 Task: Look for Airbnb options in Maliana, East Timor from 1st December, 2023 to 3rd December, 2023 for 1 adult.1  bedroom having 1 bed and 1 bathroom. Property type can be hotel. Amenities needed are: wifi. Booking option can be shelf check-in. Look for 4 properties as per requirement.
Action: Mouse pressed left at (349, 140)
Screenshot: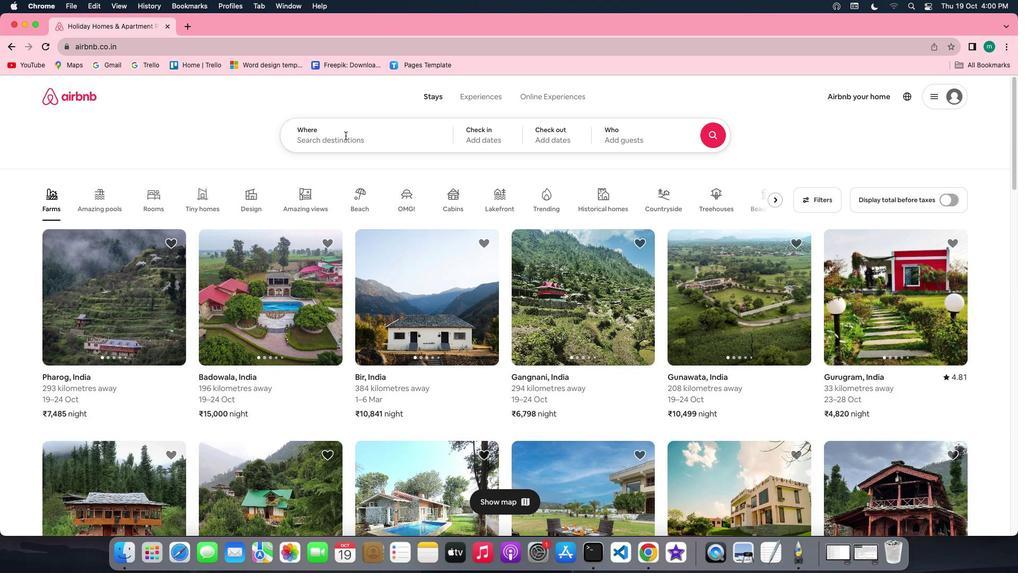 
Action: Key pressed Key.shift'M''a''l''i''a''n''a'','Key.spaceKey.shift'E''a''s''t'Key.spaceKey.shift'T''i''m''o''r'Key.space
Screenshot: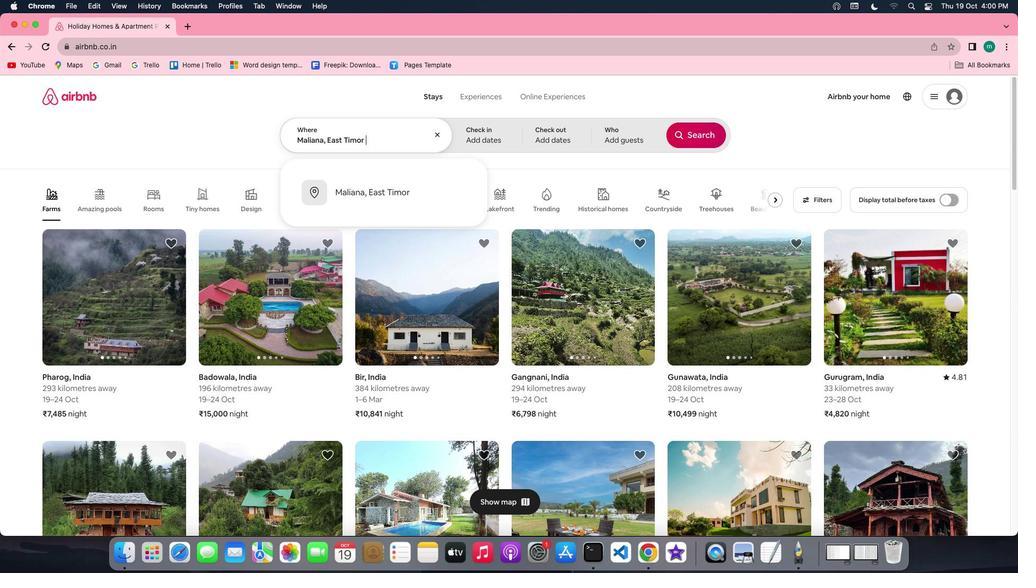 
Action: Mouse moved to (474, 131)
Screenshot: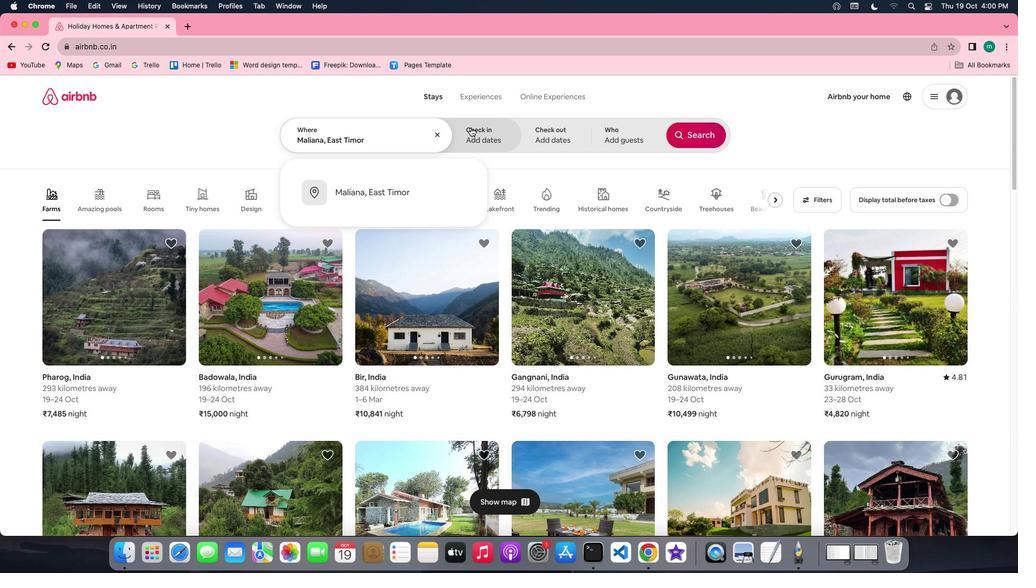 
Action: Mouse pressed left at (474, 131)
Screenshot: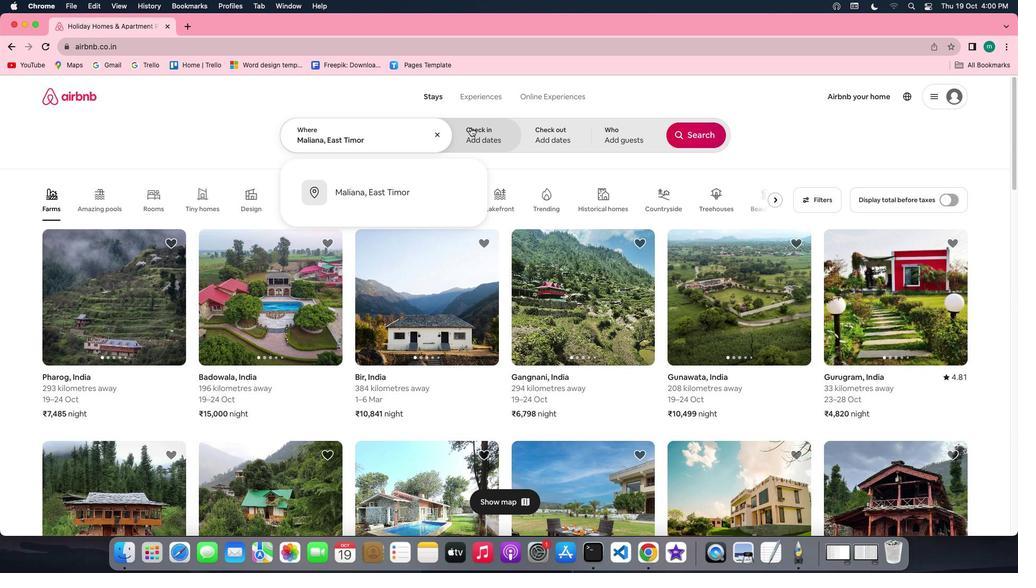 
Action: Mouse moved to (609, 265)
Screenshot: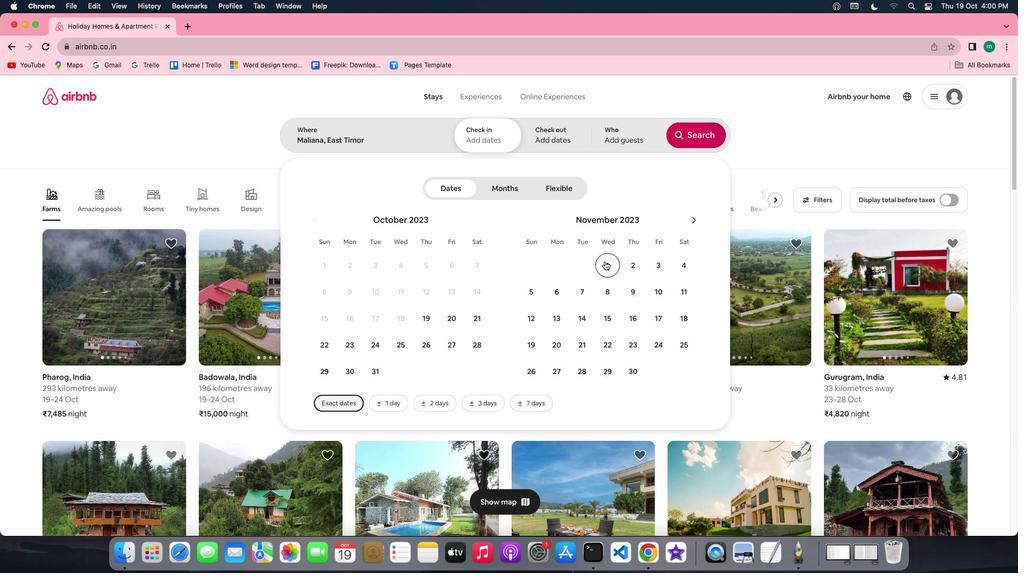 
Action: Mouse pressed left at (609, 265)
Screenshot: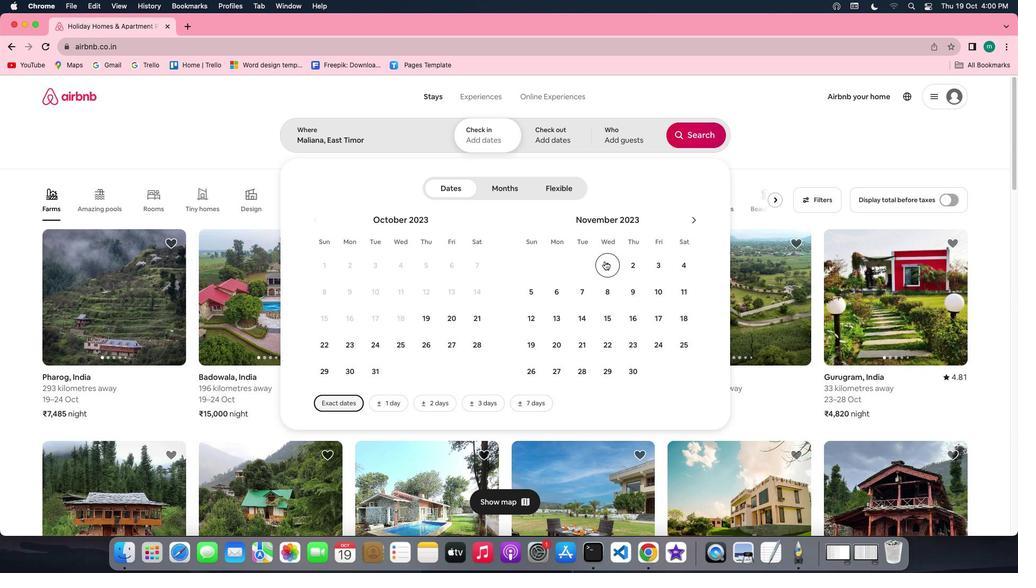 
Action: Mouse moved to (569, 142)
Screenshot: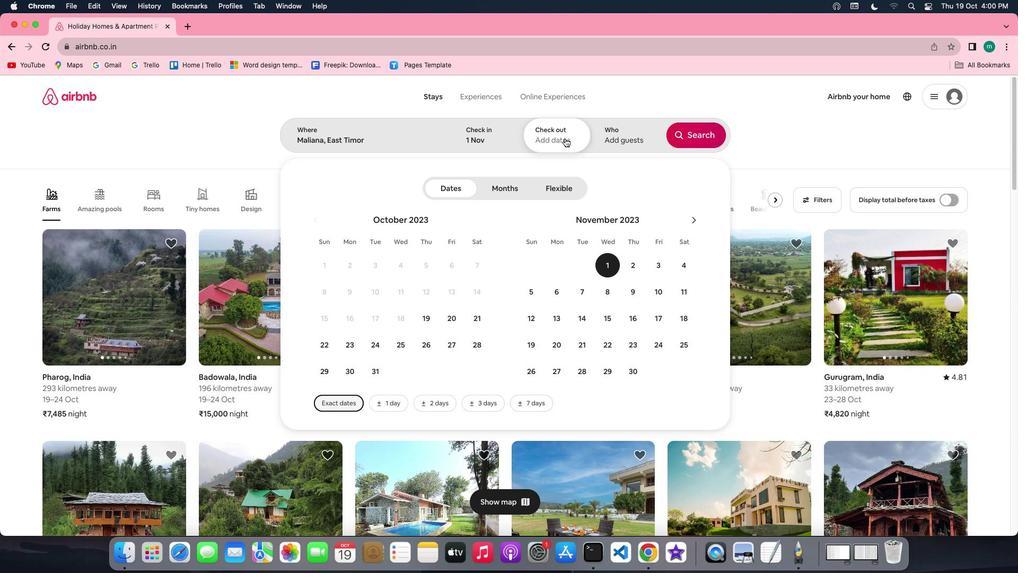 
Action: Mouse pressed left at (569, 142)
Screenshot: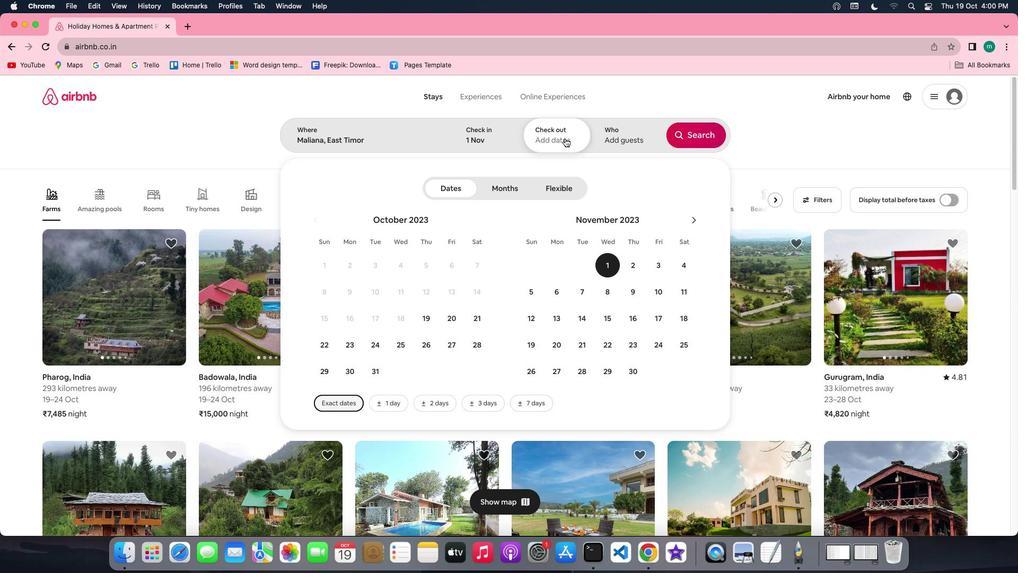 
Action: Mouse moved to (615, 263)
Screenshot: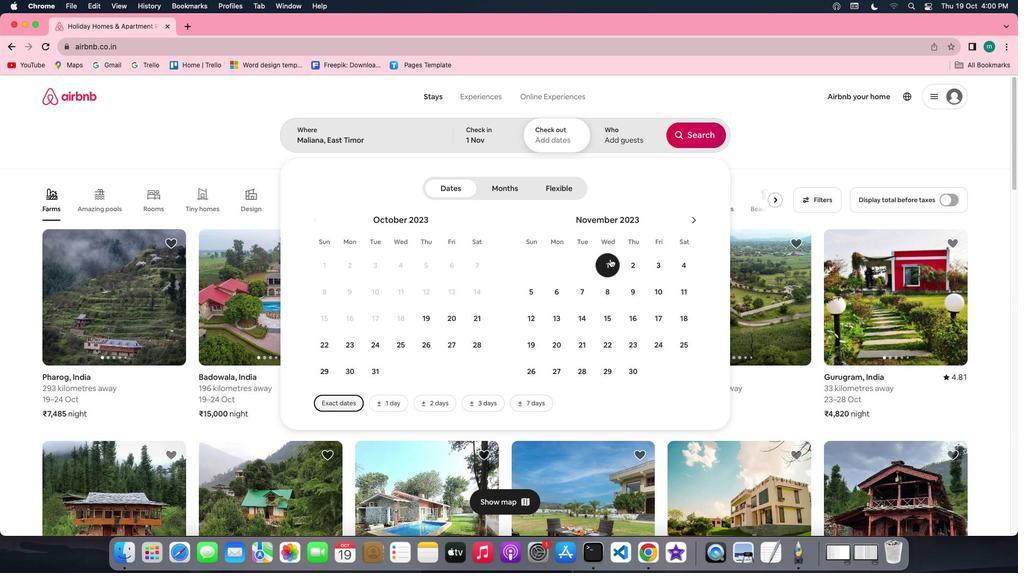 
Action: Mouse pressed left at (615, 263)
Screenshot: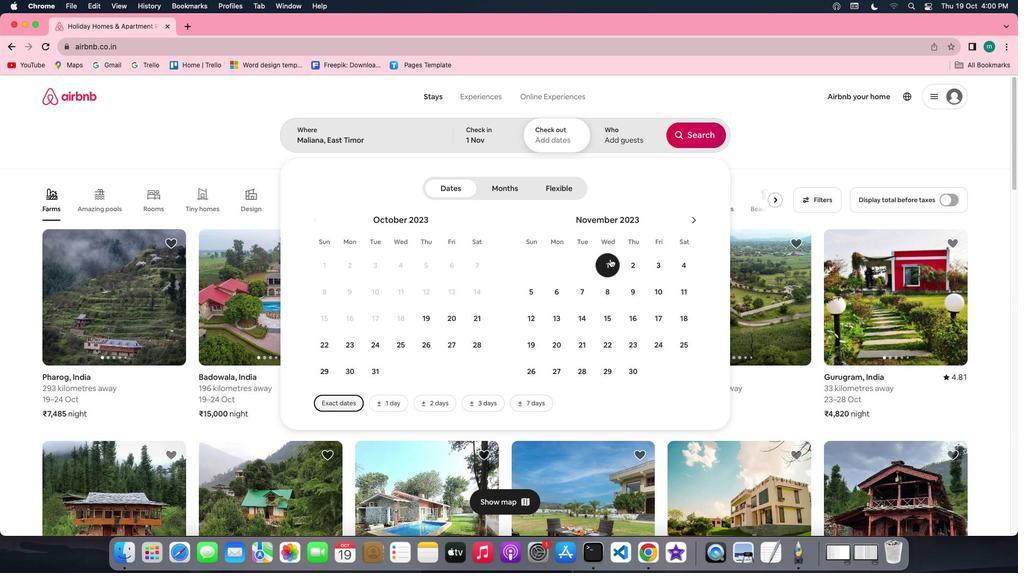 
Action: Mouse moved to (579, 135)
Screenshot: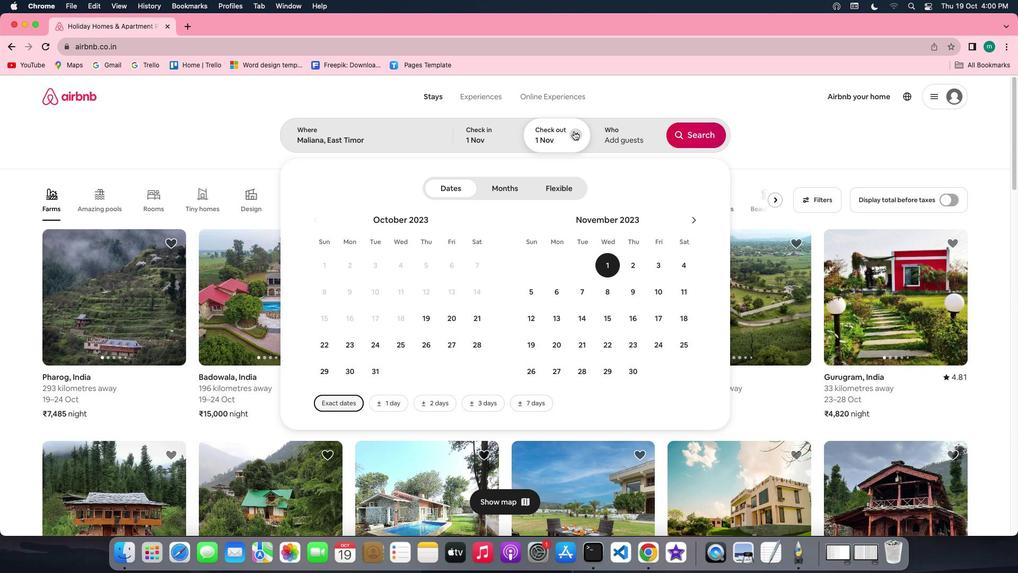 
Action: Mouse pressed left at (579, 135)
Screenshot: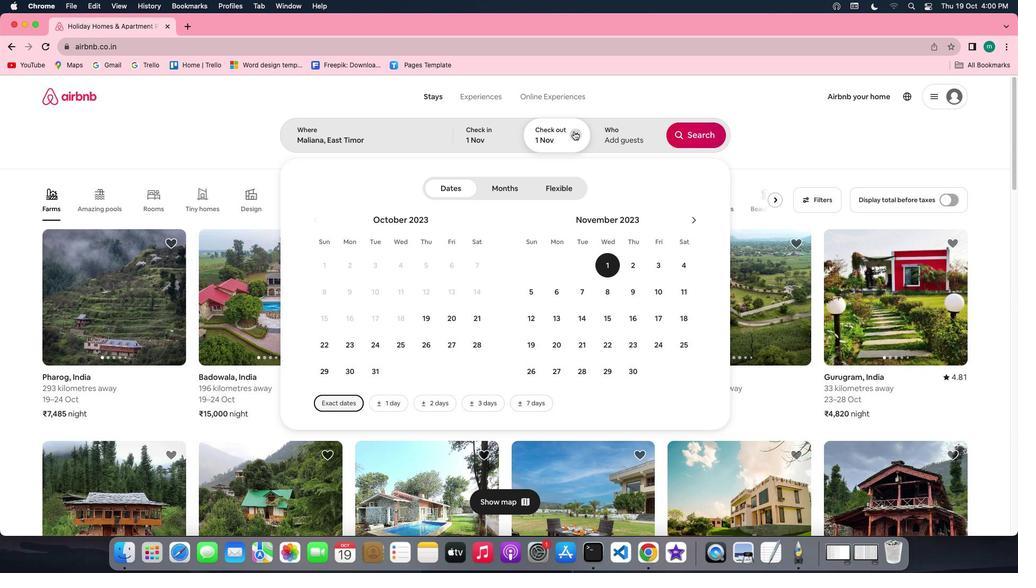 
Action: Mouse moved to (700, 224)
Screenshot: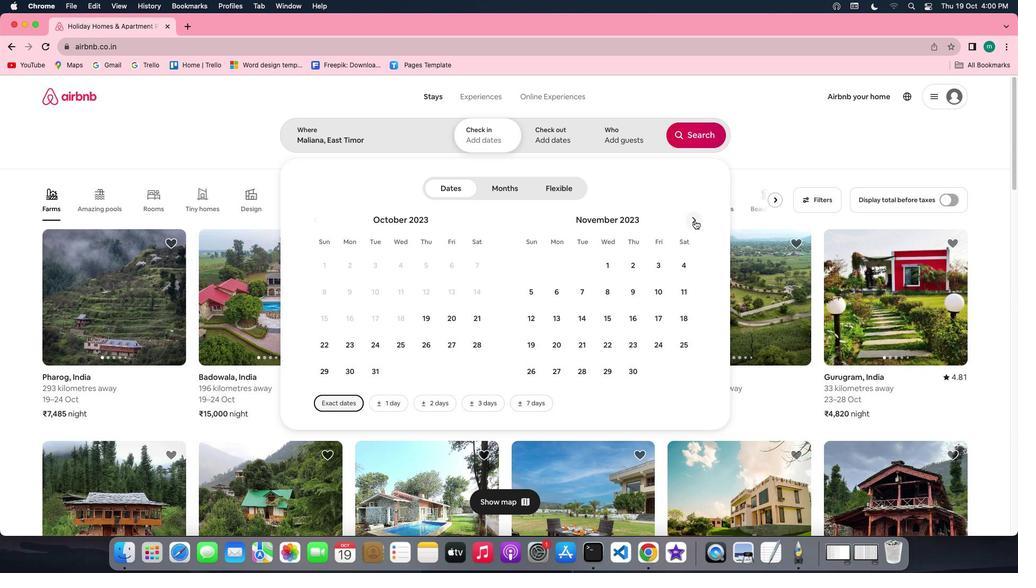 
Action: Mouse pressed left at (700, 224)
Screenshot: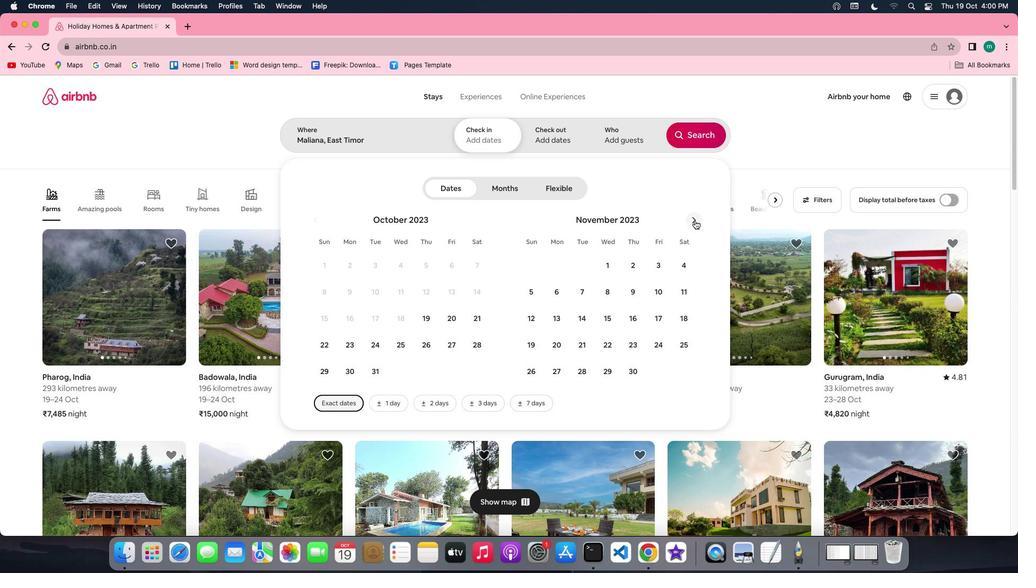 
Action: Mouse moved to (664, 266)
Screenshot: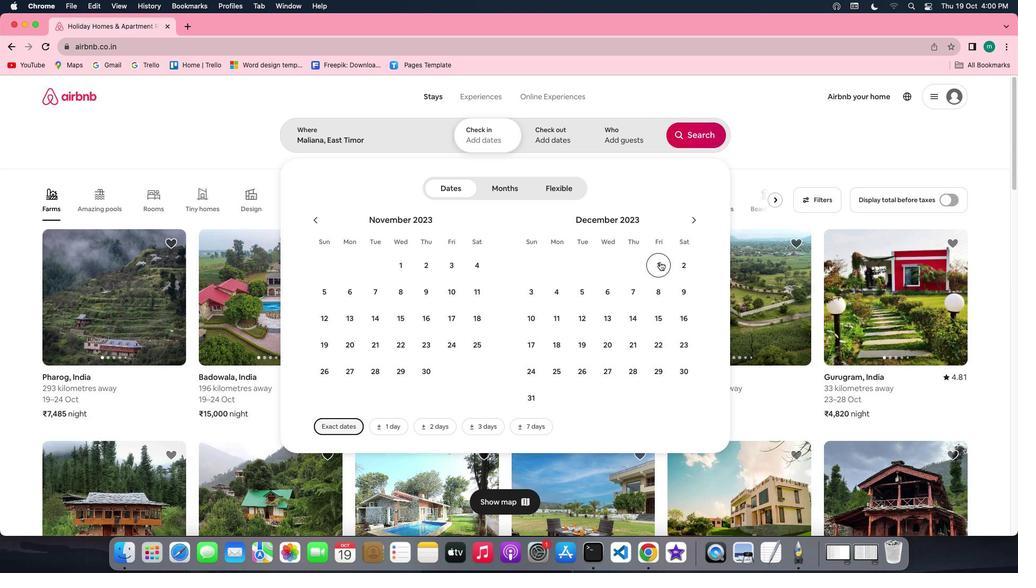 
Action: Mouse pressed left at (664, 266)
Screenshot: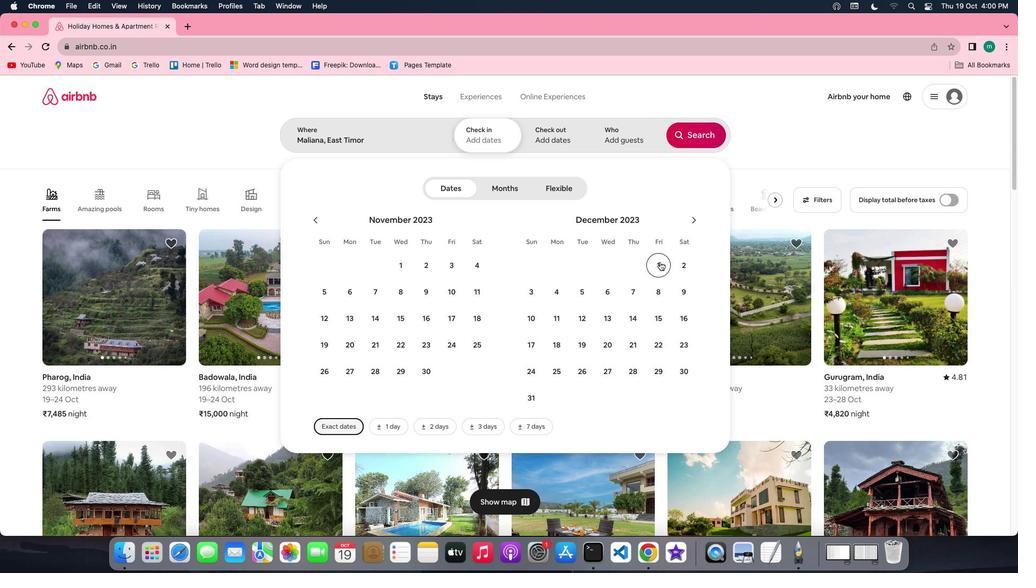 
Action: Mouse moved to (537, 296)
Screenshot: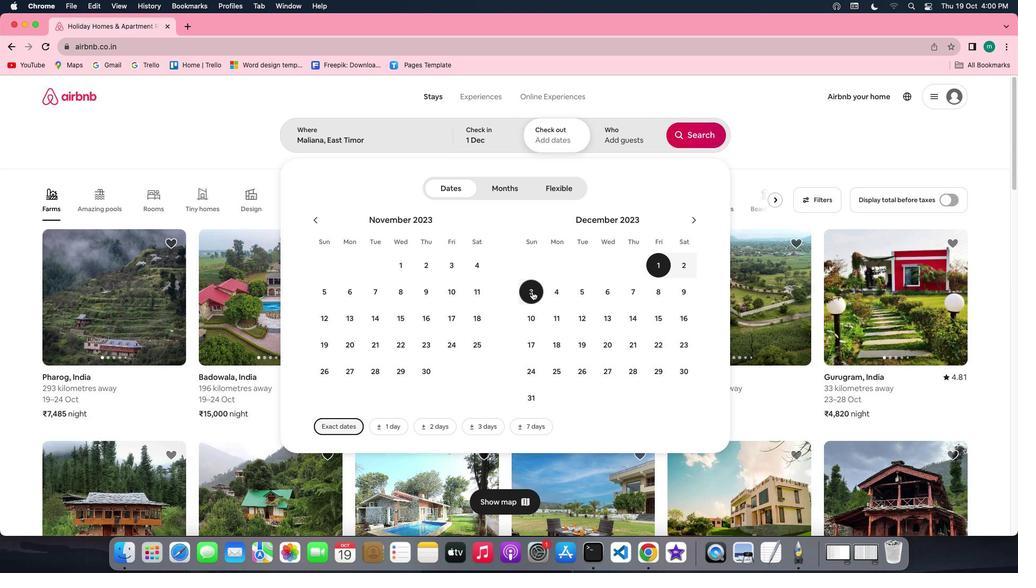 
Action: Mouse pressed left at (537, 296)
Screenshot: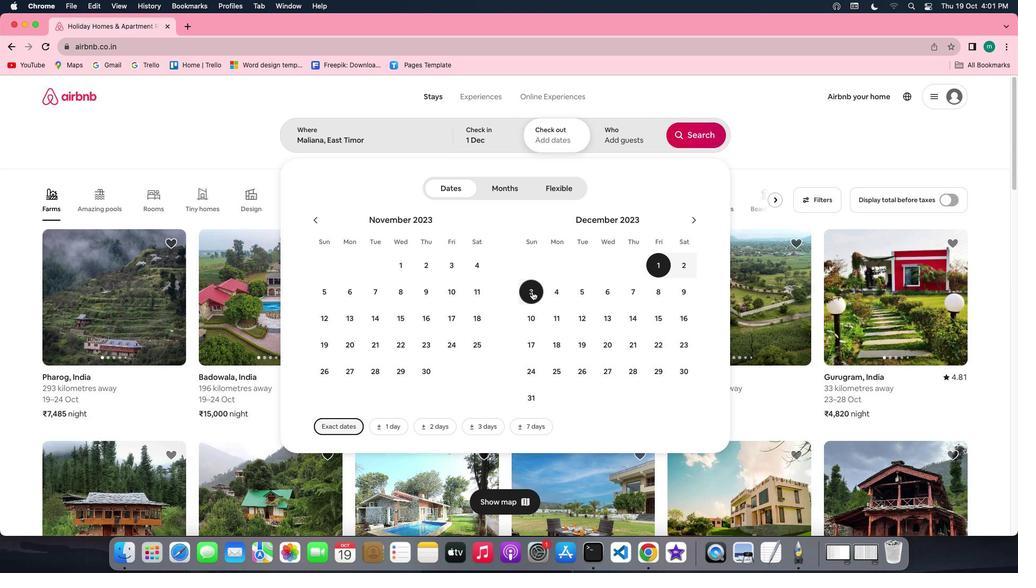 
Action: Mouse moved to (630, 144)
Screenshot: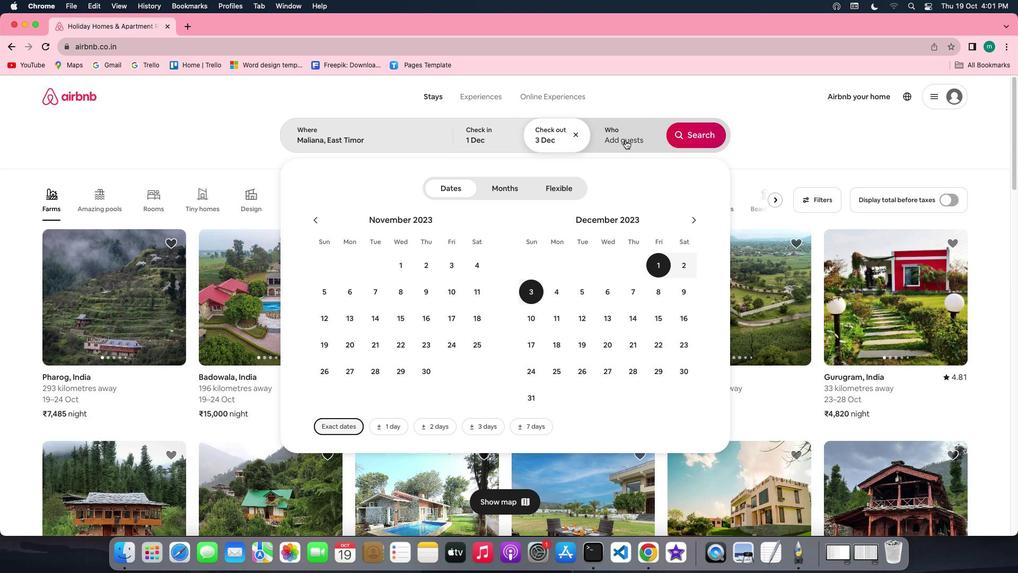 
Action: Mouse pressed left at (630, 144)
Screenshot: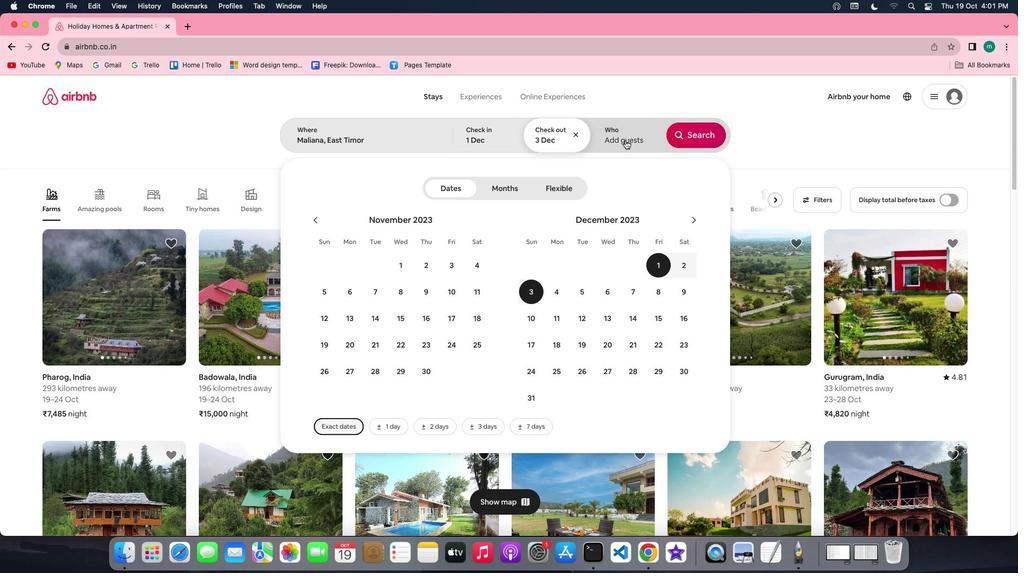
Action: Mouse moved to (701, 195)
Screenshot: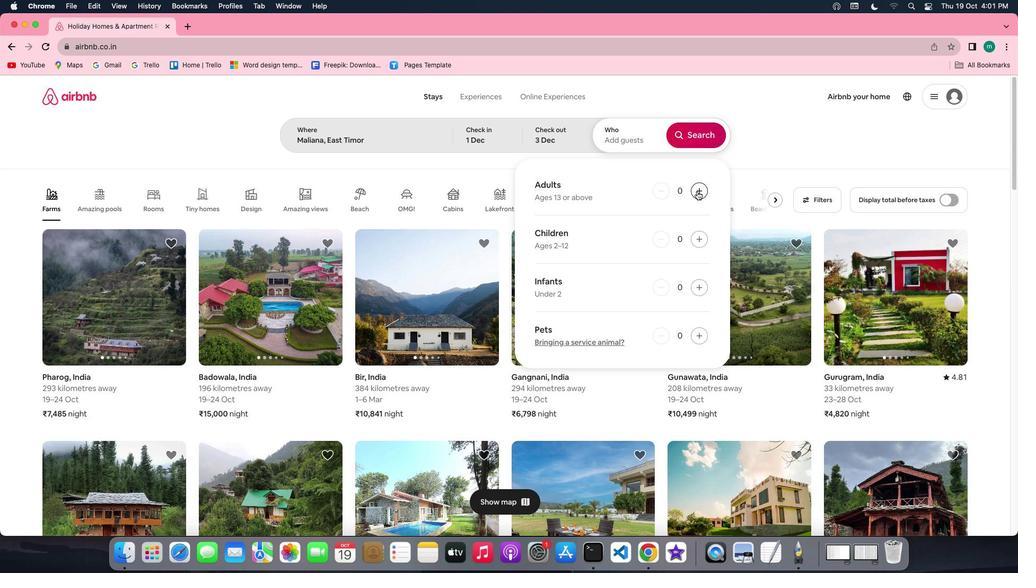 
Action: Mouse pressed left at (701, 195)
Screenshot: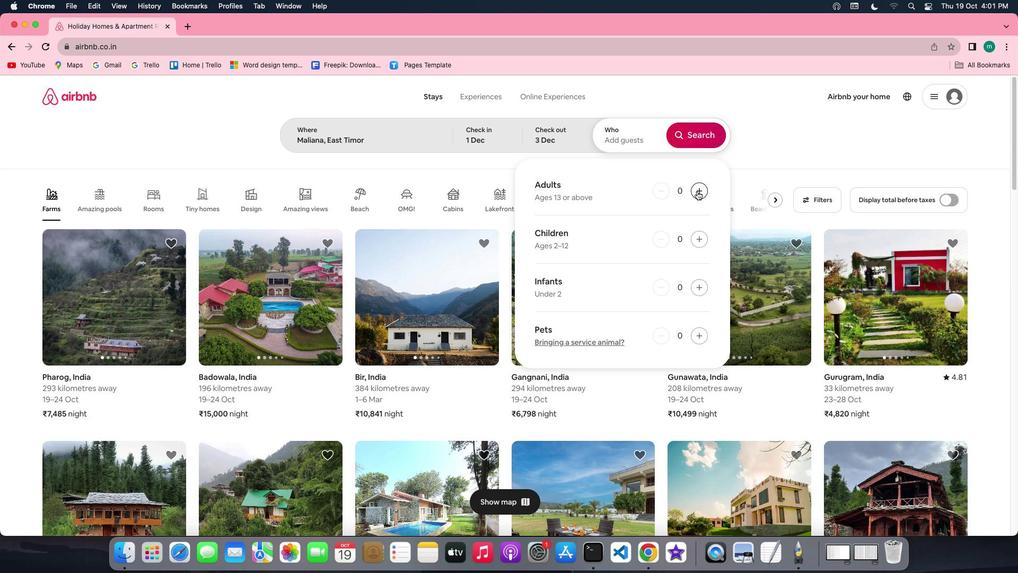 
Action: Mouse moved to (695, 142)
Screenshot: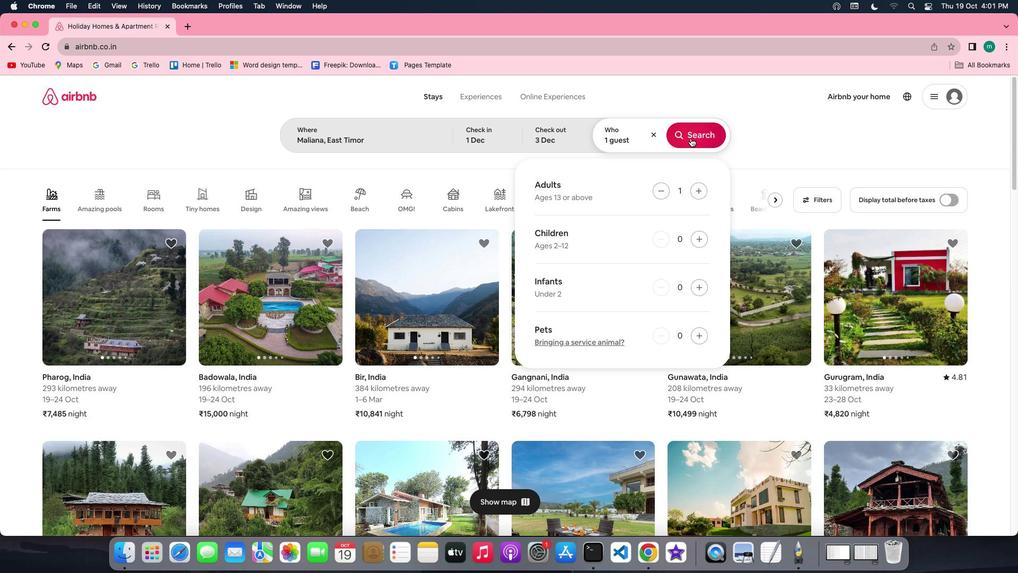 
Action: Mouse pressed left at (695, 142)
Screenshot: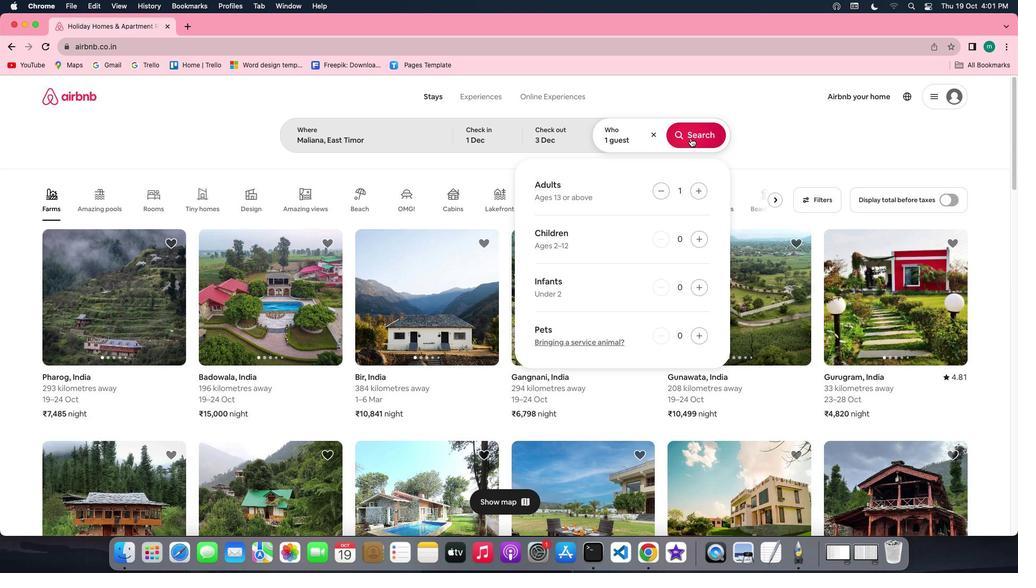 
Action: Mouse moved to (859, 143)
Screenshot: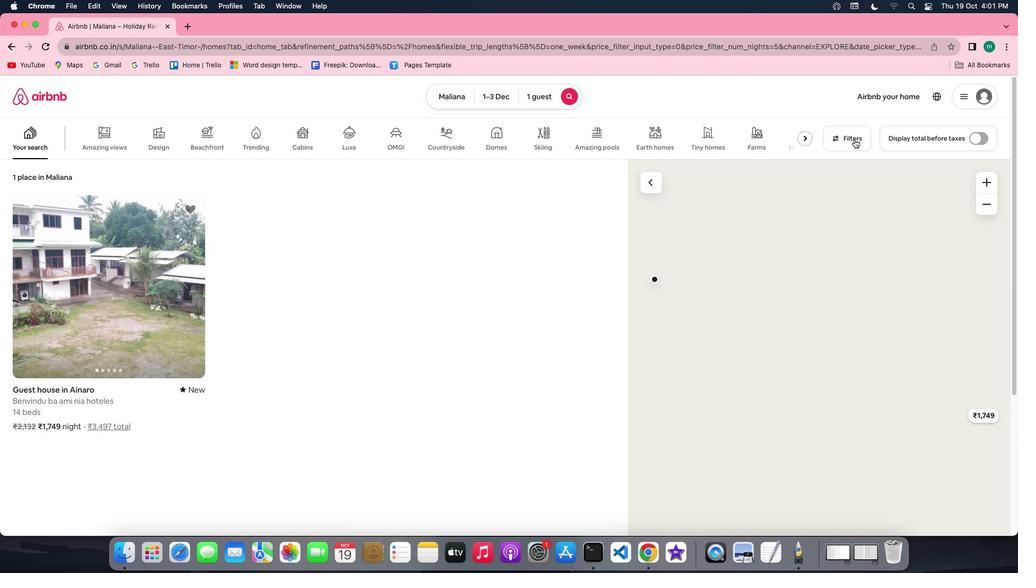 
Action: Mouse pressed left at (859, 143)
Screenshot: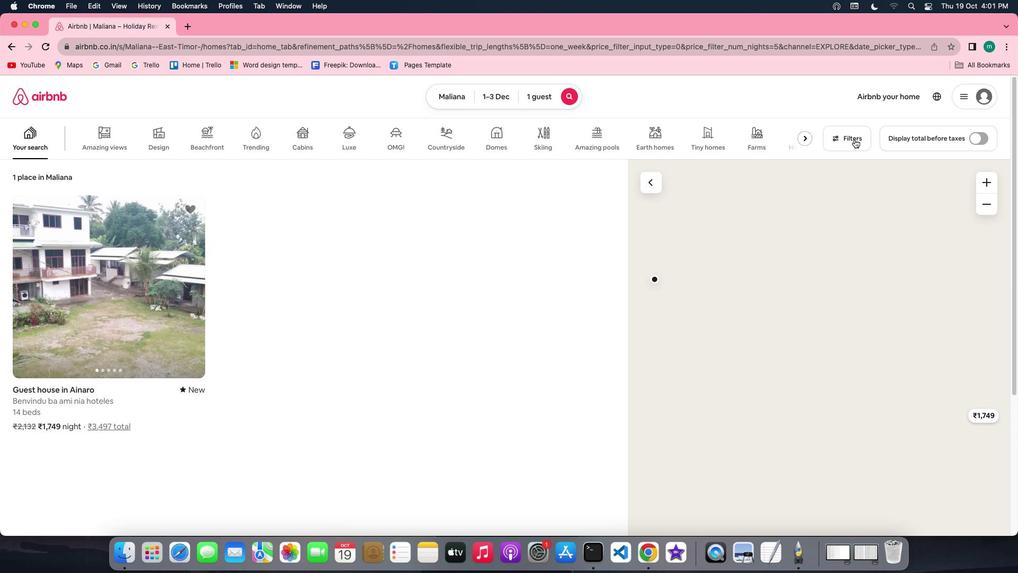 
Action: Mouse moved to (543, 297)
Screenshot: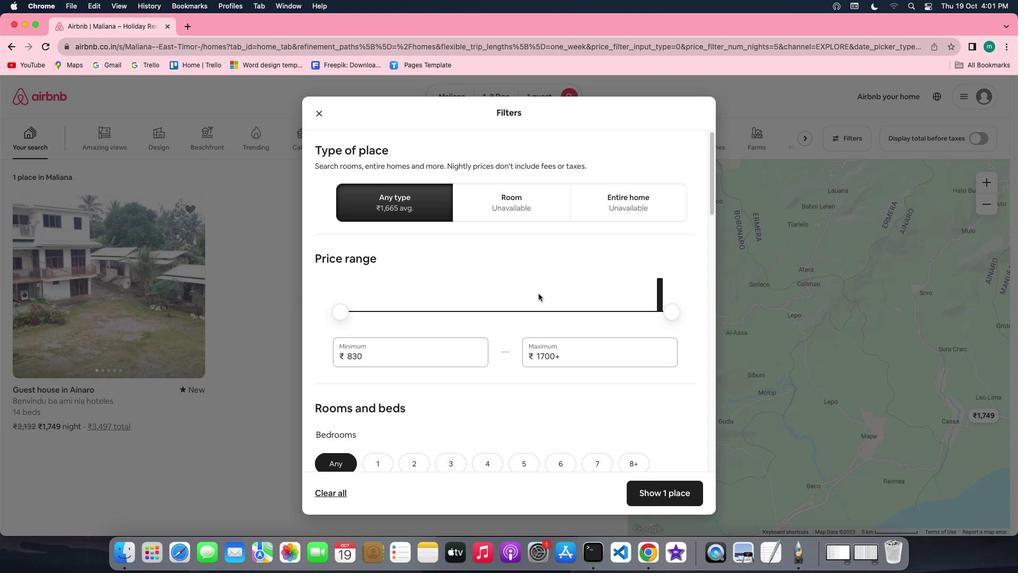 
Action: Mouse scrolled (543, 297) with delta (4, 3)
Screenshot: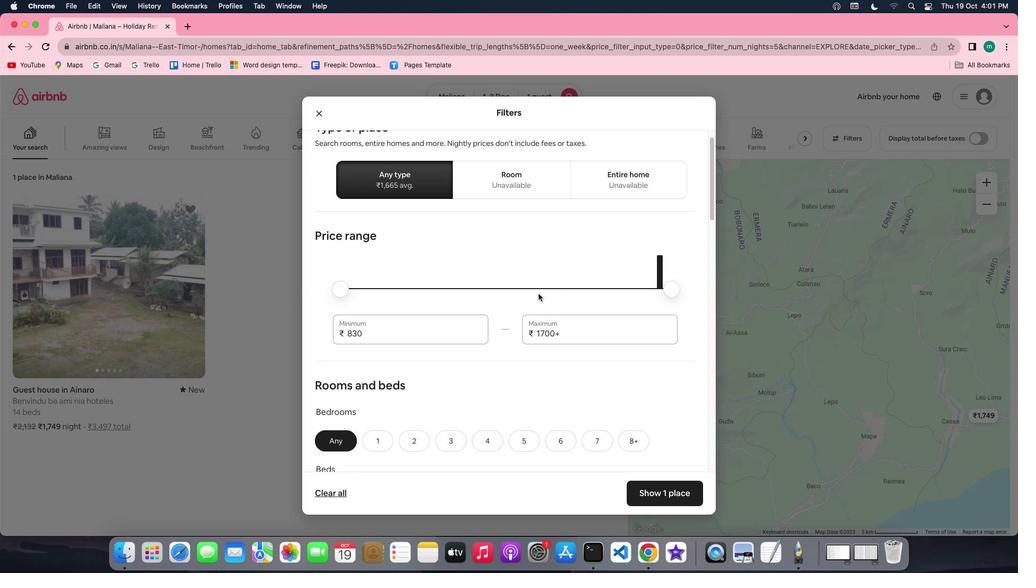 
Action: Mouse scrolled (543, 297) with delta (4, 3)
Screenshot: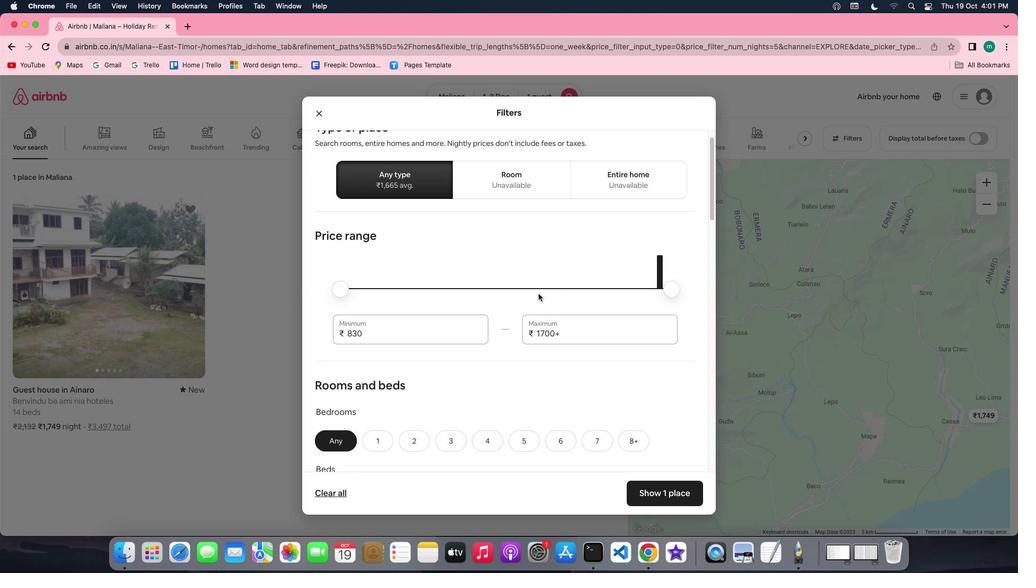 
Action: Mouse scrolled (543, 297) with delta (4, 2)
Screenshot: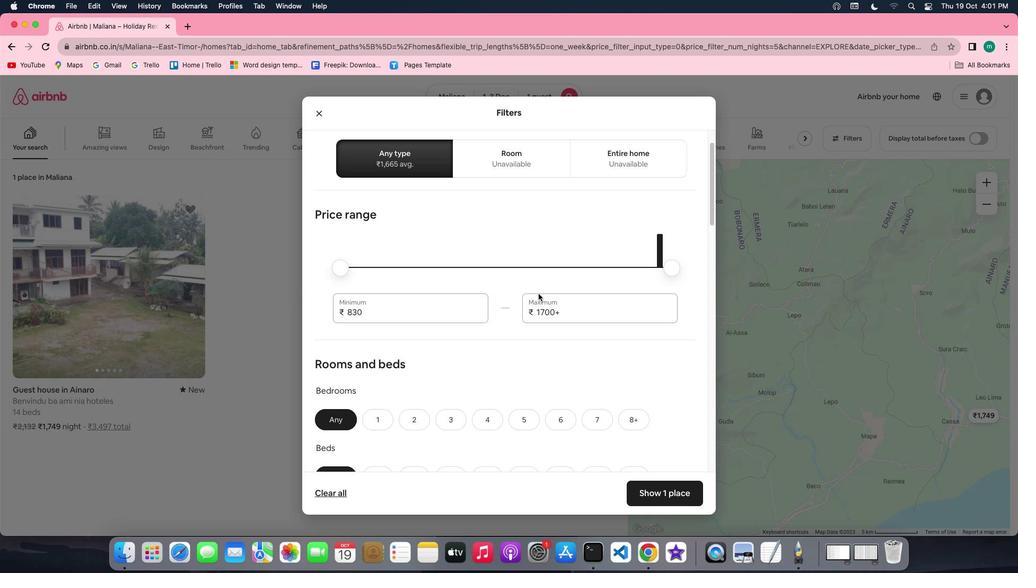 
Action: Mouse scrolled (543, 297) with delta (4, 2)
Screenshot: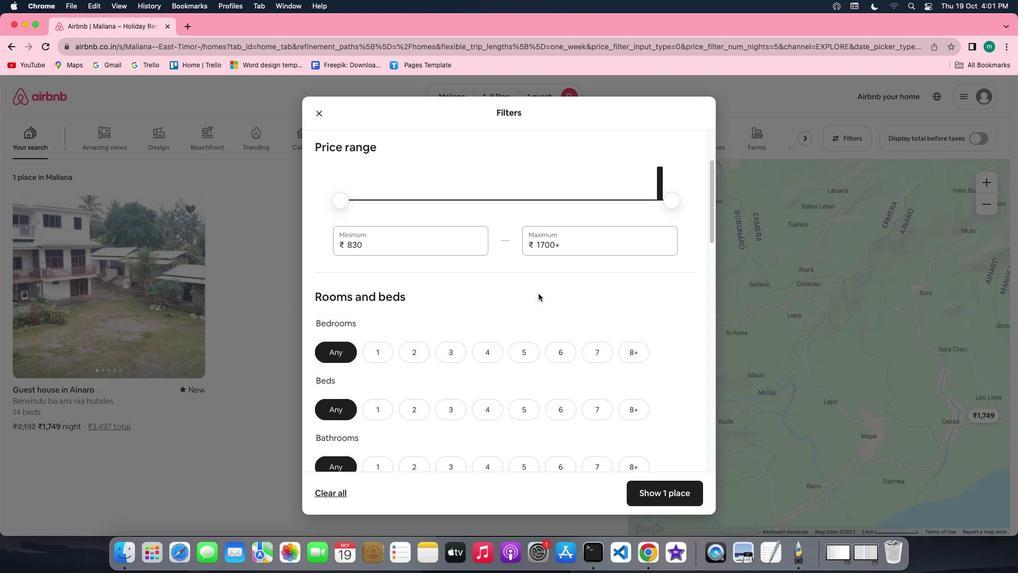 
Action: Mouse moved to (545, 297)
Screenshot: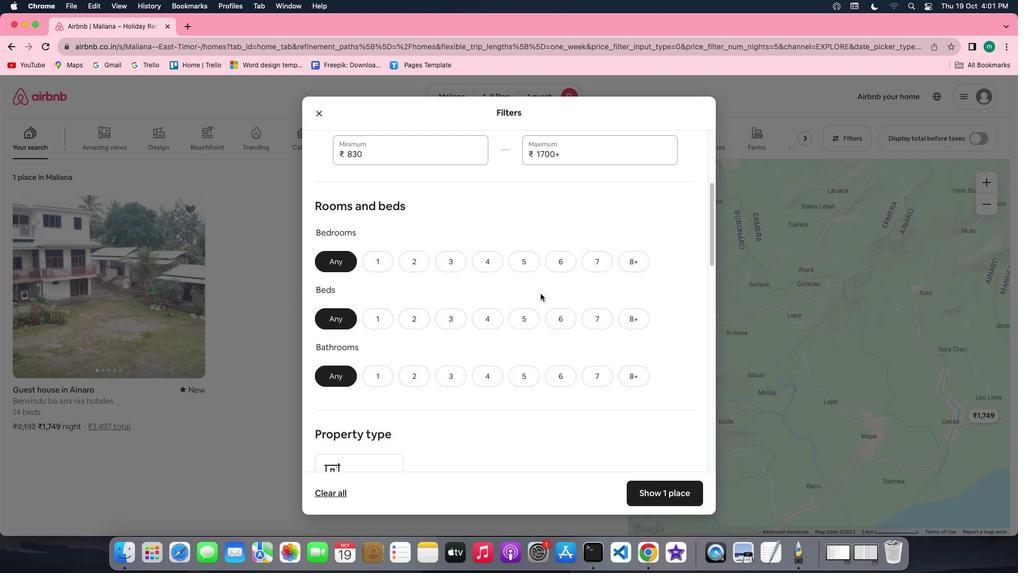 
Action: Mouse scrolled (545, 297) with delta (4, 3)
Screenshot: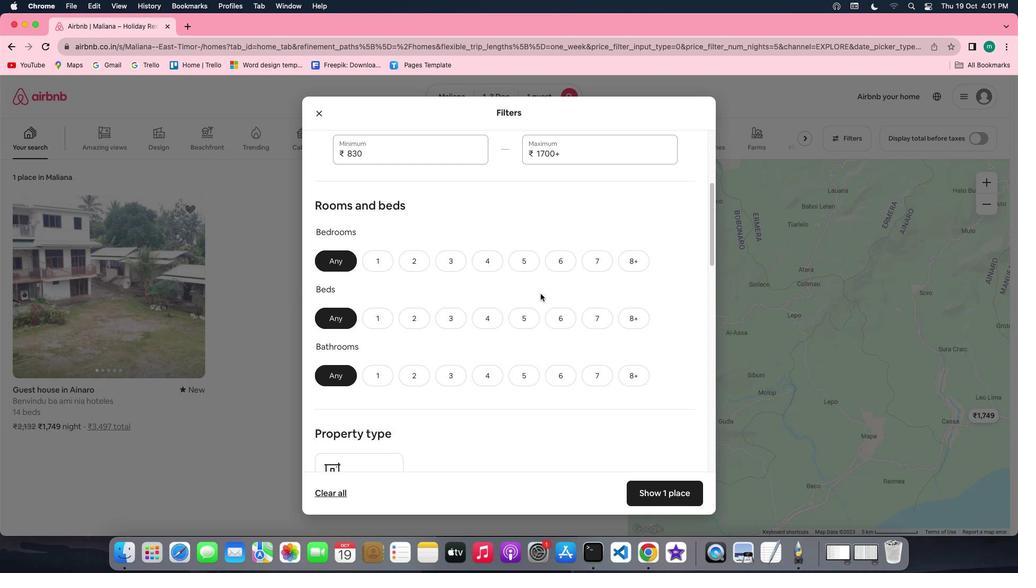 
Action: Mouse scrolled (545, 297) with delta (4, 3)
Screenshot: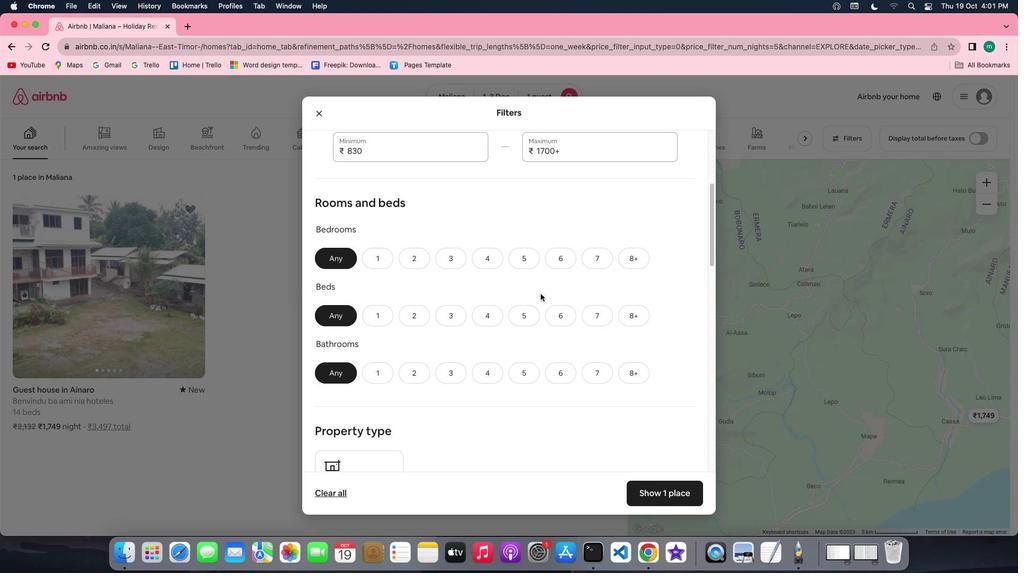 
Action: Mouse scrolled (545, 297) with delta (4, 3)
Screenshot: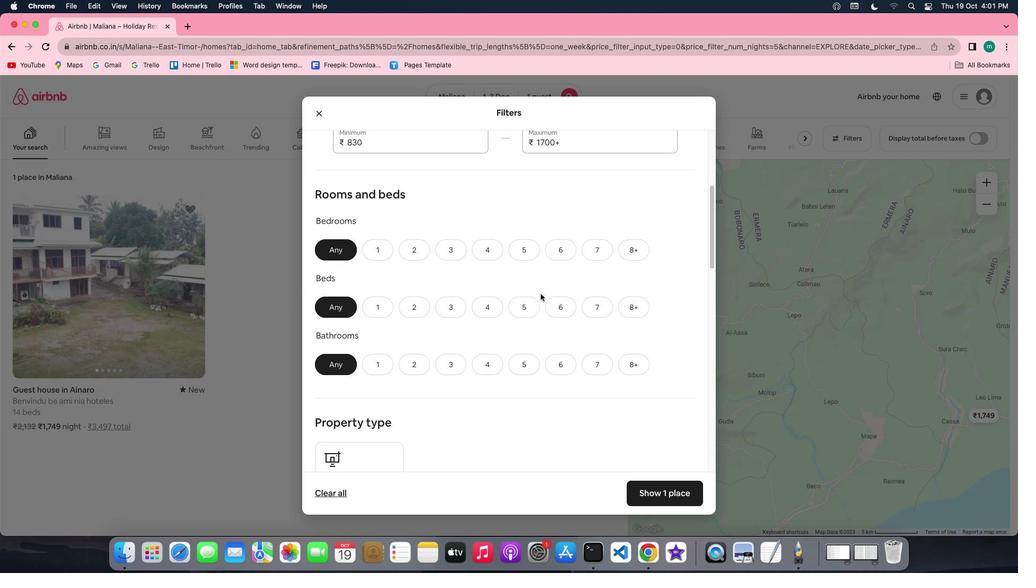 
Action: Mouse moved to (545, 297)
Screenshot: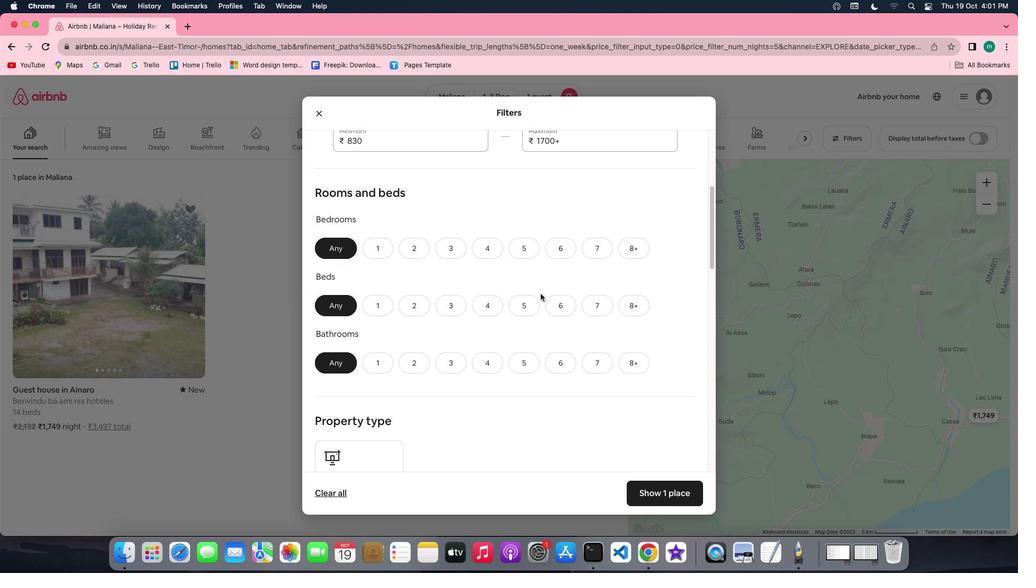 
Action: Mouse scrolled (545, 297) with delta (4, 3)
Screenshot: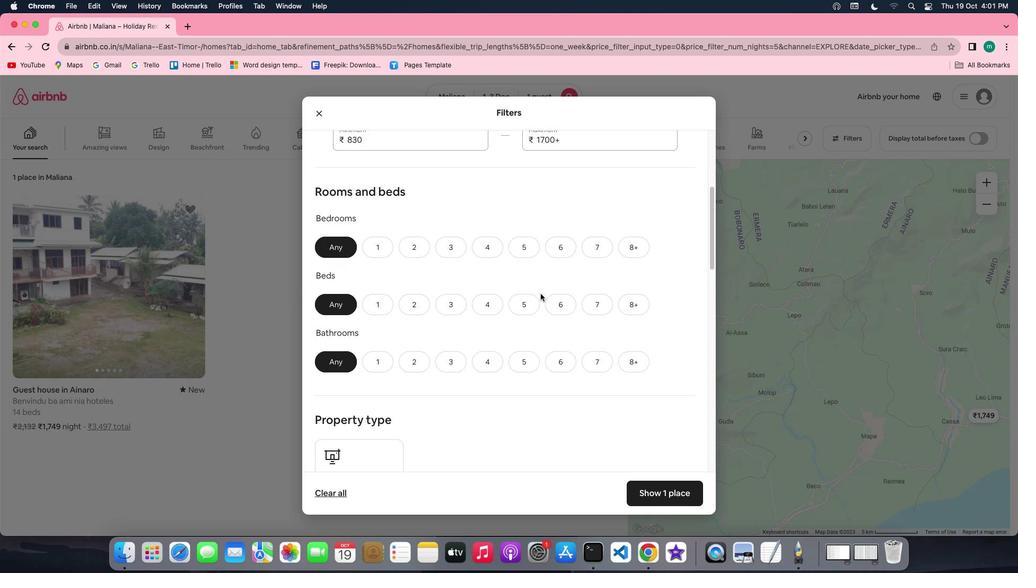 
Action: Mouse scrolled (545, 297) with delta (4, 3)
Screenshot: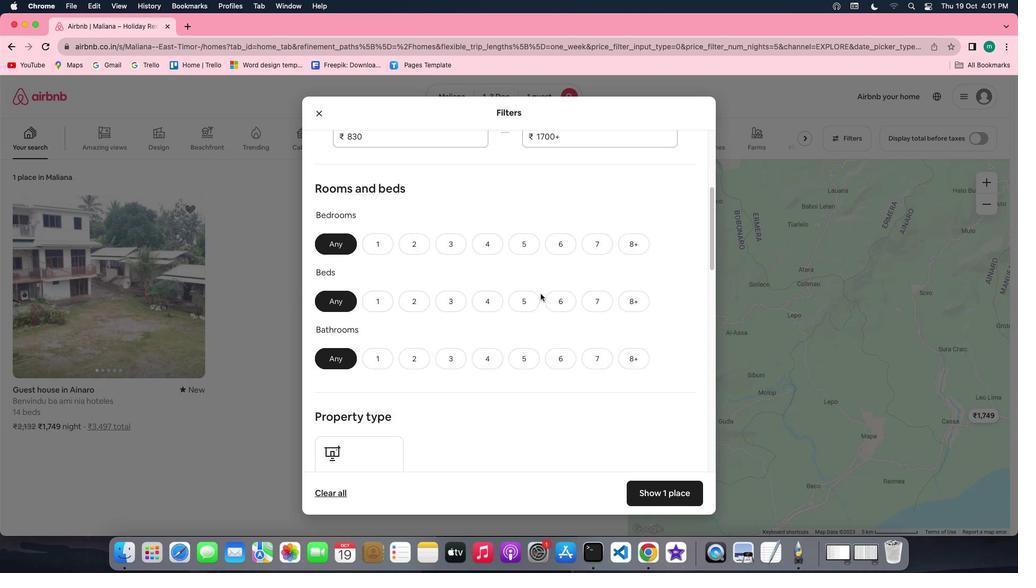 
Action: Mouse moved to (383, 239)
Screenshot: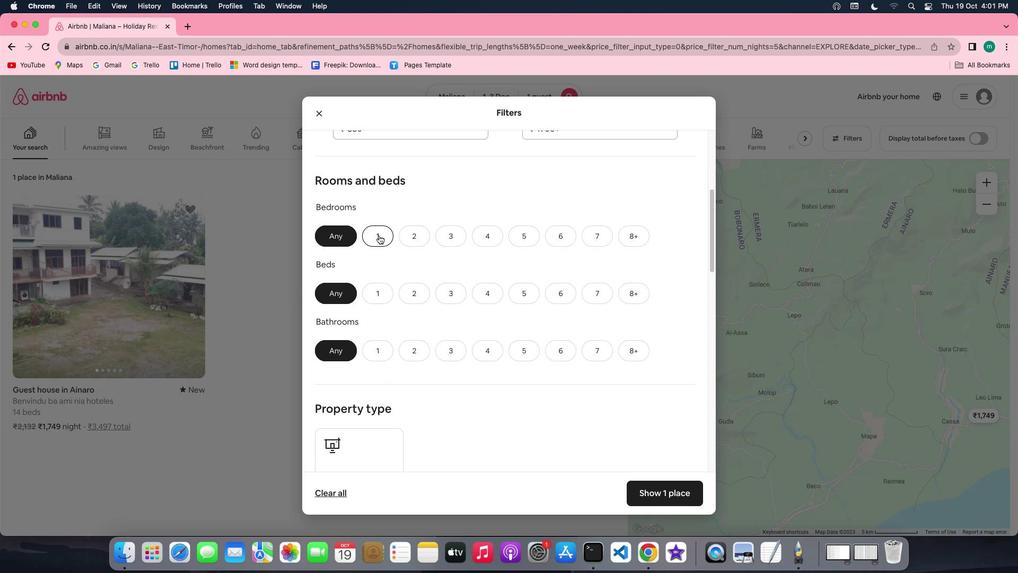 
Action: Mouse pressed left at (383, 239)
Screenshot: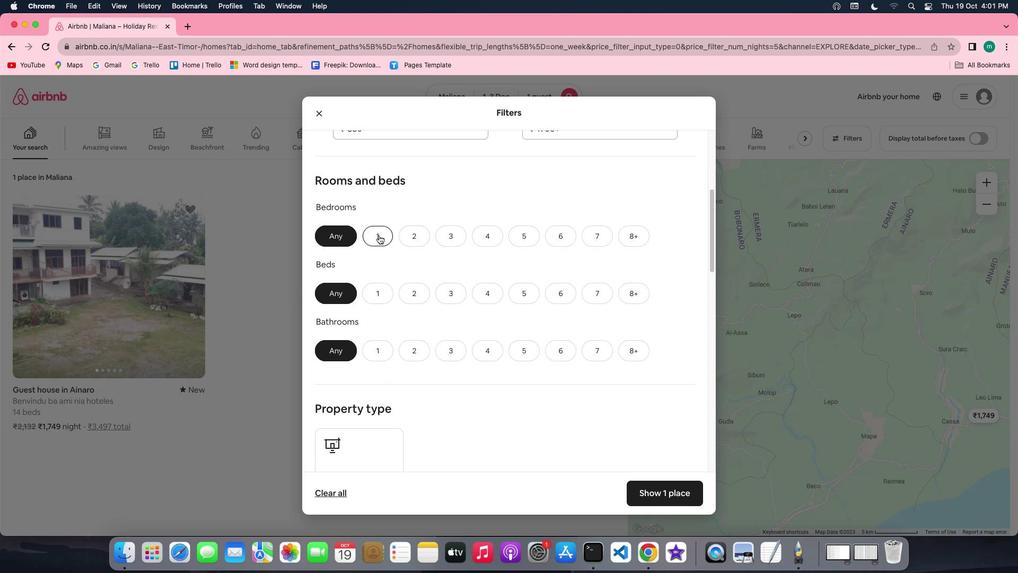 
Action: Mouse moved to (383, 302)
Screenshot: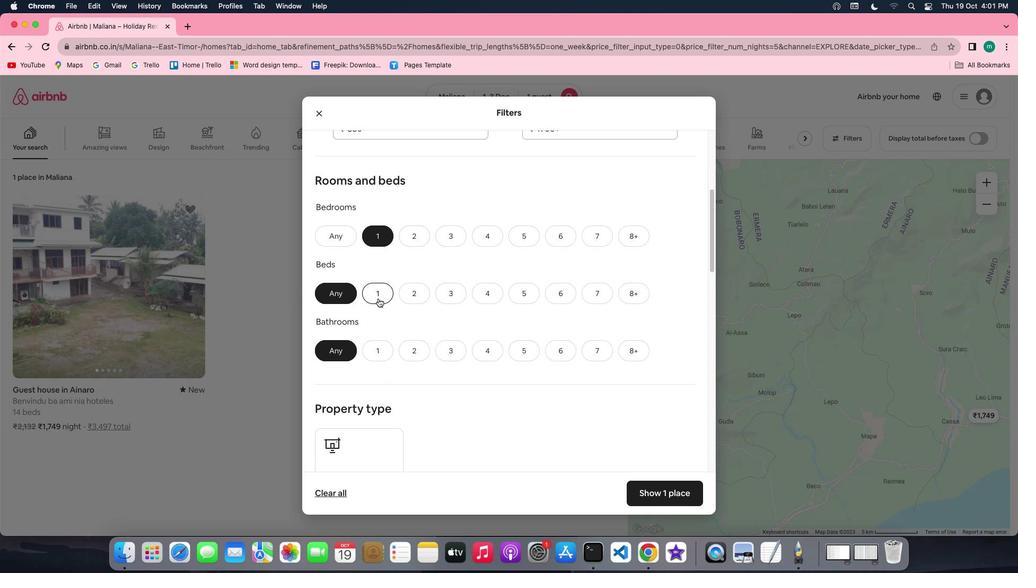 
Action: Mouse pressed left at (383, 302)
Screenshot: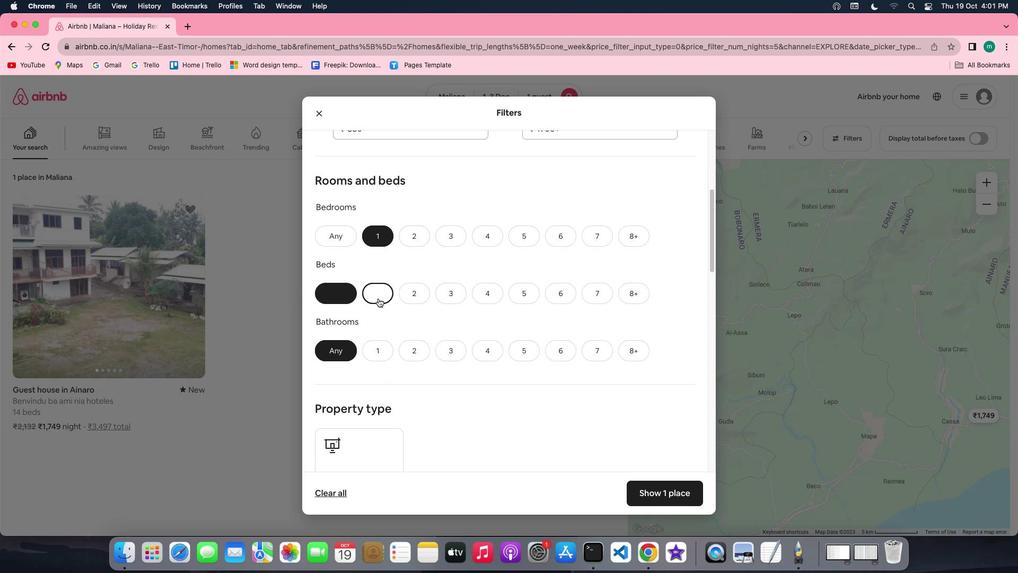 
Action: Mouse moved to (383, 357)
Screenshot: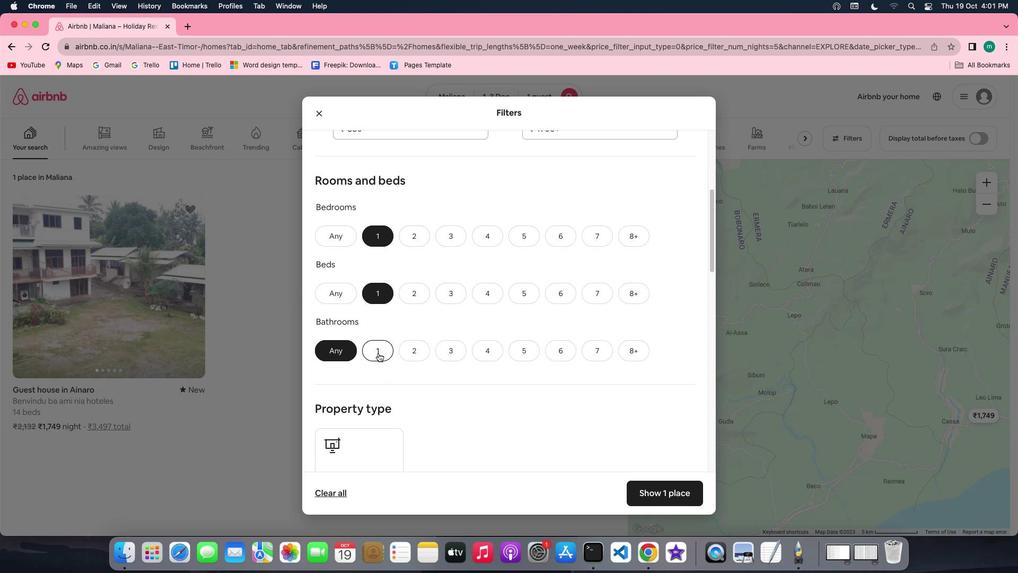 
Action: Mouse pressed left at (383, 357)
Screenshot: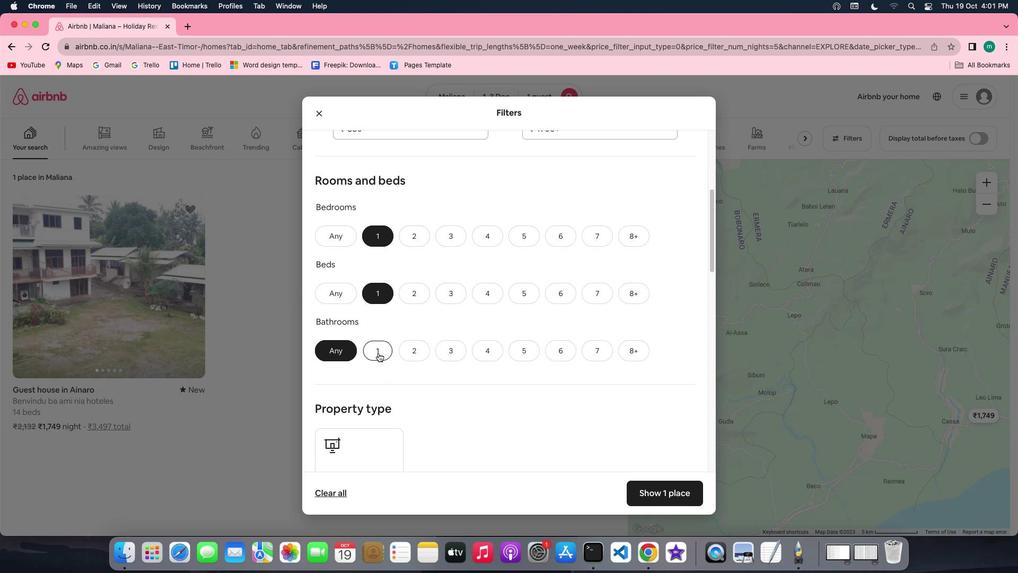 
Action: Mouse moved to (546, 365)
Screenshot: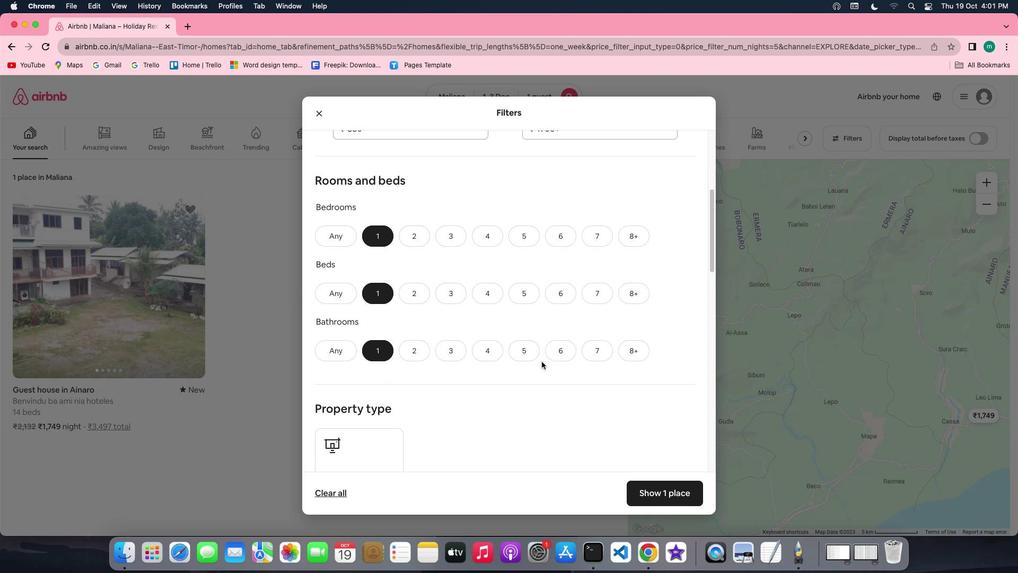 
Action: Mouse scrolled (546, 365) with delta (4, 3)
Screenshot: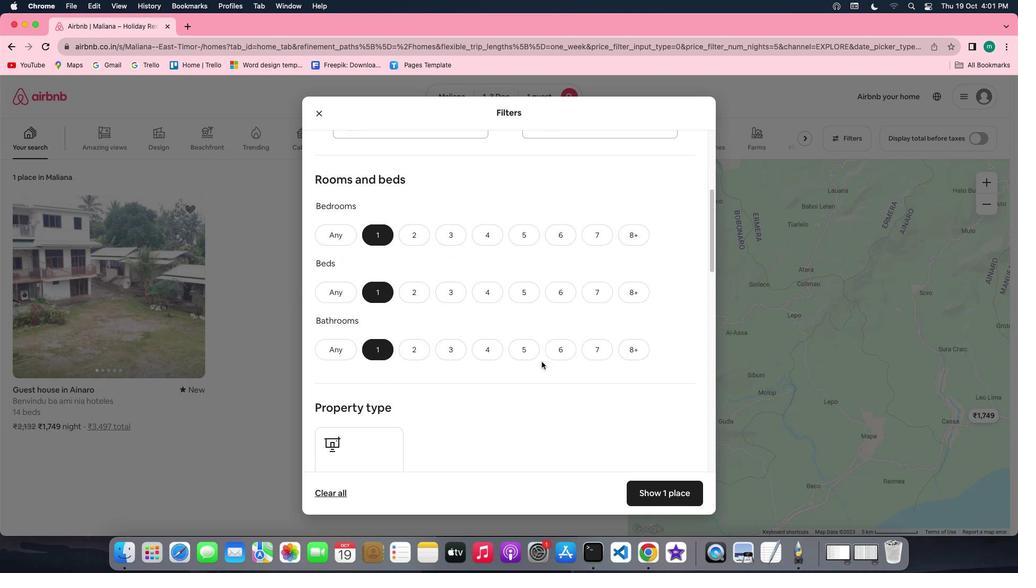 
Action: Mouse scrolled (546, 365) with delta (4, 3)
Screenshot: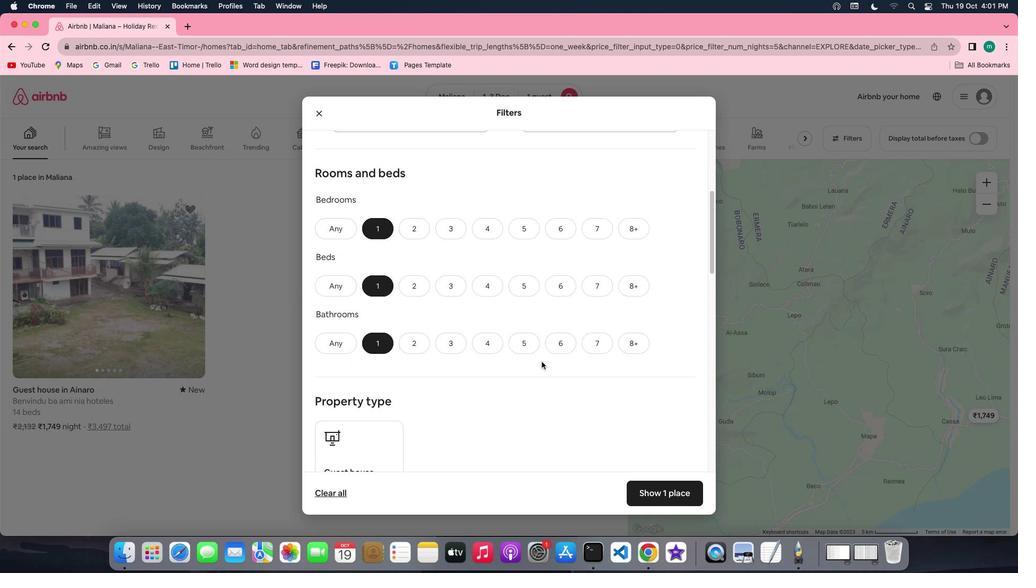 
Action: Mouse scrolled (546, 365) with delta (4, 3)
Screenshot: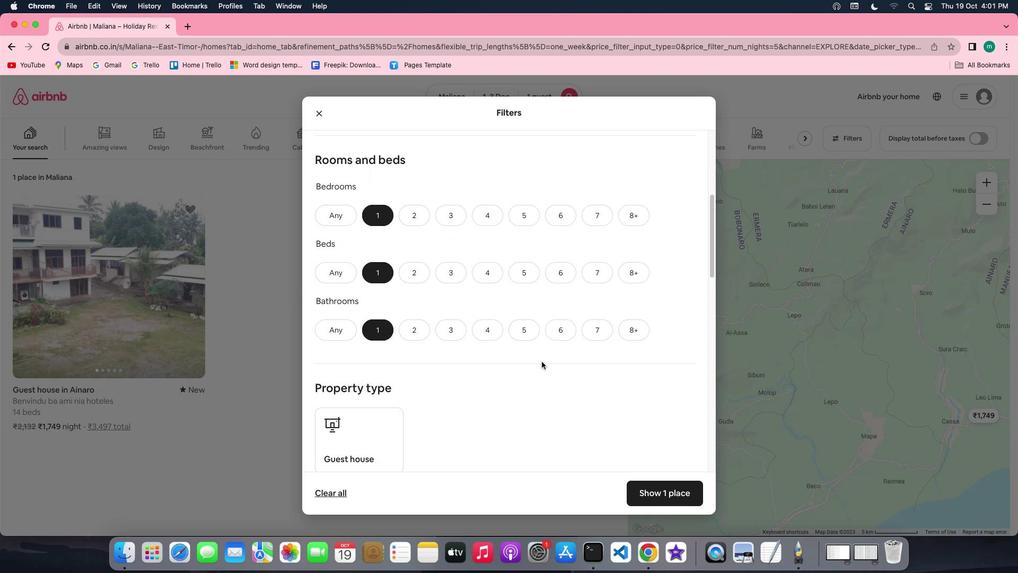 
Action: Mouse scrolled (546, 365) with delta (4, 3)
Screenshot: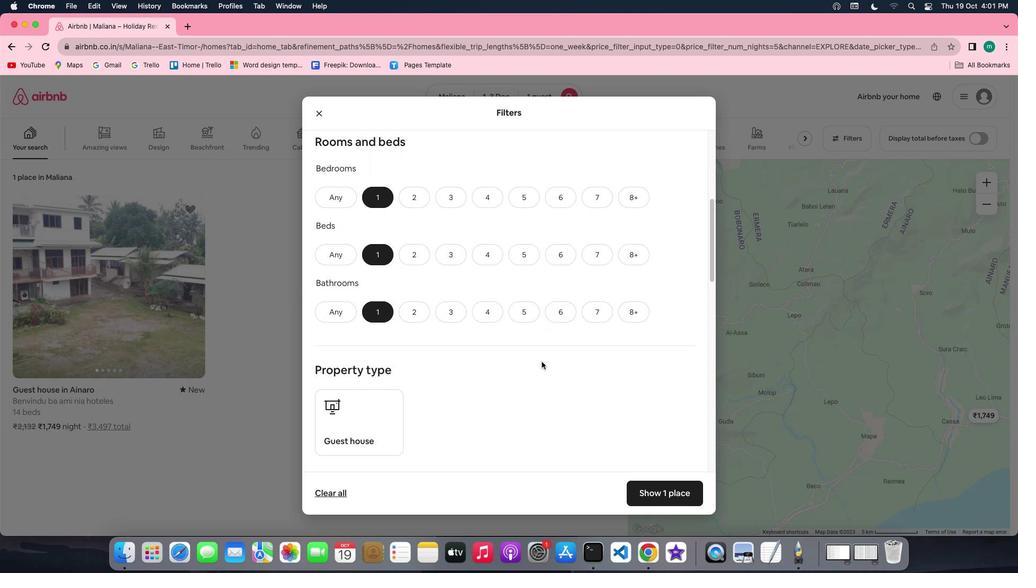 
Action: Mouse scrolled (546, 365) with delta (4, 3)
Screenshot: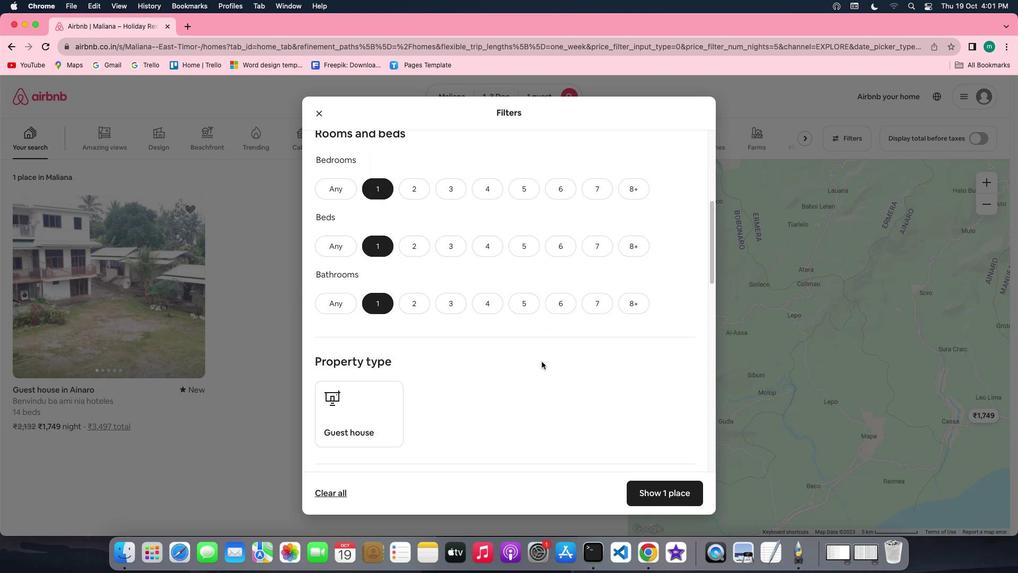 
Action: Mouse scrolled (546, 365) with delta (4, 3)
Screenshot: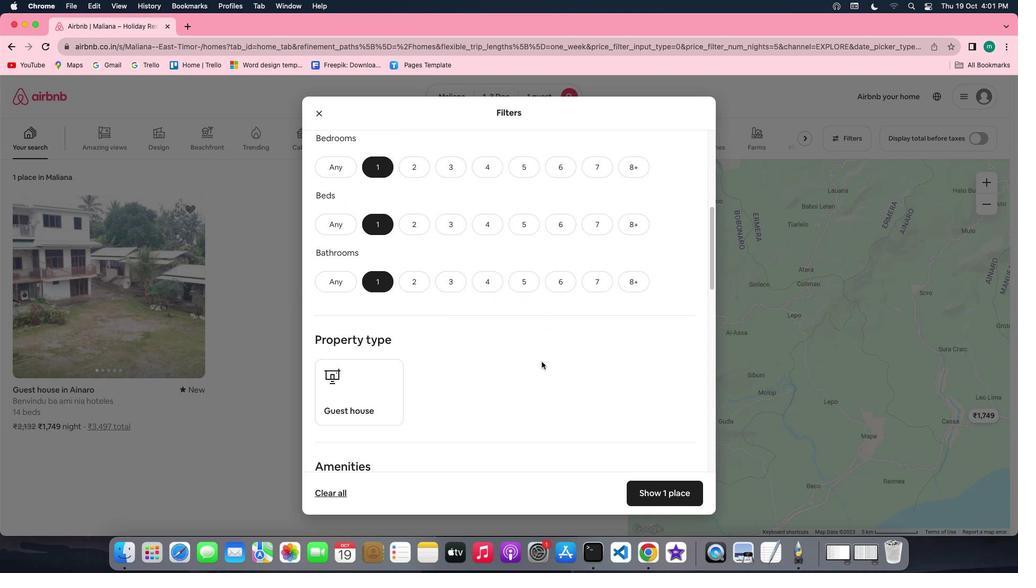 
Action: Mouse scrolled (546, 365) with delta (4, 3)
Screenshot: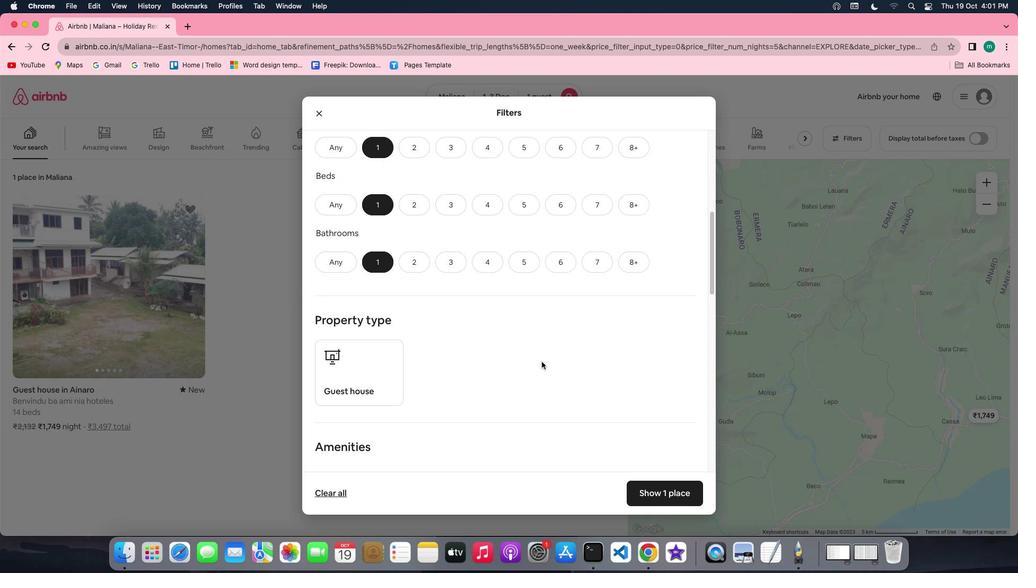 
Action: Mouse scrolled (546, 365) with delta (4, 3)
Screenshot: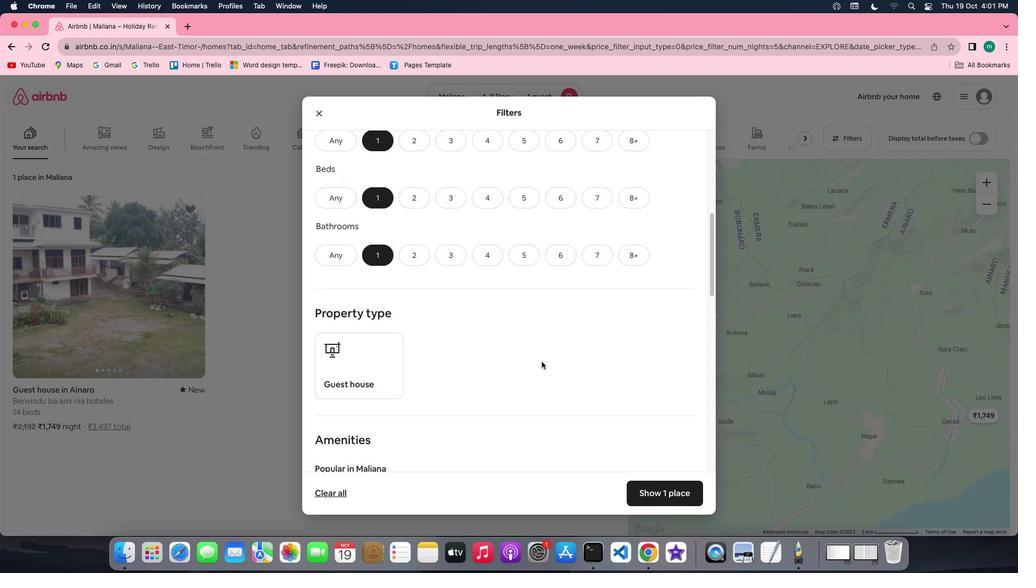 
Action: Mouse scrolled (546, 365) with delta (4, 3)
Screenshot: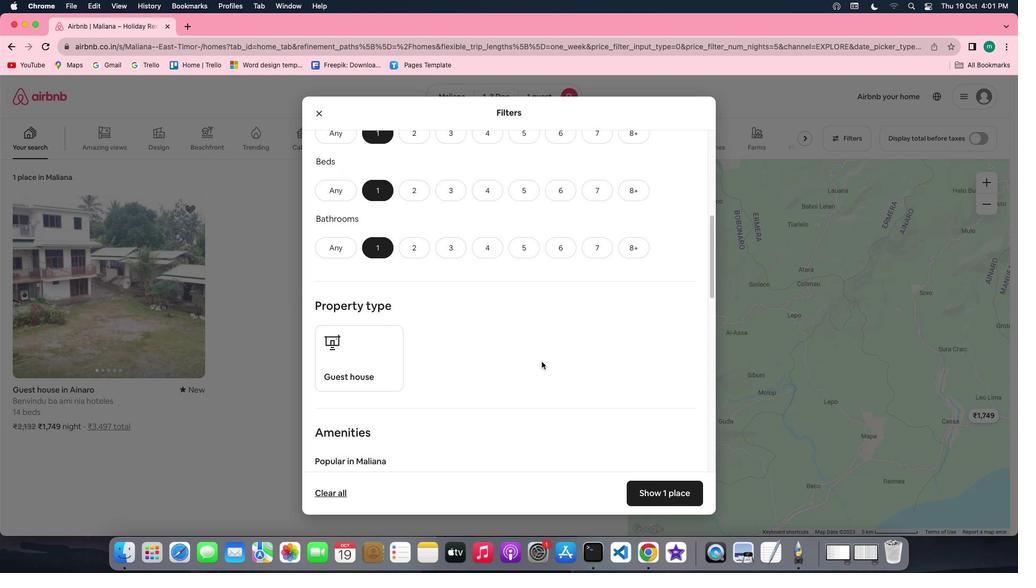 
Action: Mouse scrolled (546, 365) with delta (4, 3)
Screenshot: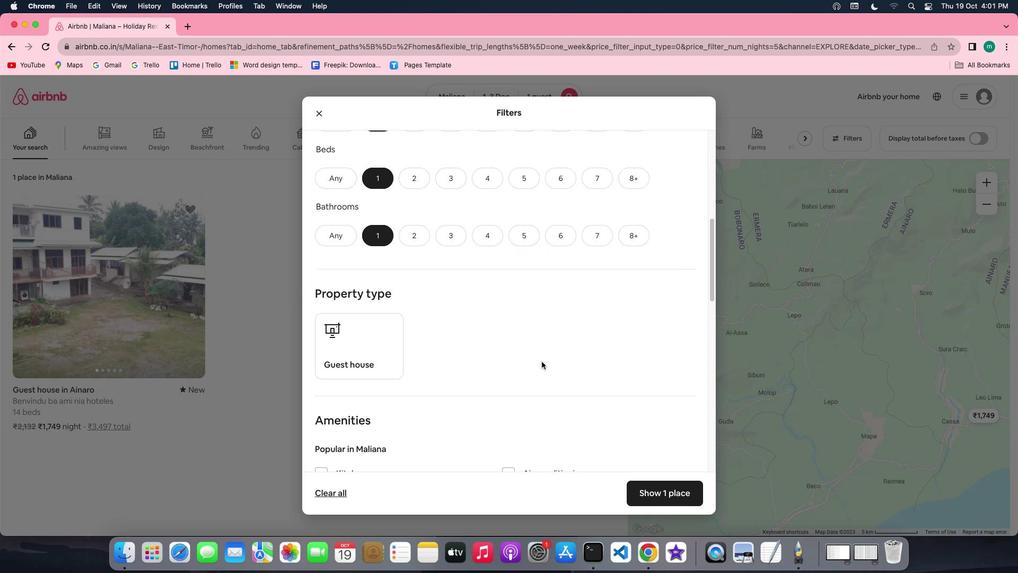 
Action: Mouse scrolled (546, 365) with delta (4, 3)
Screenshot: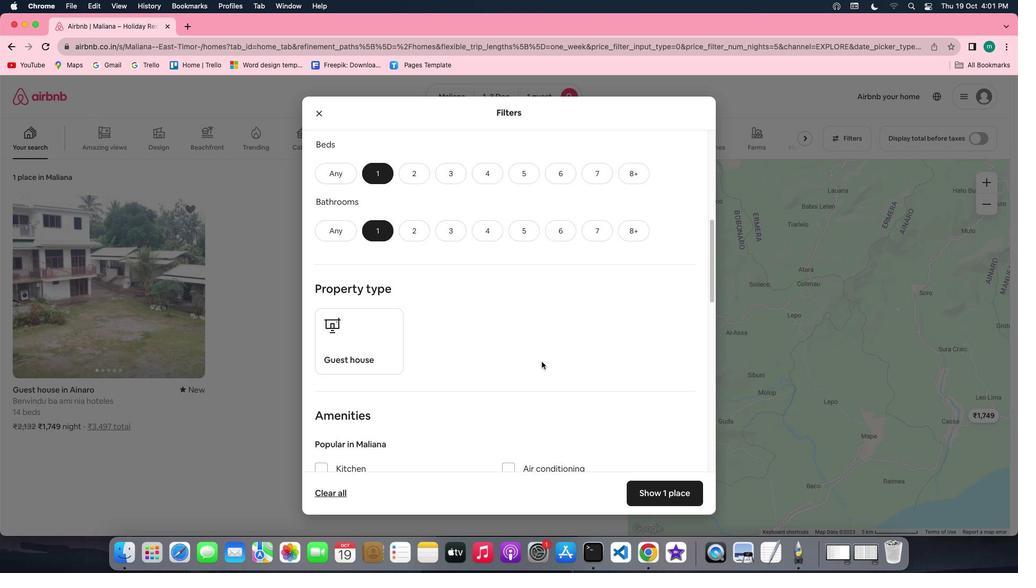 
Action: Mouse scrolled (546, 365) with delta (4, 3)
Screenshot: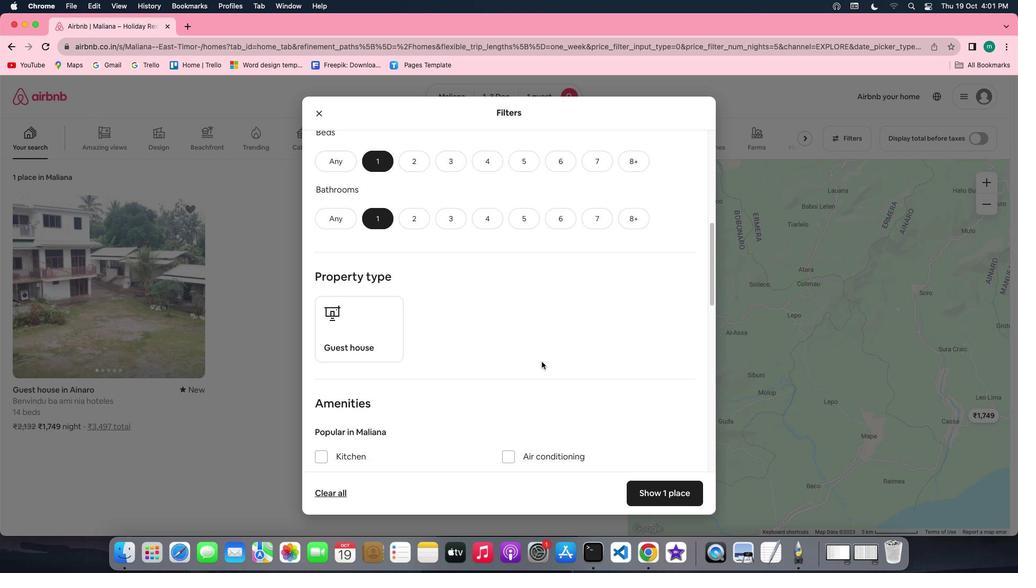 
Action: Mouse scrolled (546, 365) with delta (4, 3)
Screenshot: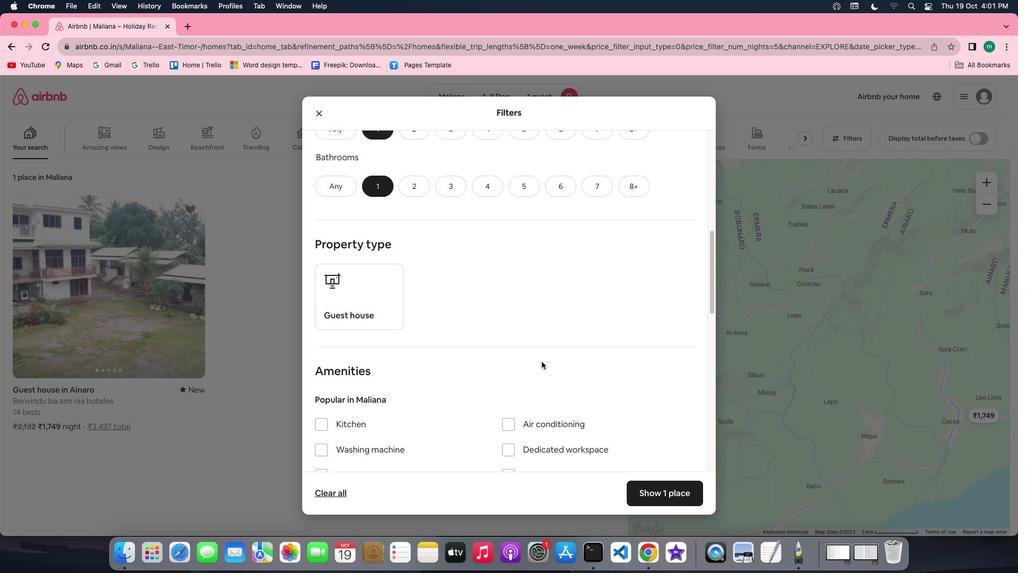 
Action: Mouse scrolled (546, 365) with delta (4, 3)
Screenshot: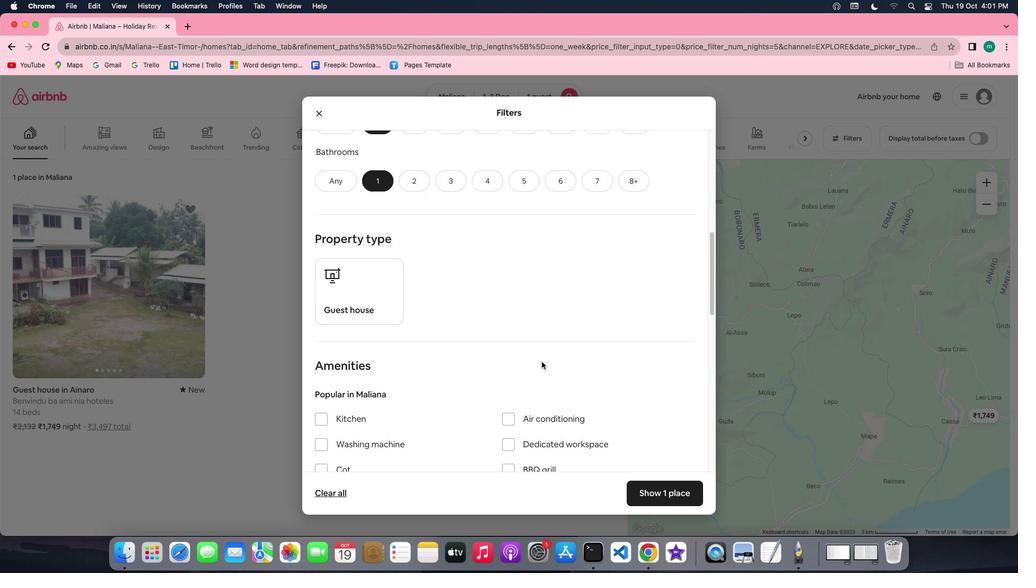 
Action: Mouse scrolled (546, 365) with delta (4, 3)
Screenshot: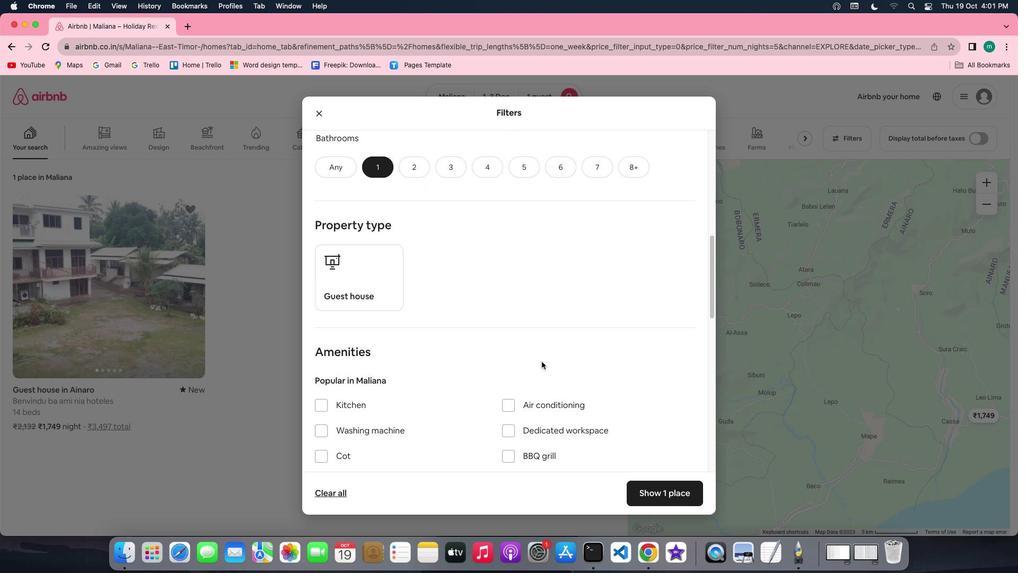 
Action: Mouse scrolled (546, 365) with delta (4, 3)
Screenshot: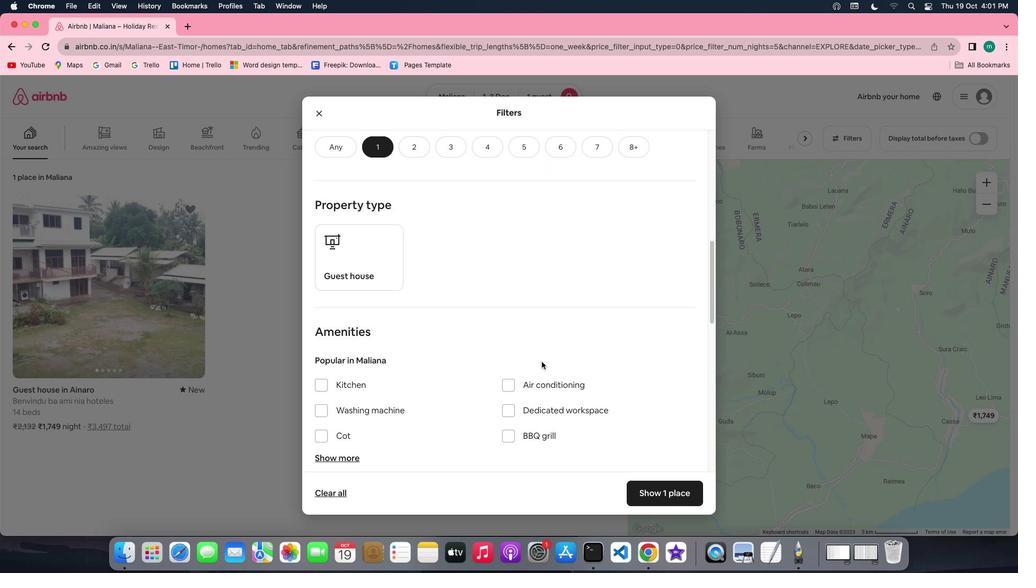 
Action: Mouse scrolled (546, 365) with delta (4, 3)
Screenshot: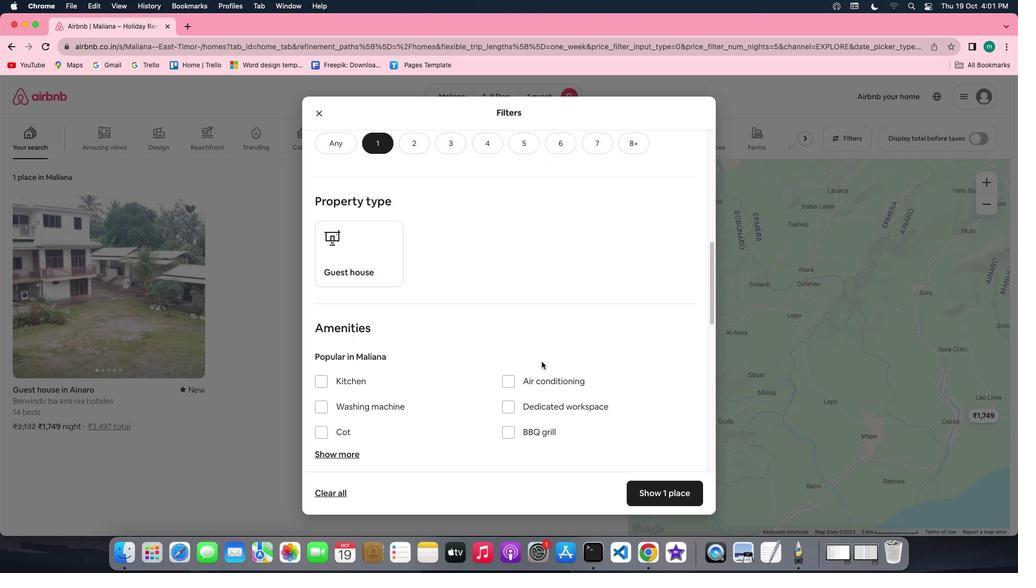 
Action: Mouse scrolled (546, 365) with delta (4, 3)
Screenshot: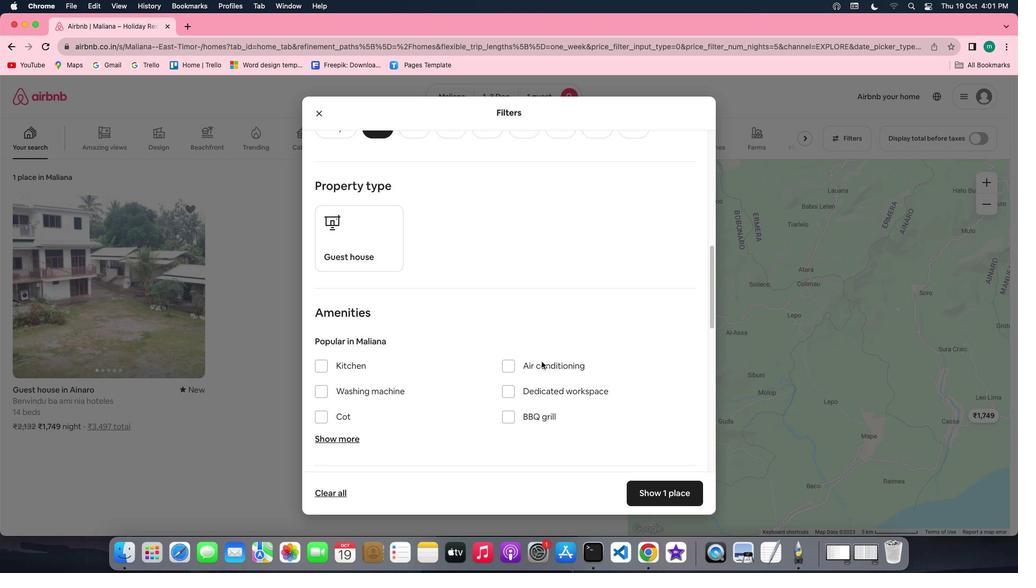 
Action: Mouse scrolled (546, 365) with delta (4, 3)
Screenshot: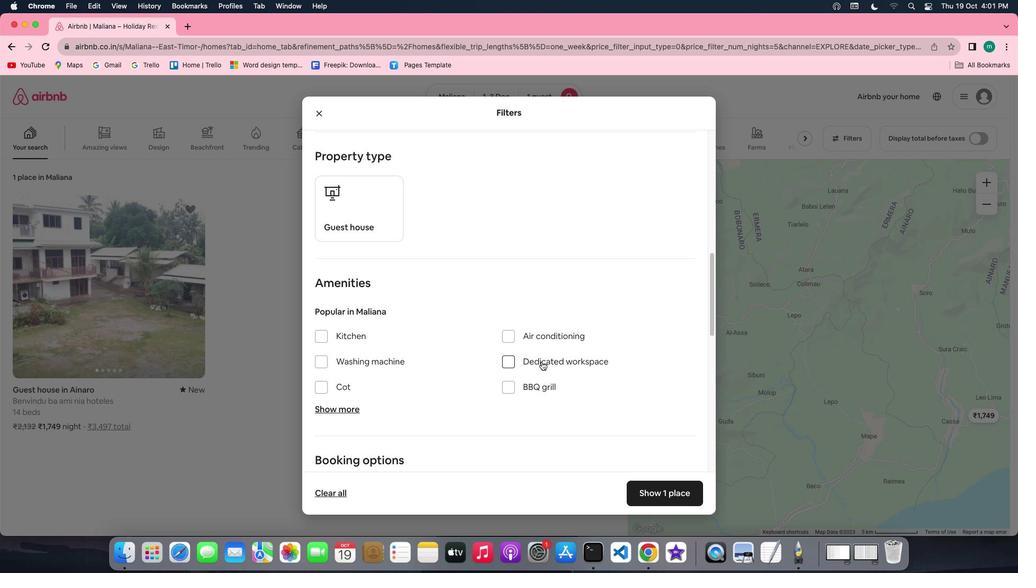 
Action: Mouse scrolled (546, 365) with delta (4, 3)
Screenshot: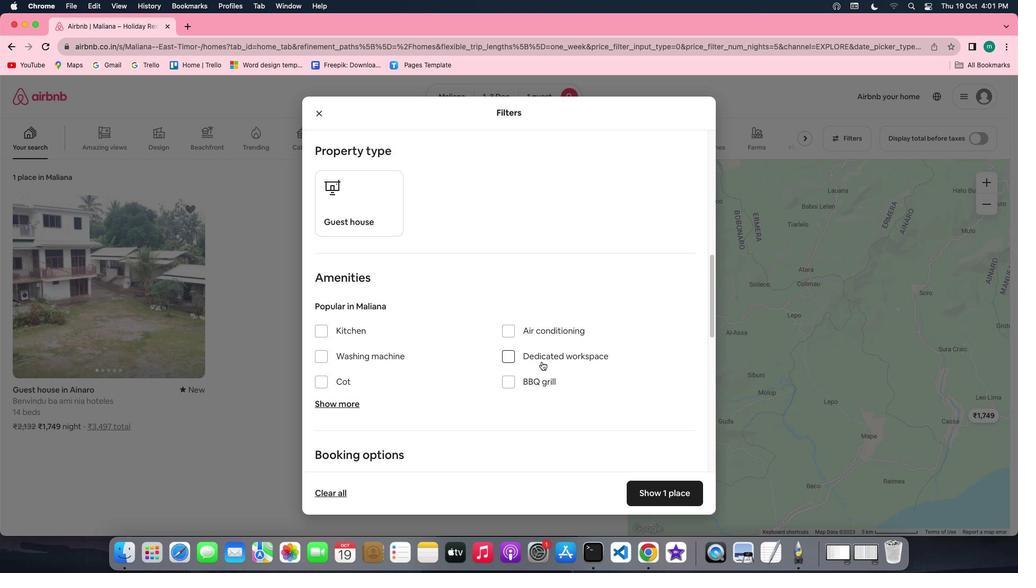 
Action: Mouse scrolled (546, 365) with delta (4, 3)
Screenshot: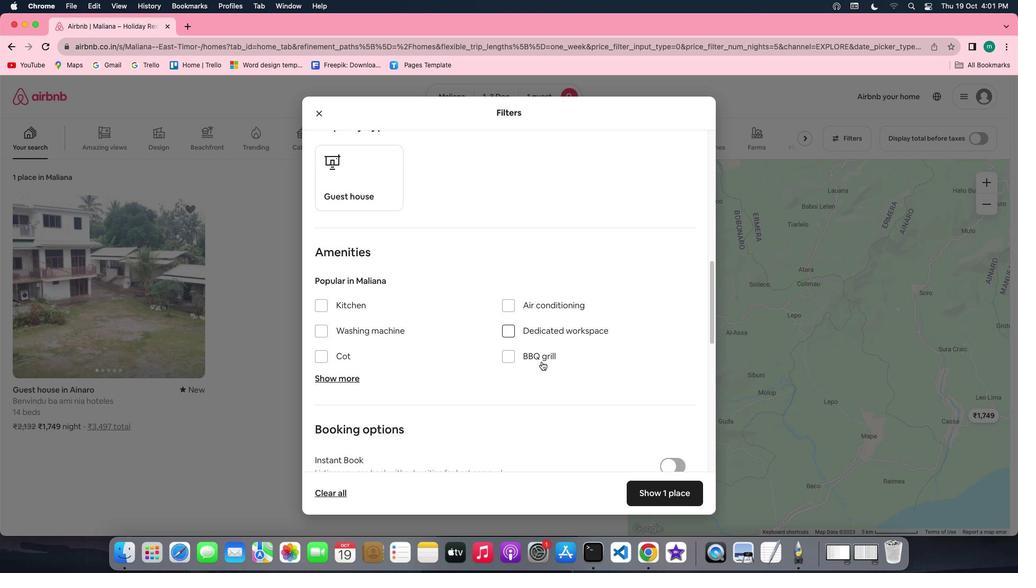 
Action: Mouse moved to (457, 342)
Screenshot: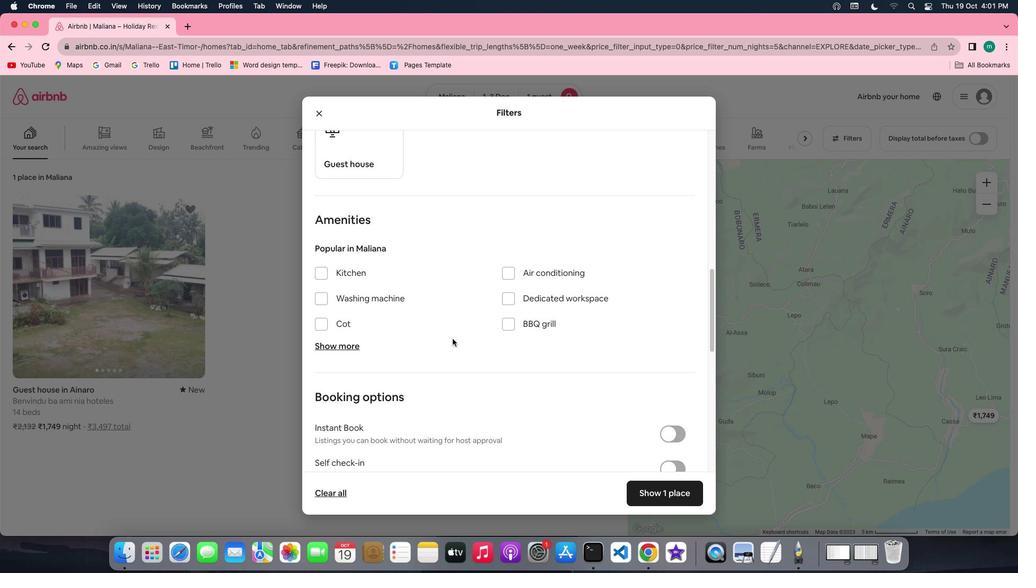 
Action: Mouse scrolled (457, 342) with delta (4, 3)
Screenshot: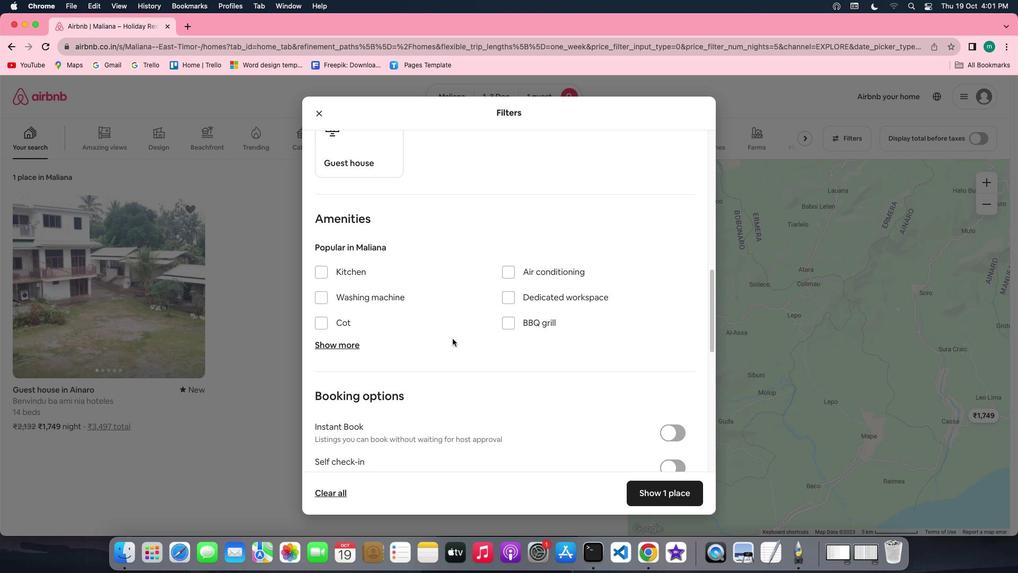 
Action: Mouse scrolled (457, 342) with delta (4, 3)
Screenshot: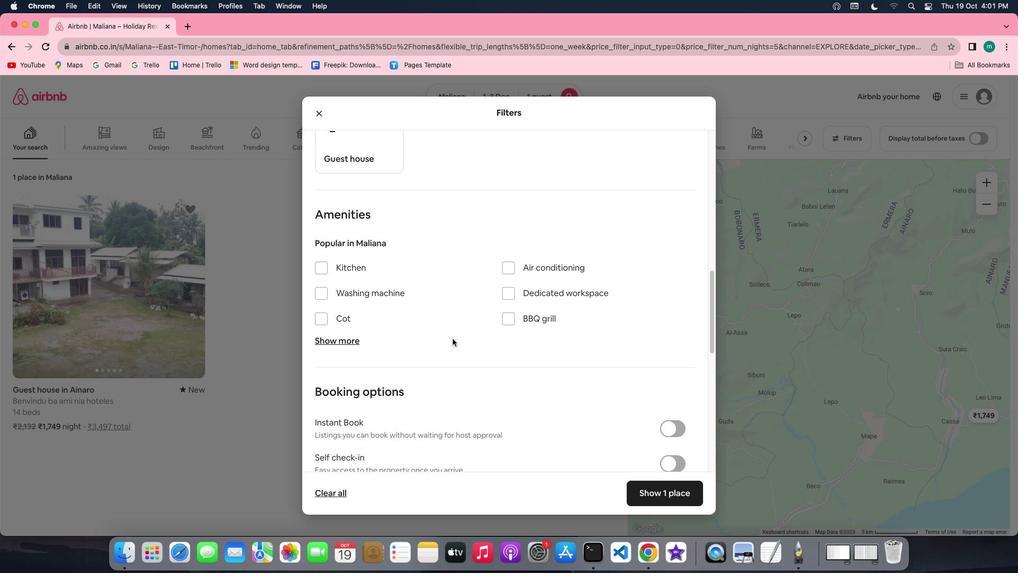 
Action: Mouse scrolled (457, 342) with delta (4, 3)
Screenshot: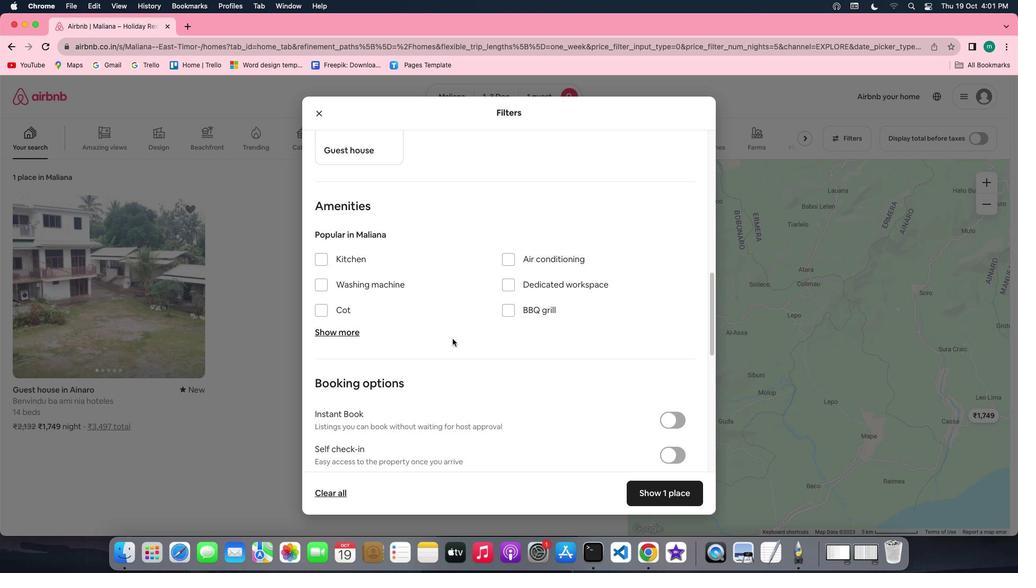
Action: Mouse scrolled (457, 342) with delta (4, 3)
Screenshot: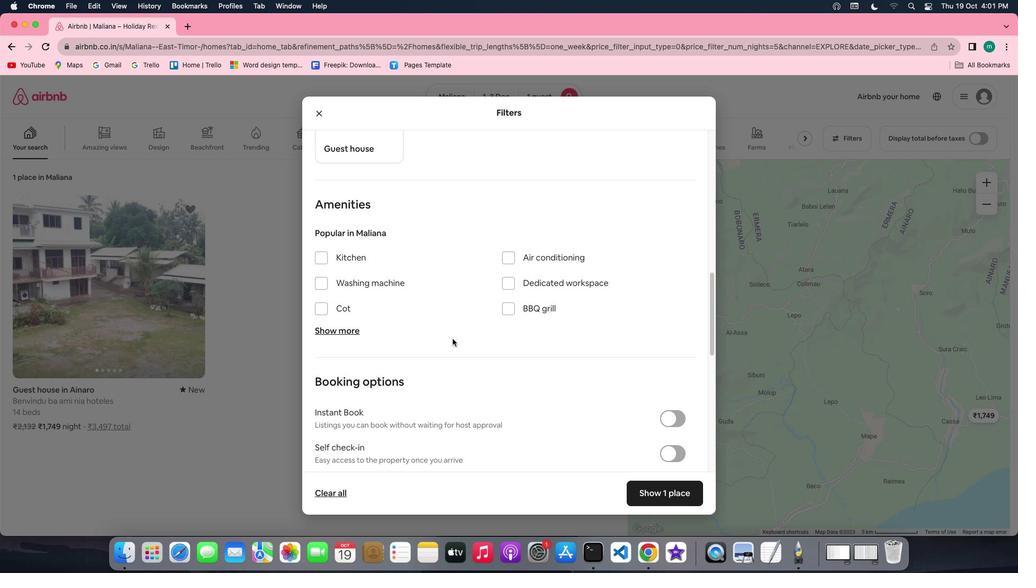 
Action: Mouse scrolled (457, 342) with delta (4, 3)
Screenshot: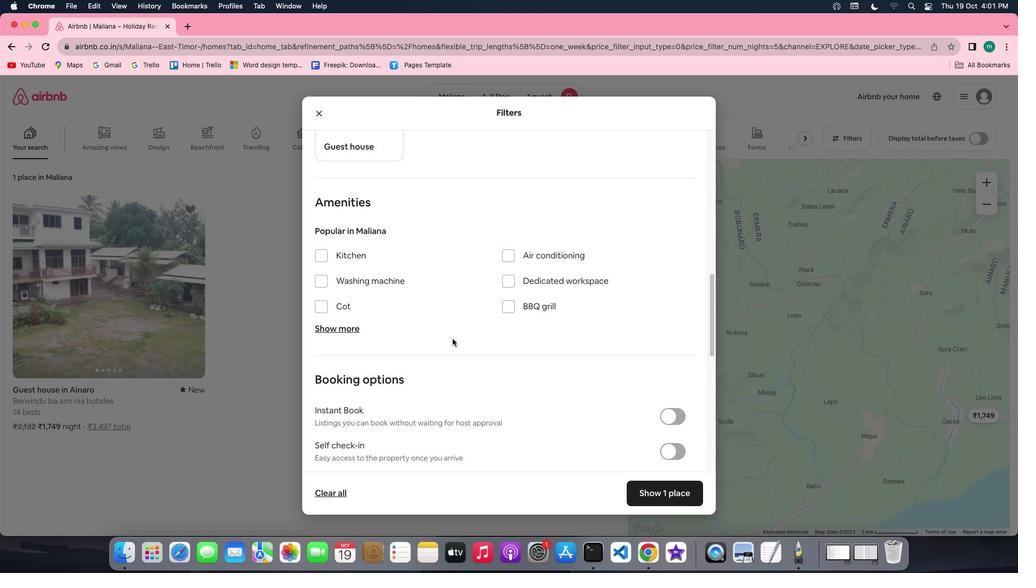 
Action: Mouse scrolled (457, 342) with delta (4, 3)
Screenshot: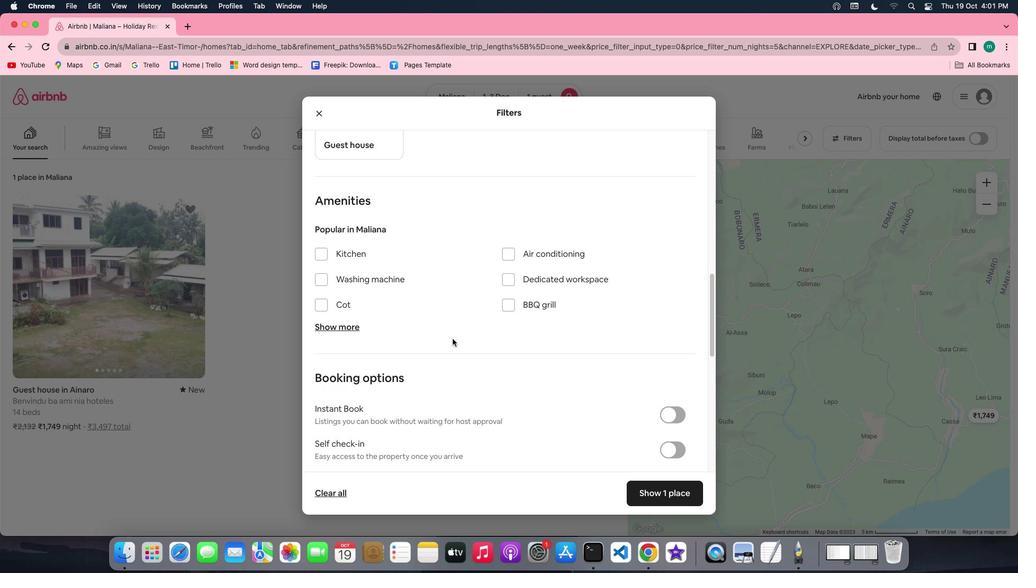 
Action: Mouse moved to (359, 329)
Screenshot: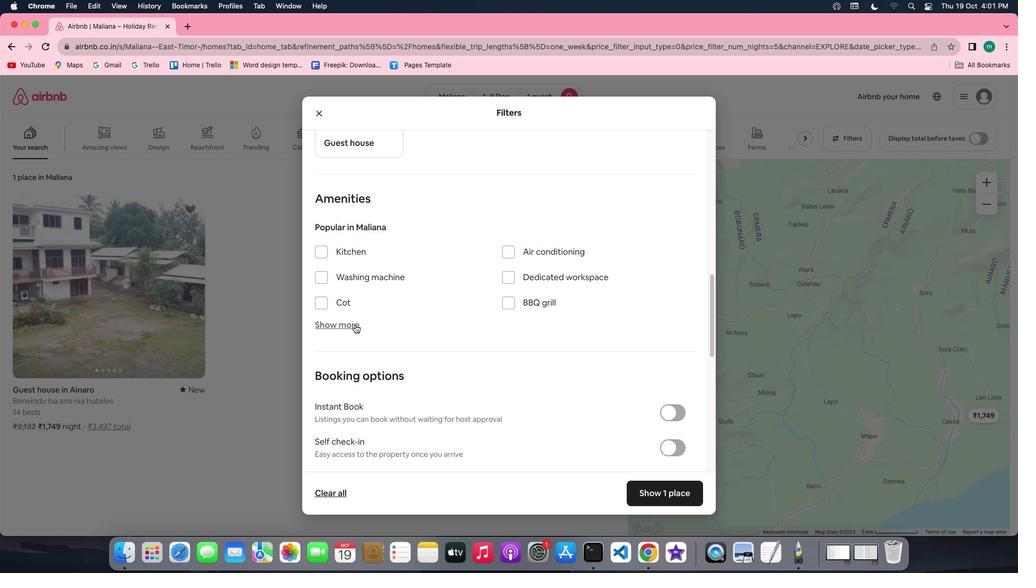 
Action: Mouse pressed left at (359, 329)
Screenshot: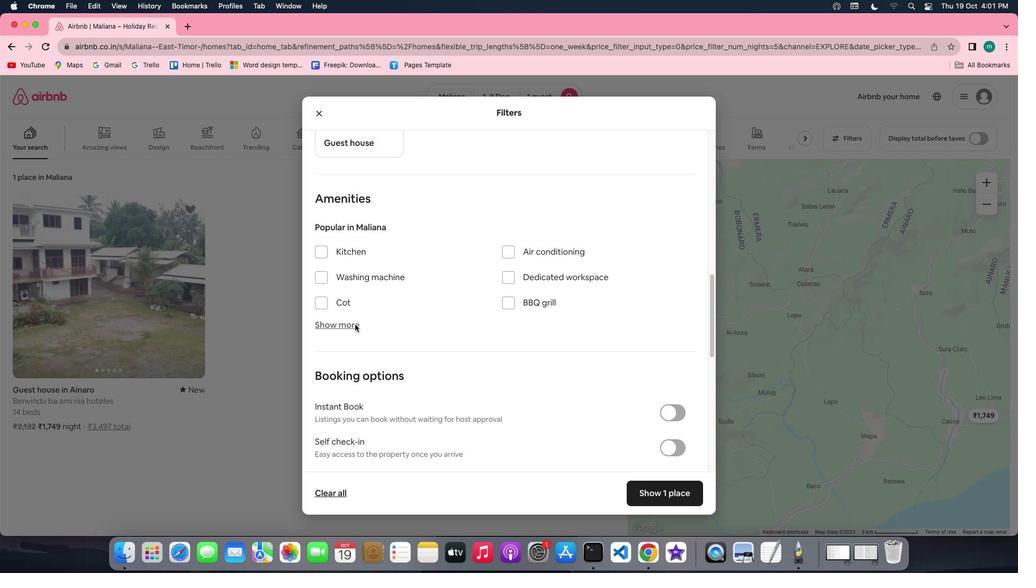 
Action: Mouse moved to (497, 342)
Screenshot: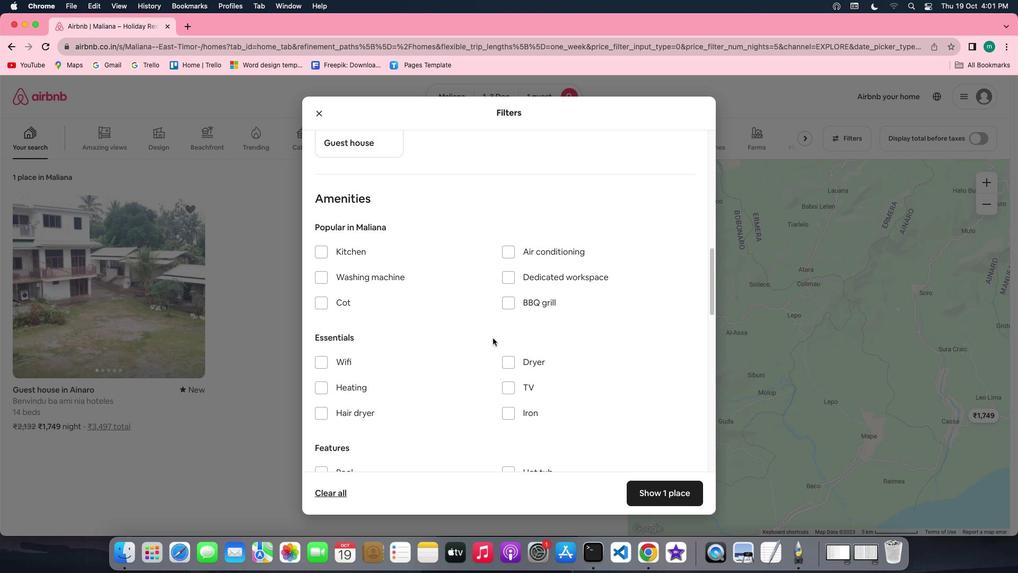 
Action: Mouse scrolled (497, 342) with delta (4, 3)
Screenshot: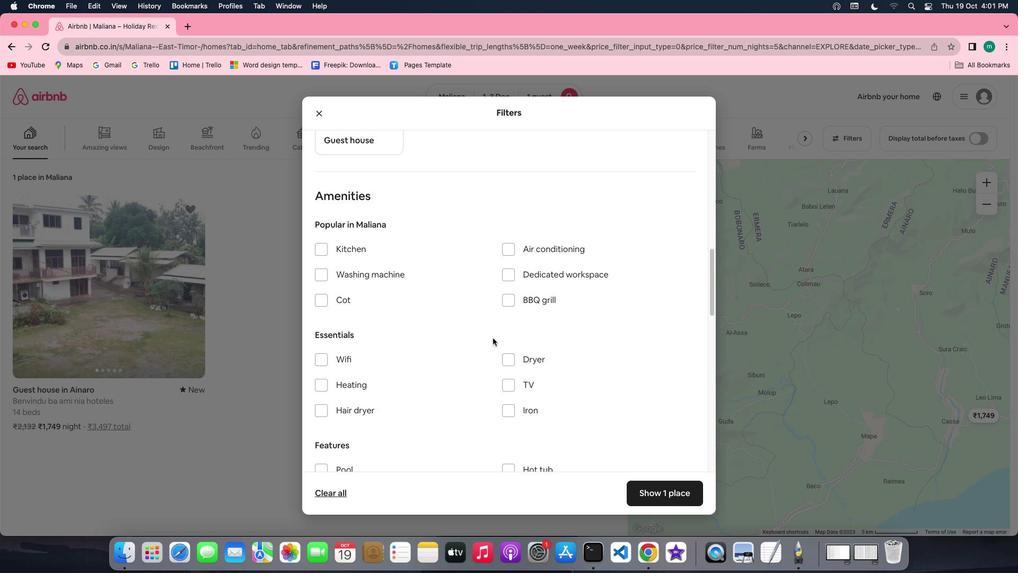 
Action: Mouse scrolled (497, 342) with delta (4, 3)
Screenshot: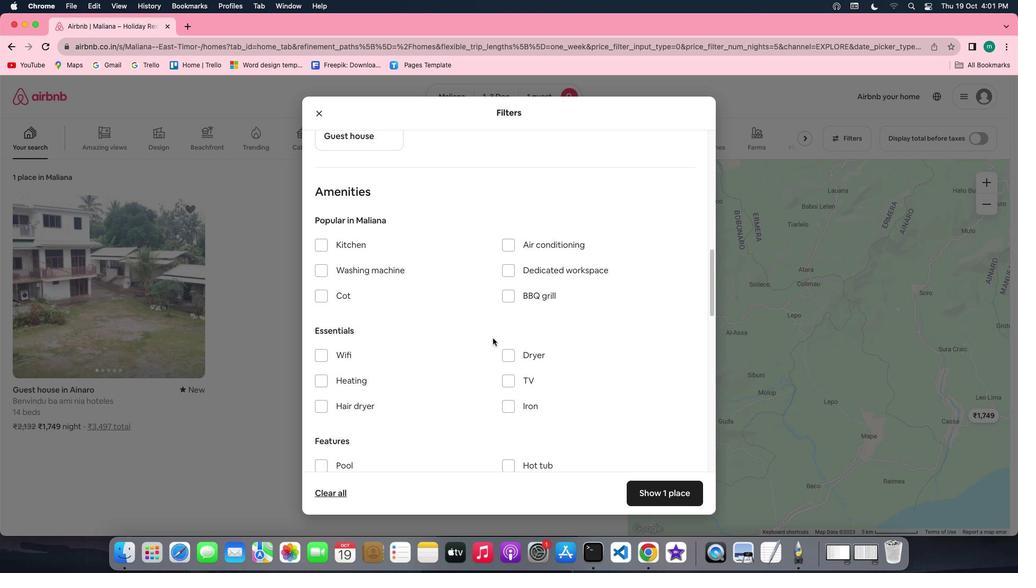
Action: Mouse scrolled (497, 342) with delta (4, 3)
Screenshot: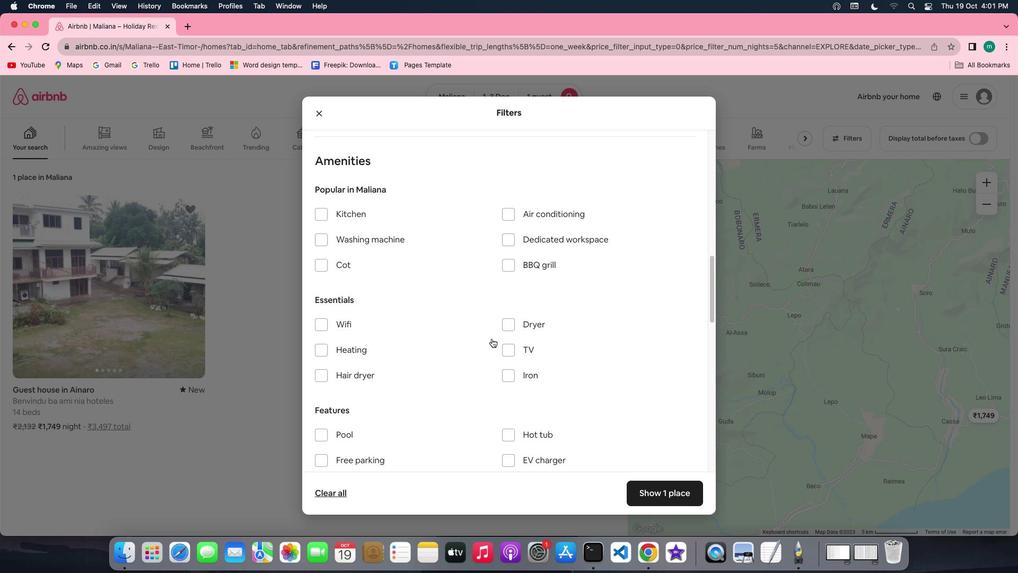 
Action: Mouse moved to (338, 304)
Screenshot: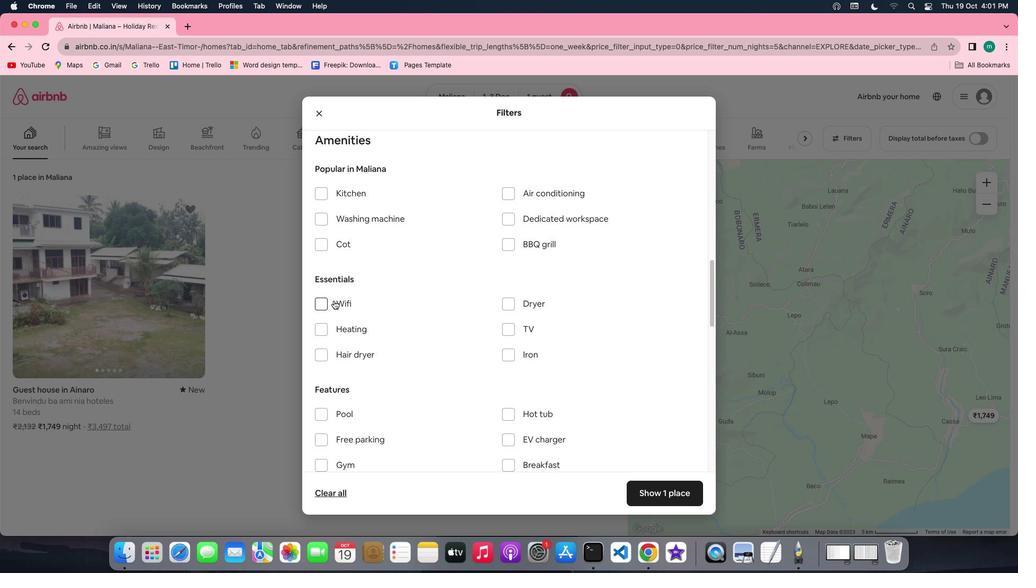 
Action: Mouse pressed left at (338, 304)
Screenshot: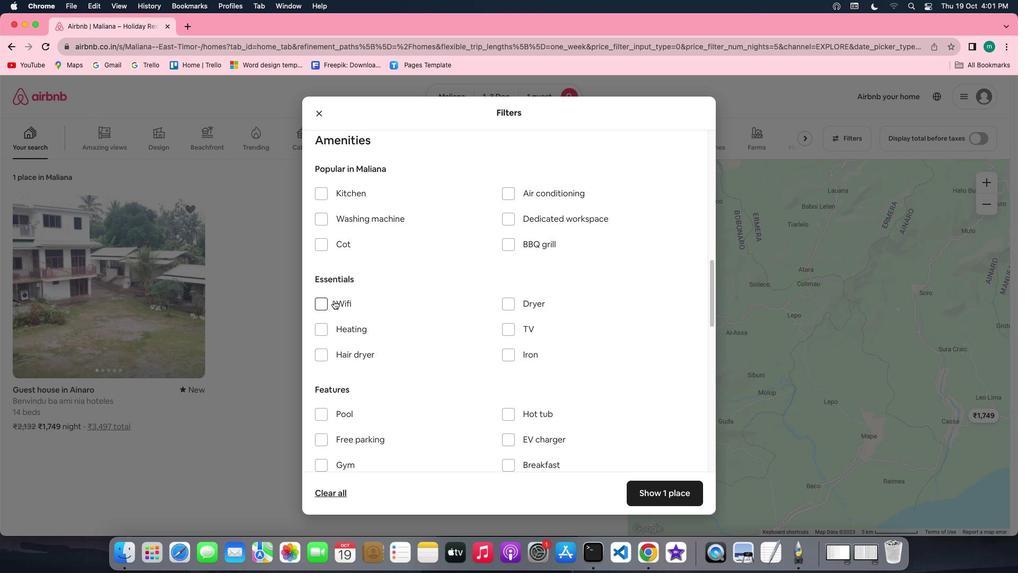
Action: Mouse moved to (457, 351)
Screenshot: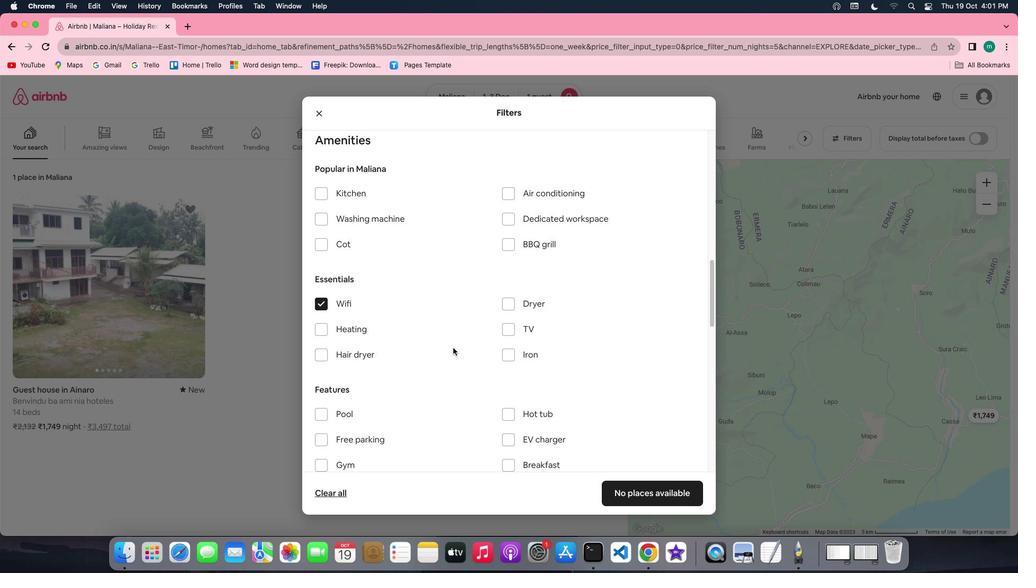 
Action: Mouse scrolled (457, 351) with delta (4, 3)
Screenshot: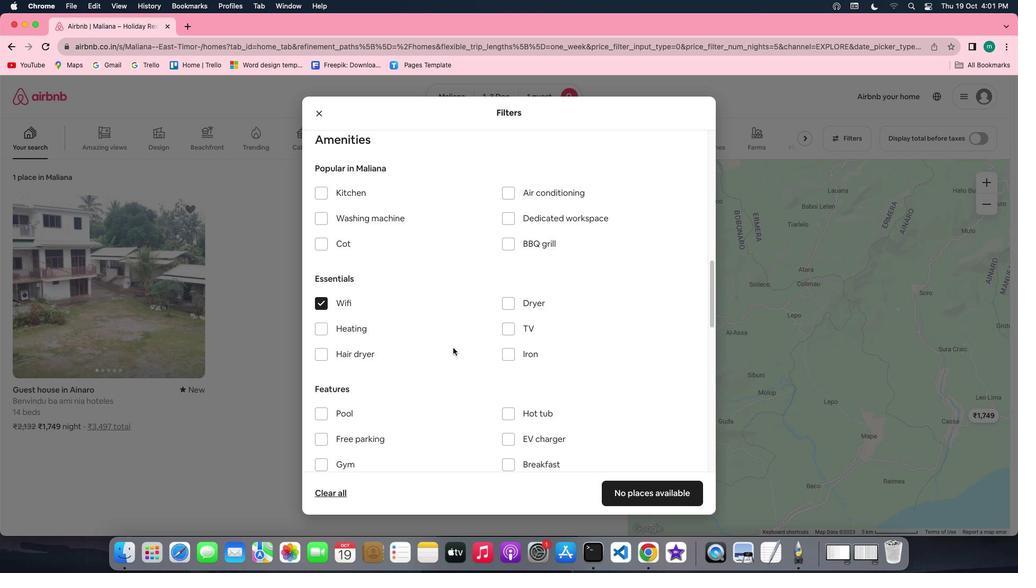 
Action: Mouse scrolled (457, 351) with delta (4, 3)
Screenshot: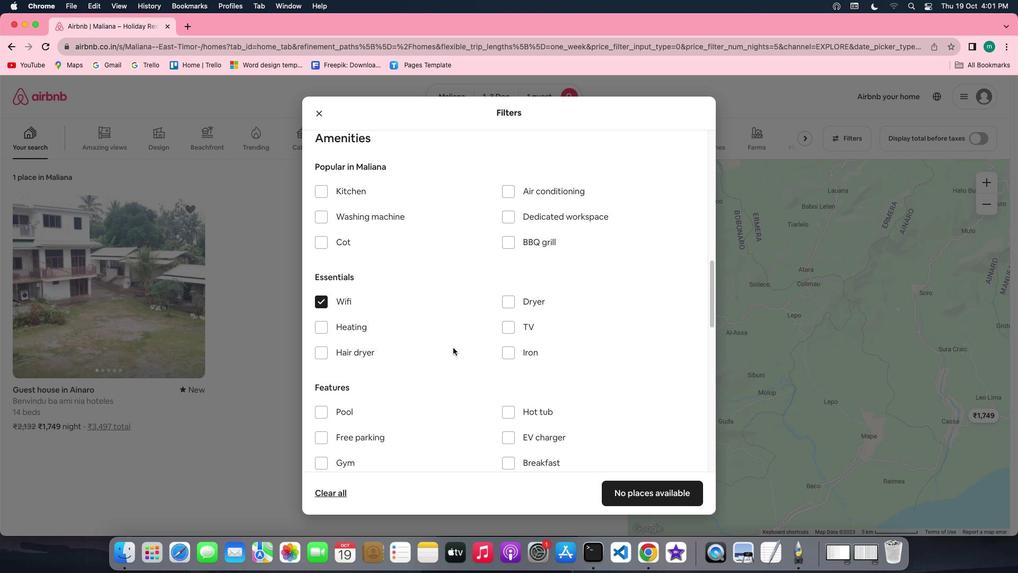 
Action: Mouse scrolled (457, 351) with delta (4, 3)
Screenshot: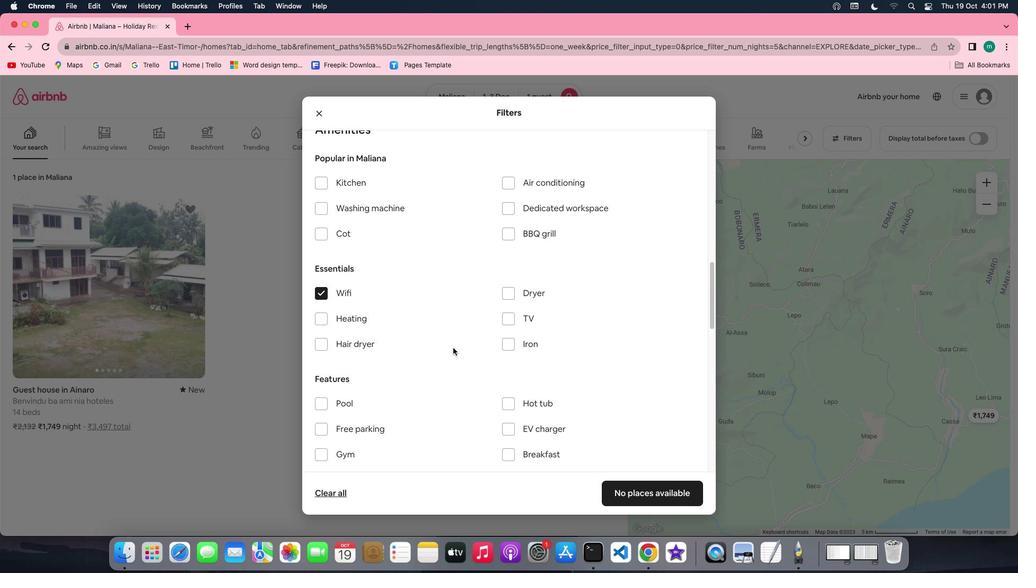 
Action: Mouse scrolled (457, 351) with delta (4, 3)
Screenshot: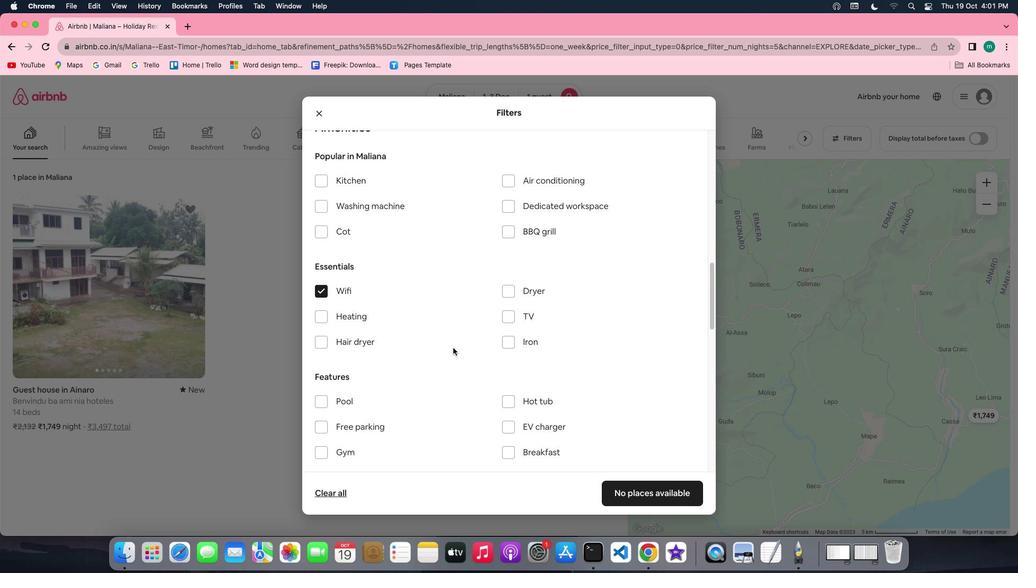
Action: Mouse scrolled (457, 351) with delta (4, 3)
Screenshot: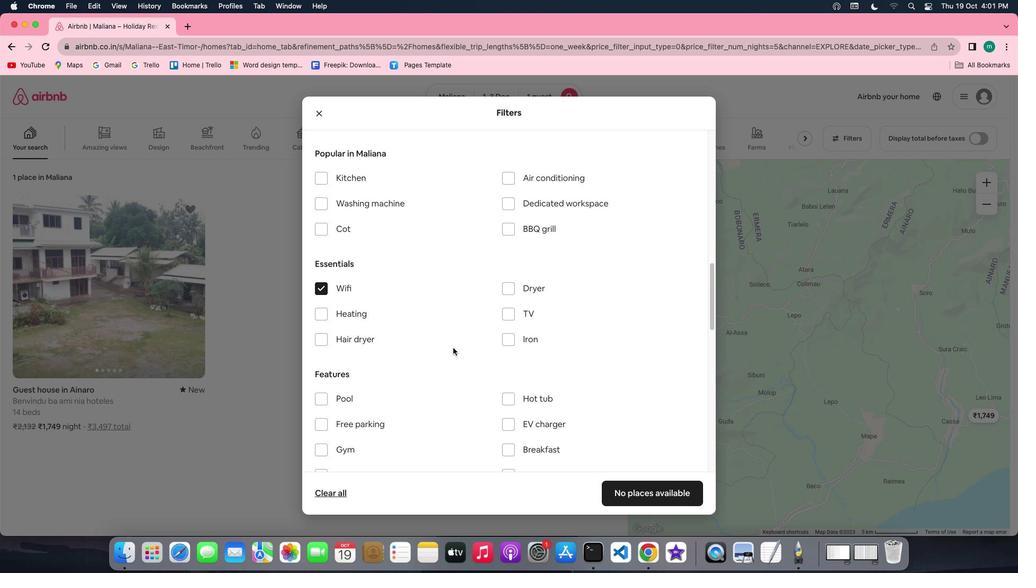 
Action: Mouse scrolled (457, 351) with delta (4, 3)
Screenshot: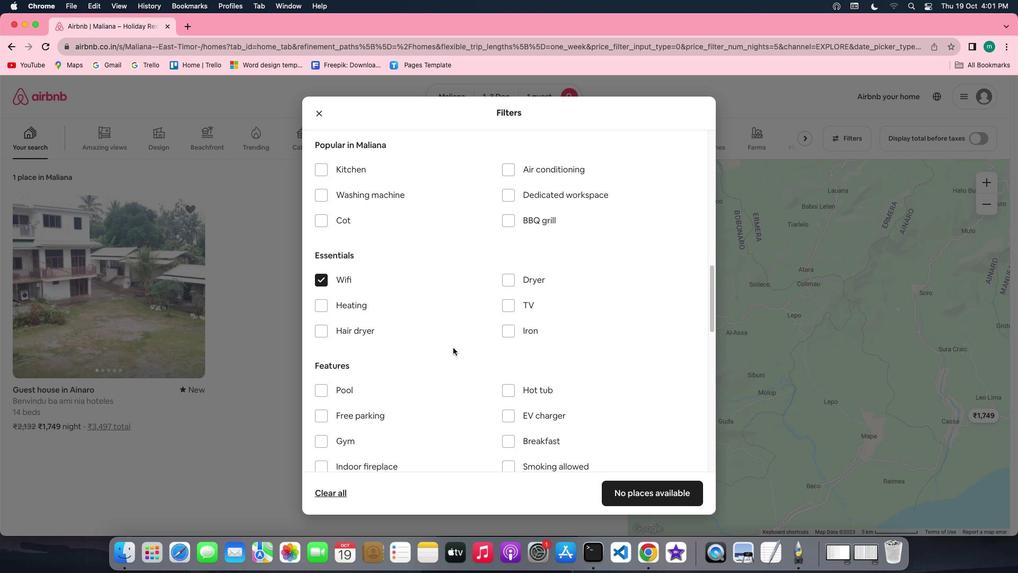 
Action: Mouse scrolled (457, 351) with delta (4, 3)
Screenshot: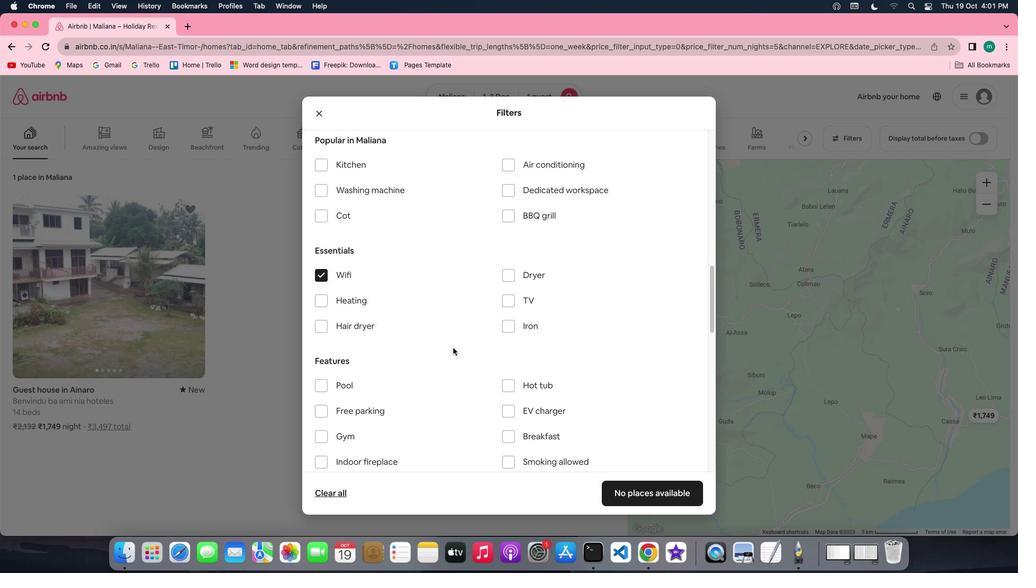 
Action: Mouse scrolled (457, 351) with delta (4, 3)
Screenshot: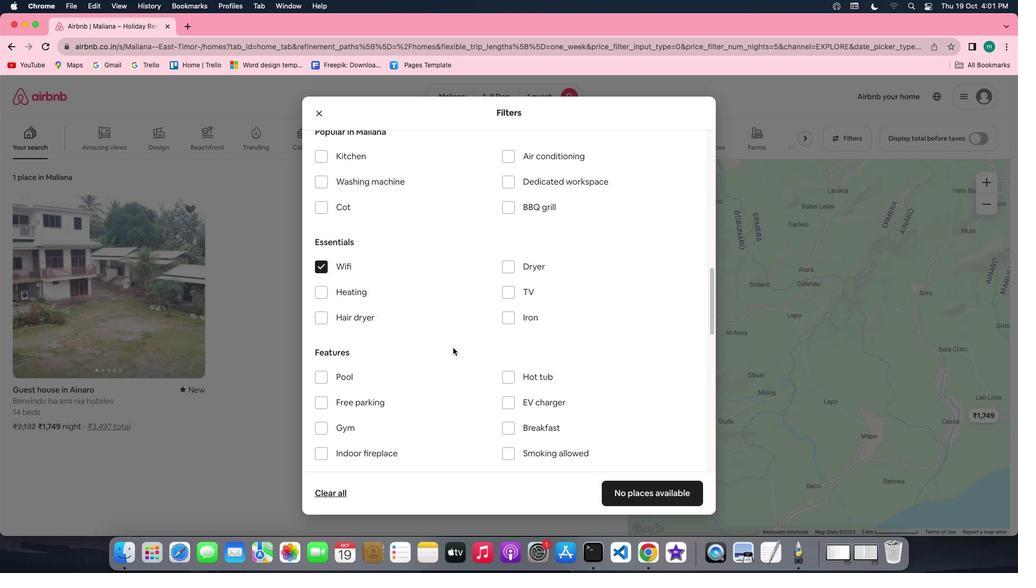 
Action: Mouse scrolled (457, 351) with delta (4, 3)
Screenshot: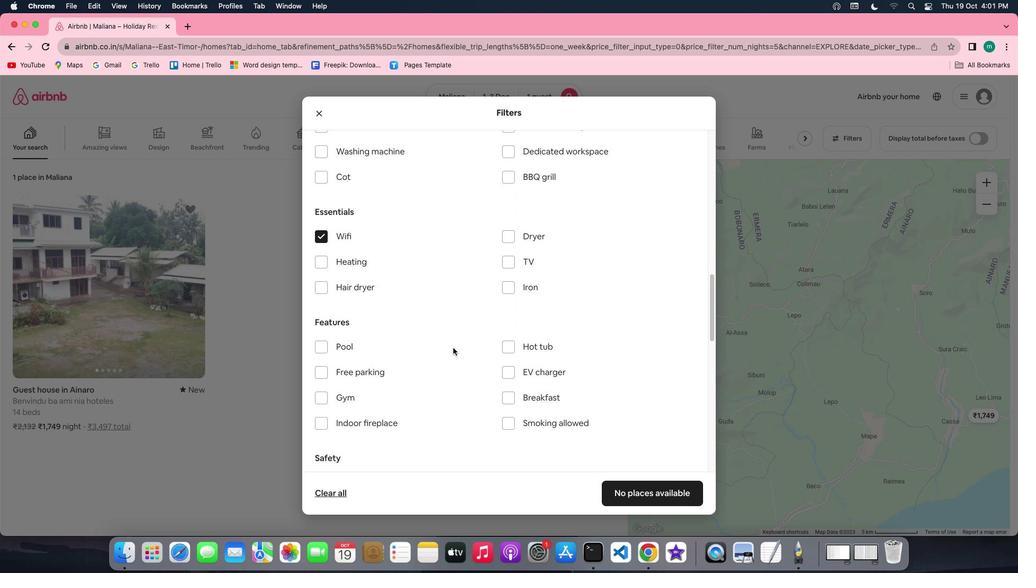 
Action: Mouse scrolled (457, 351) with delta (4, 3)
Screenshot: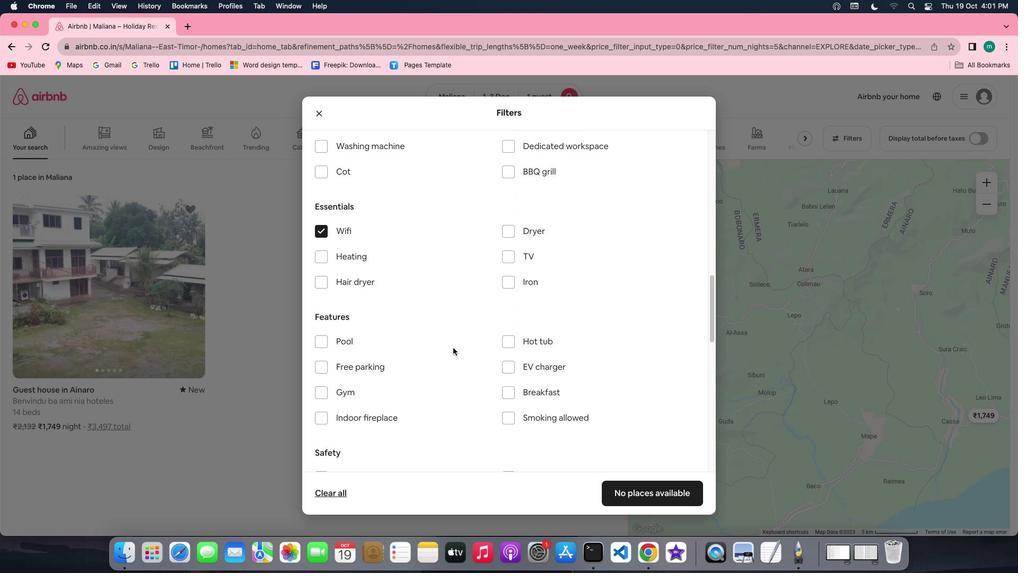 
Action: Mouse scrolled (457, 351) with delta (4, 3)
Screenshot: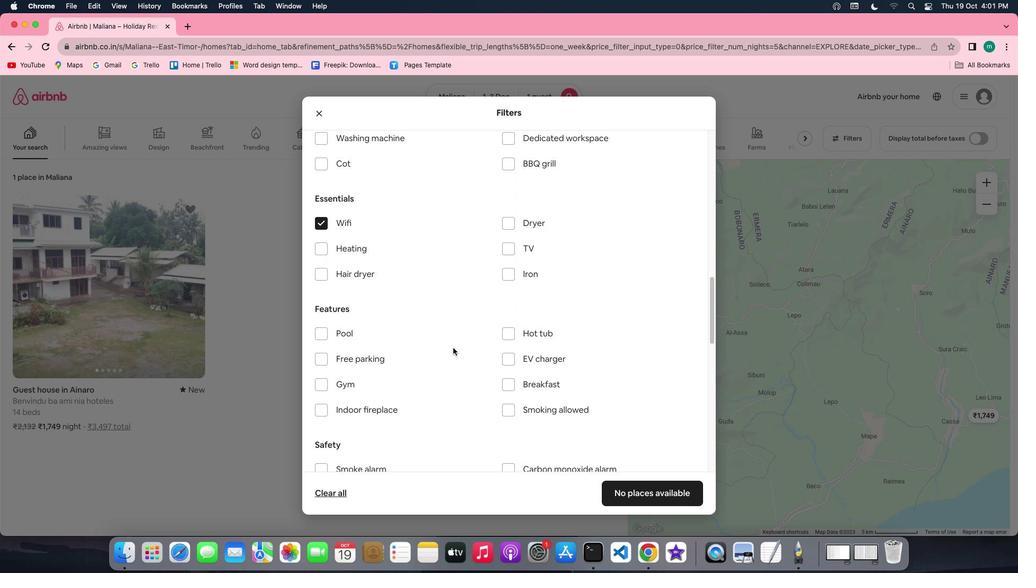 
Action: Mouse scrolled (457, 351) with delta (4, 3)
Screenshot: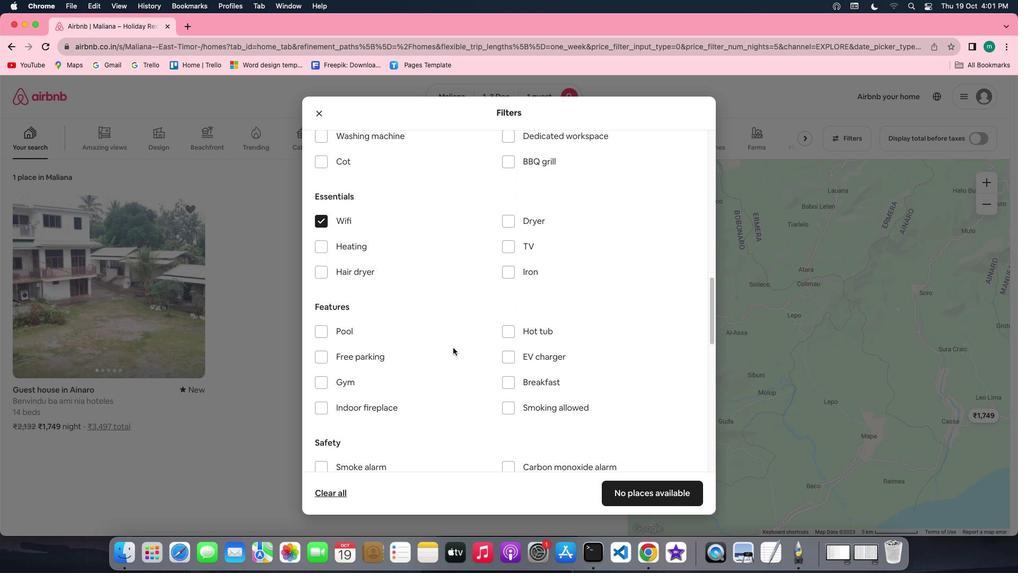 
Action: Mouse scrolled (457, 351) with delta (4, 3)
Screenshot: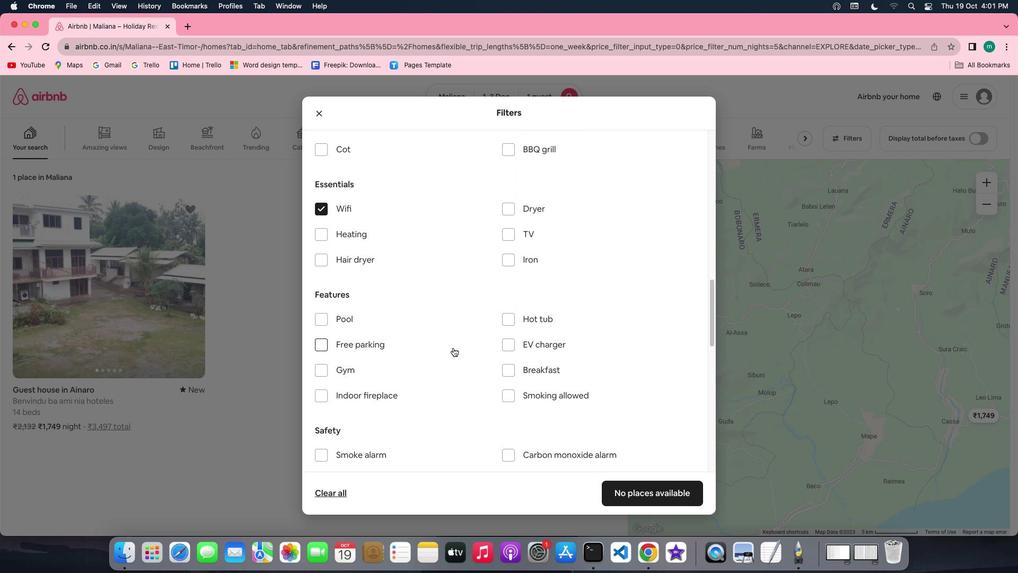 
Action: Mouse scrolled (457, 351) with delta (4, 3)
Screenshot: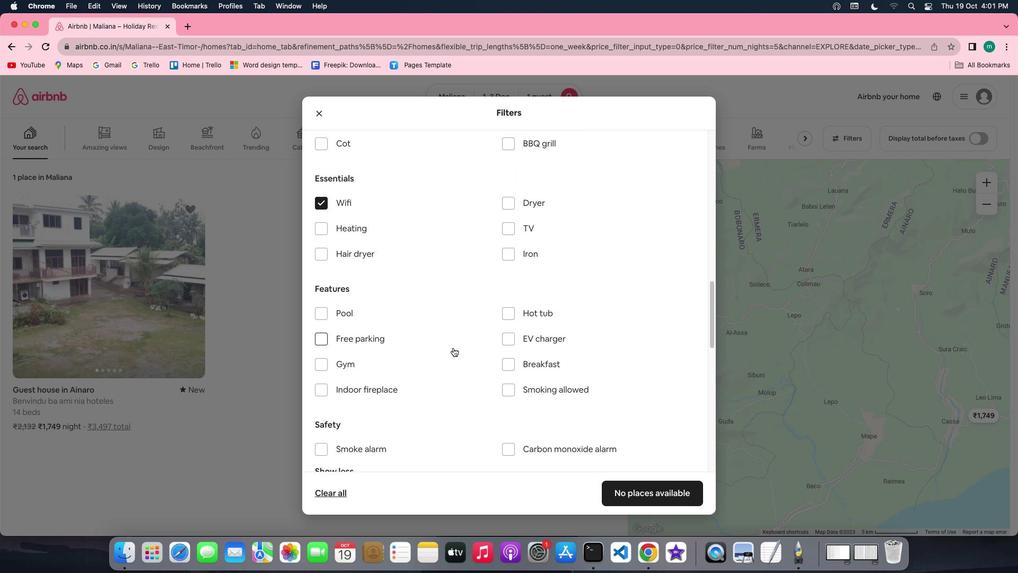 
Action: Mouse scrolled (457, 351) with delta (4, 3)
Screenshot: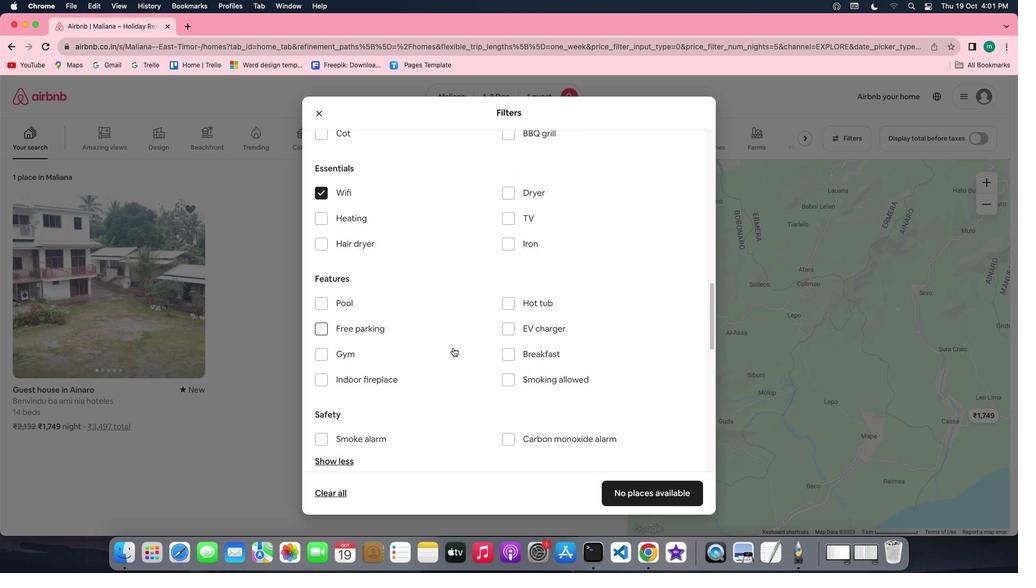 
Action: Mouse scrolled (457, 351) with delta (4, 3)
Screenshot: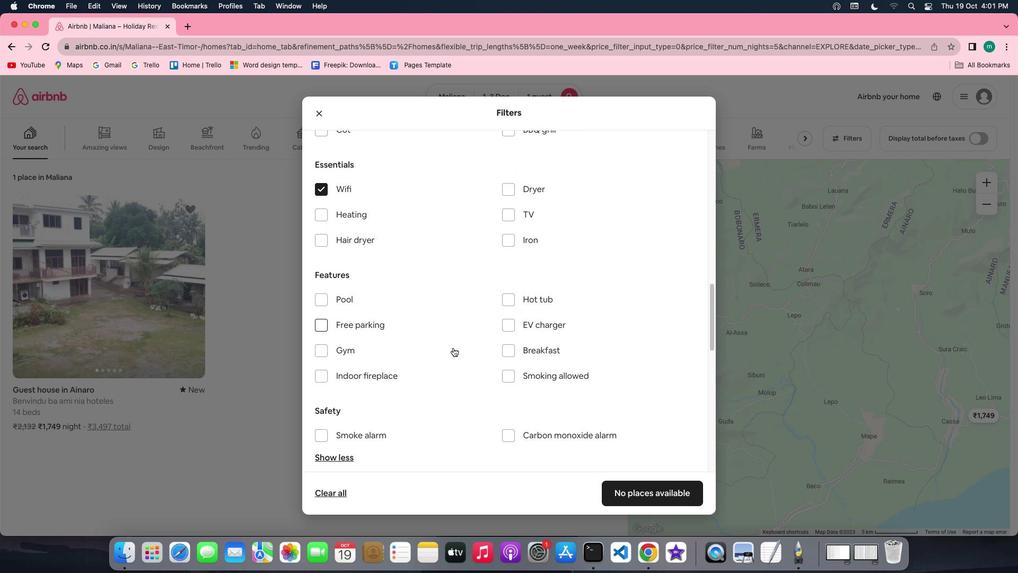 
Action: Mouse scrolled (457, 351) with delta (4, 3)
Screenshot: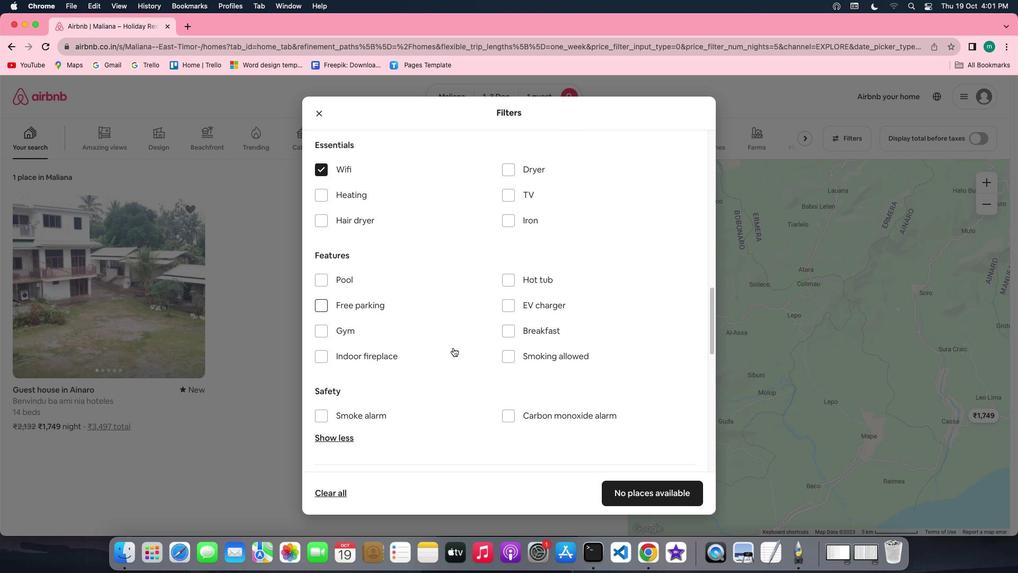 
Action: Mouse scrolled (457, 351) with delta (4, 3)
Screenshot: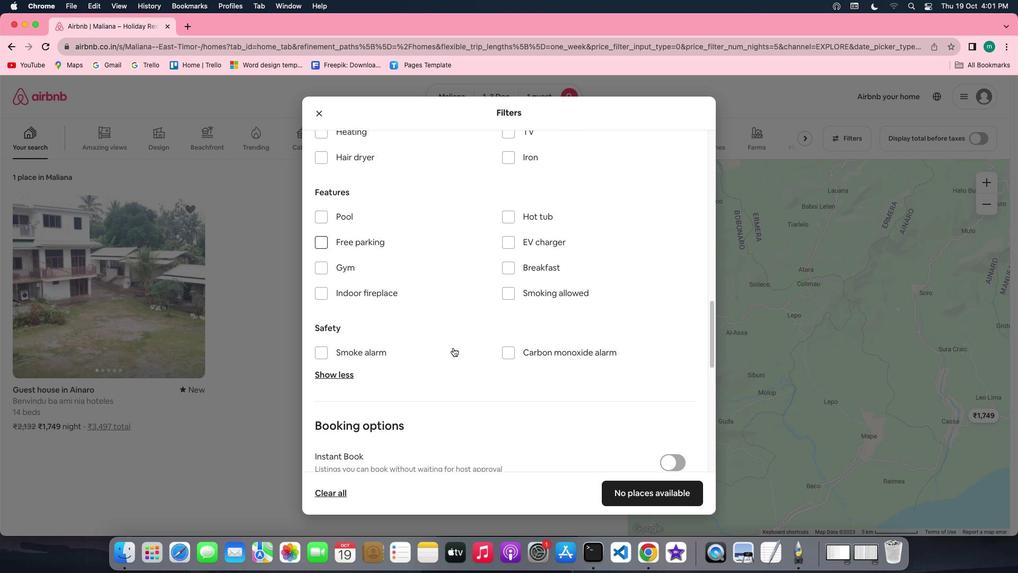 
Action: Mouse scrolled (457, 351) with delta (4, 3)
Screenshot: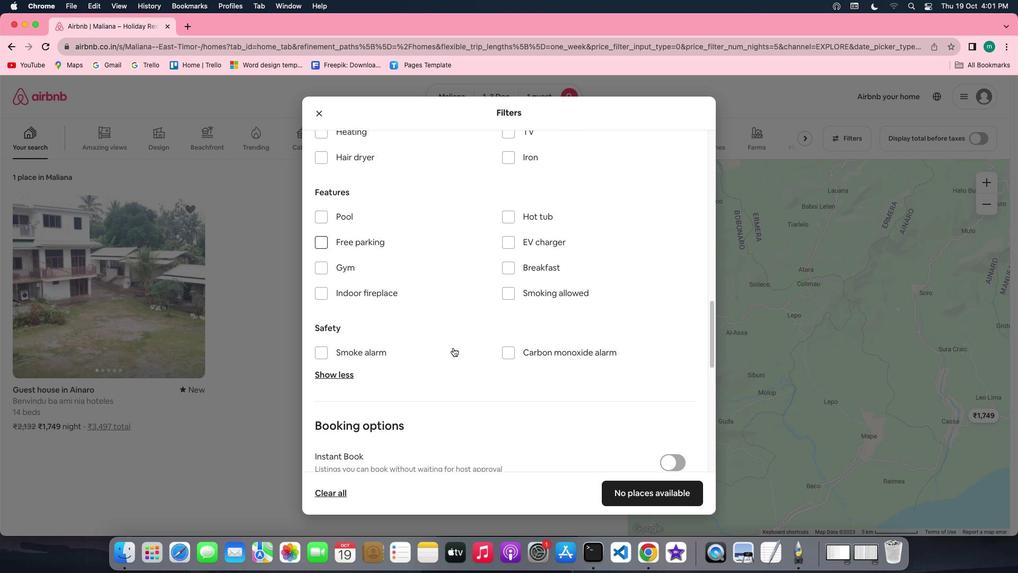 
Action: Mouse scrolled (457, 351) with delta (4, 2)
Screenshot: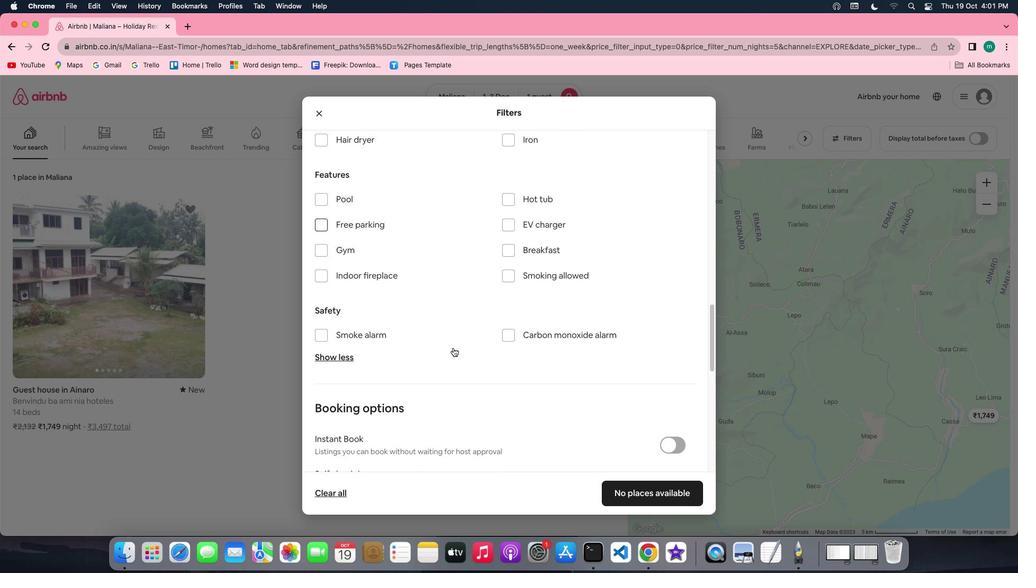 
Action: Mouse moved to (675, 419)
Screenshot: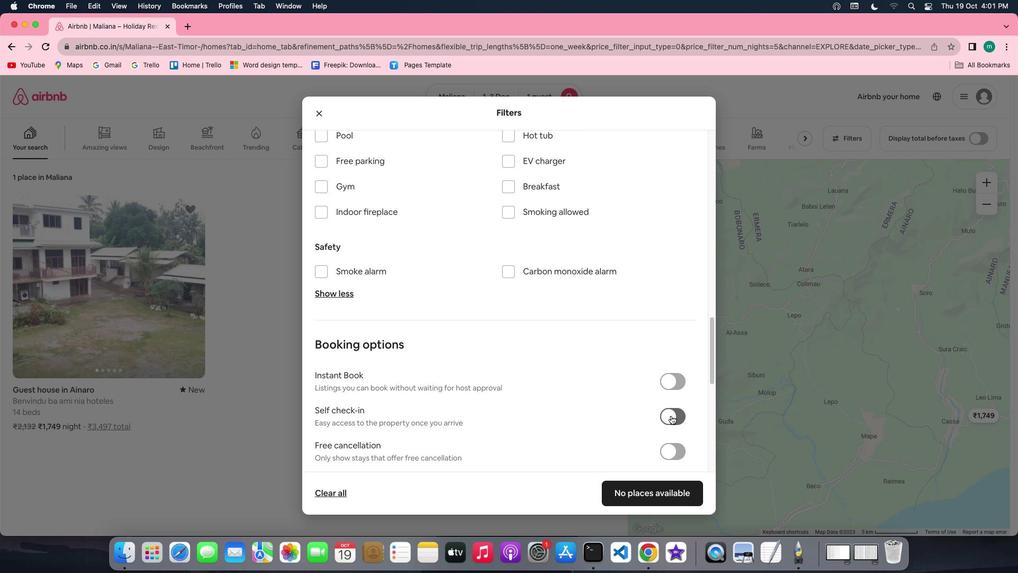 
Action: Mouse pressed left at (675, 419)
Screenshot: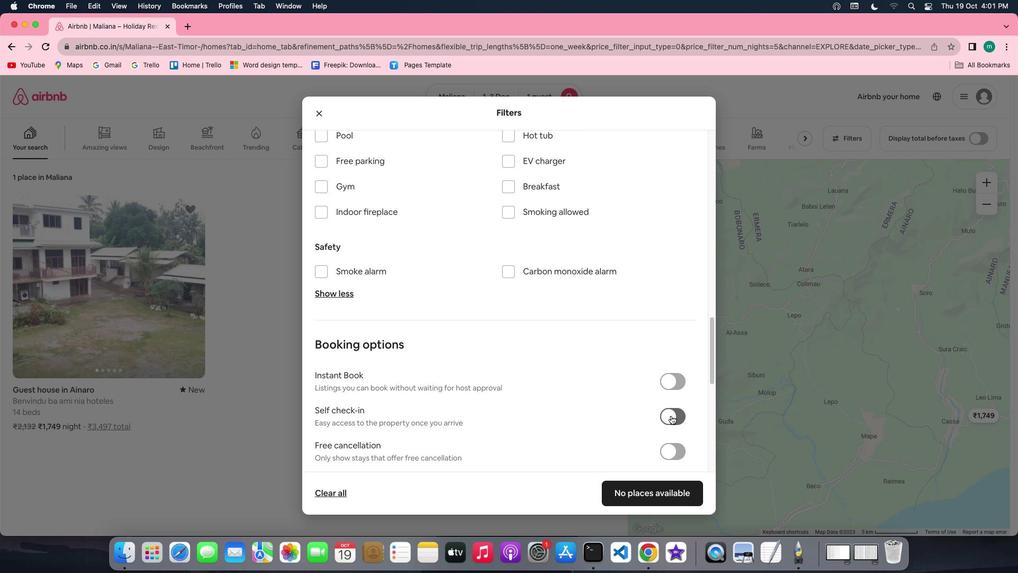 
Action: Mouse moved to (489, 395)
Screenshot: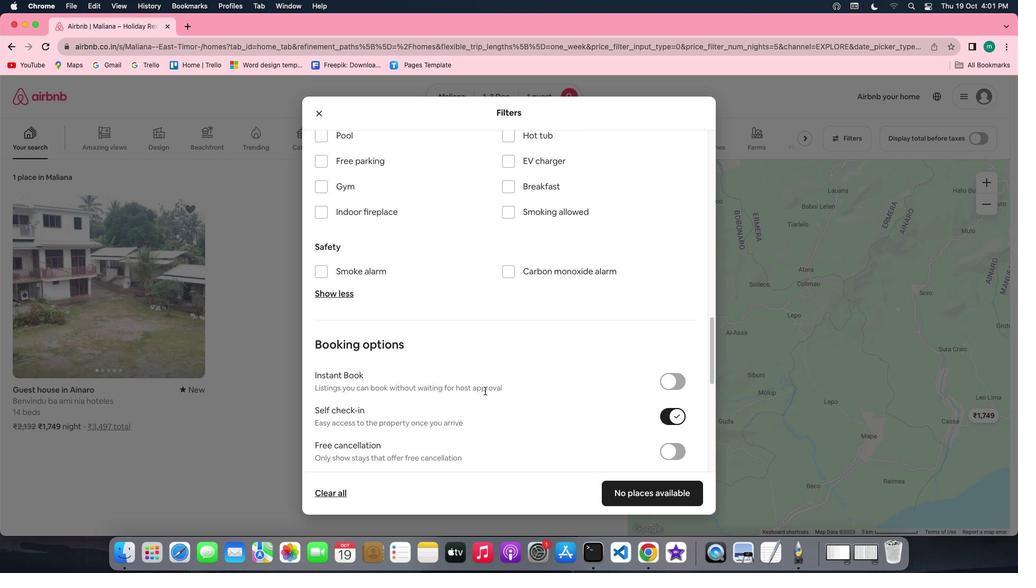 
Action: Mouse scrolled (489, 395) with delta (4, 3)
Screenshot: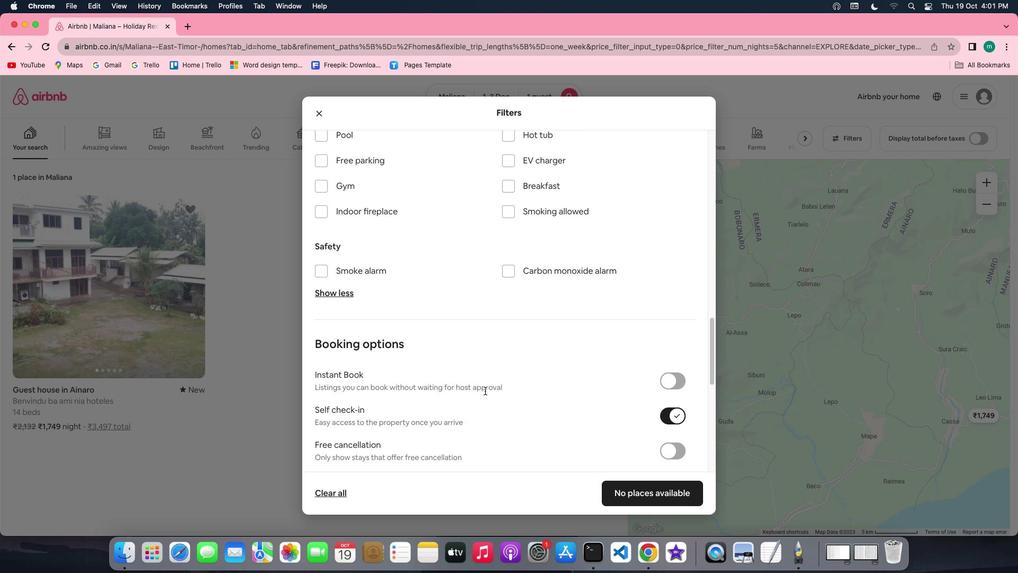 
Action: Mouse scrolled (489, 395) with delta (4, 3)
Screenshot: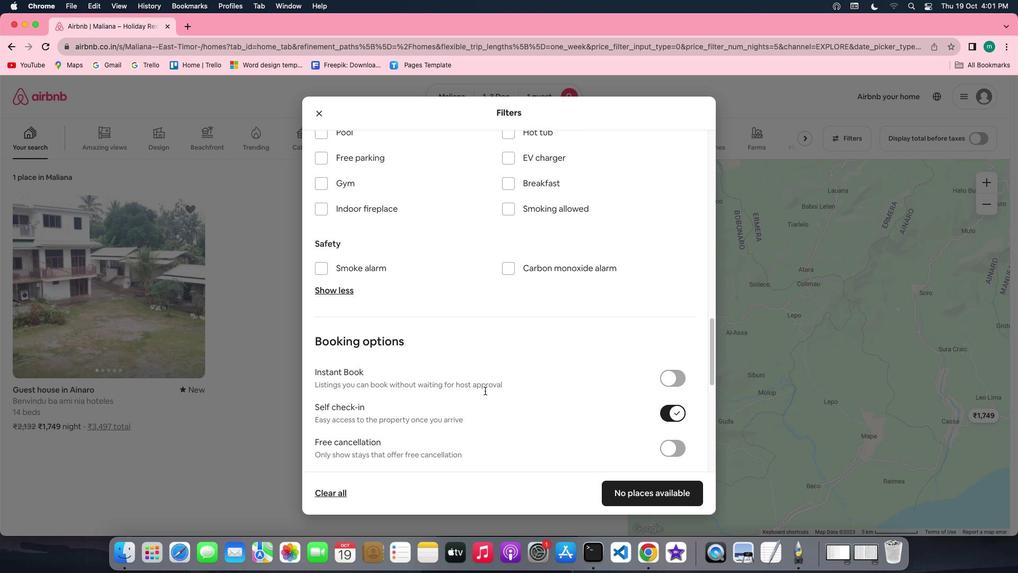 
Action: Mouse scrolled (489, 395) with delta (4, 3)
Screenshot: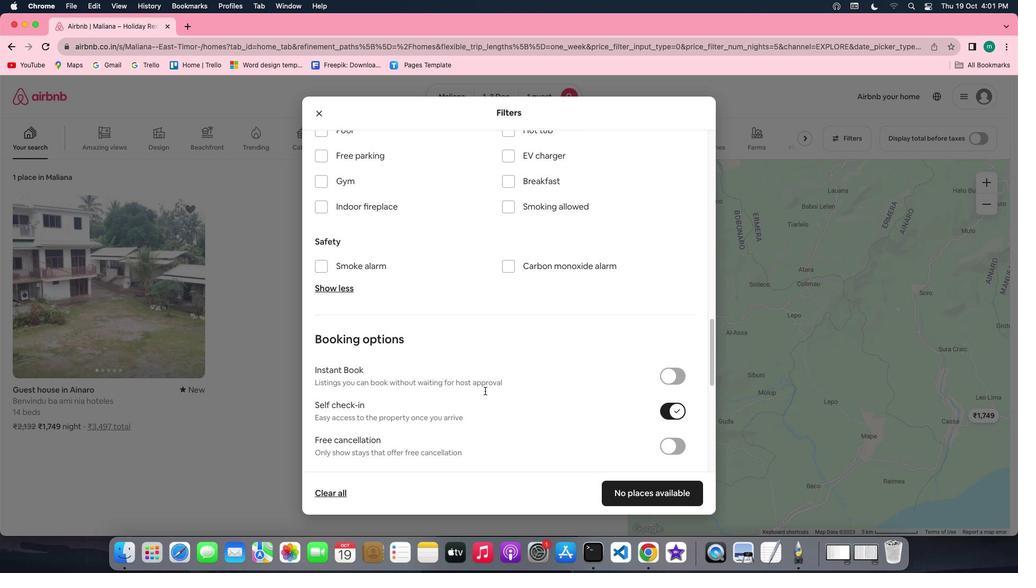 
Action: Mouse scrolled (489, 395) with delta (4, 3)
Screenshot: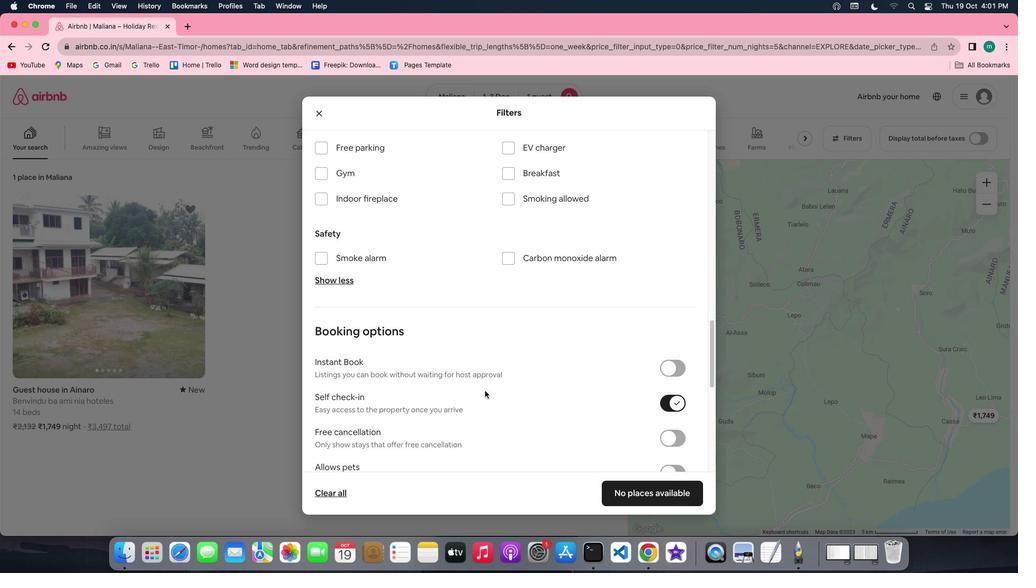 
Action: Mouse scrolled (489, 395) with delta (4, 3)
Screenshot: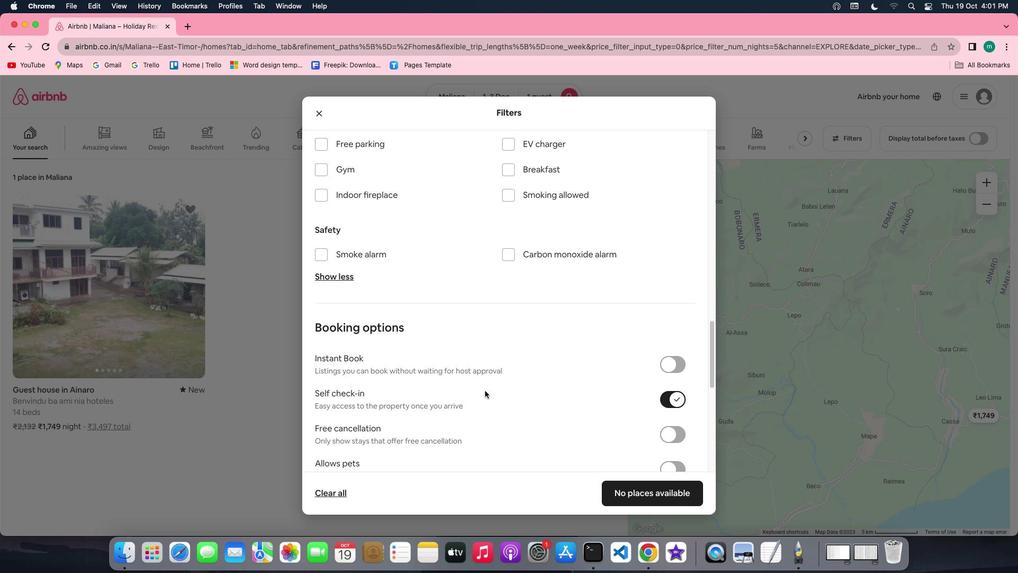 
Action: Mouse scrolled (489, 395) with delta (4, 3)
Screenshot: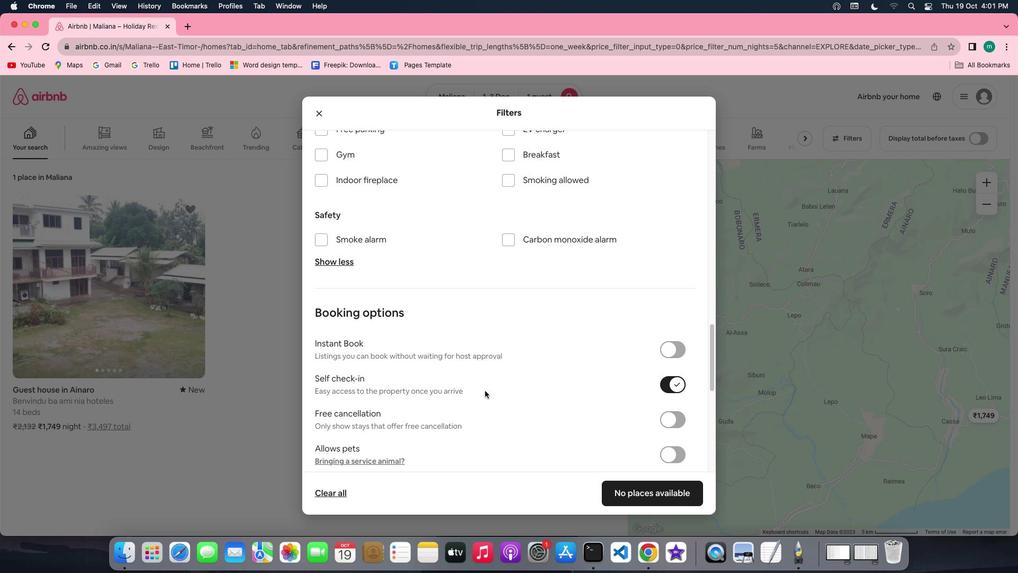 
Action: Mouse scrolled (489, 395) with delta (4, 3)
Screenshot: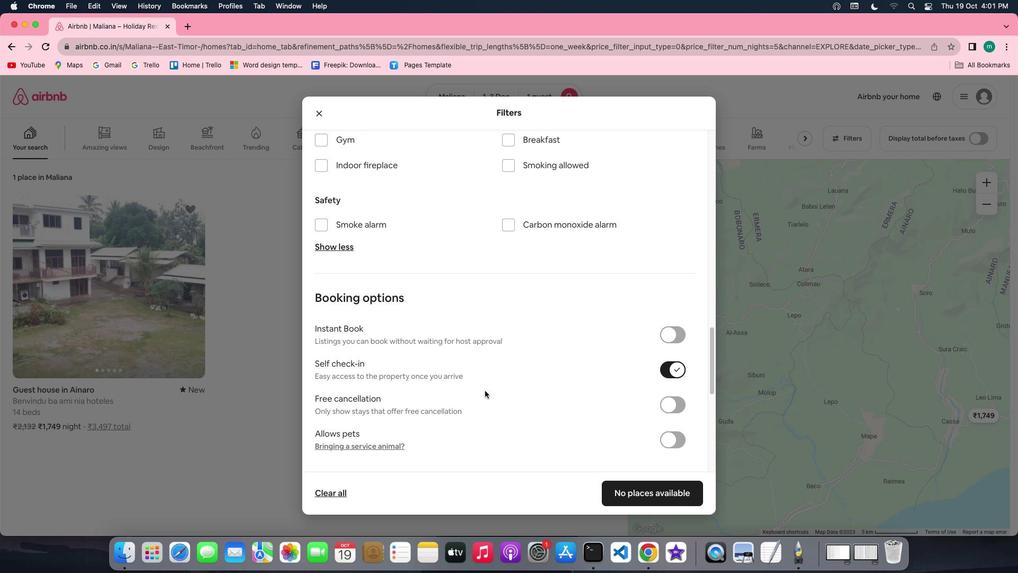 
Action: Mouse scrolled (489, 395) with delta (4, 3)
Screenshot: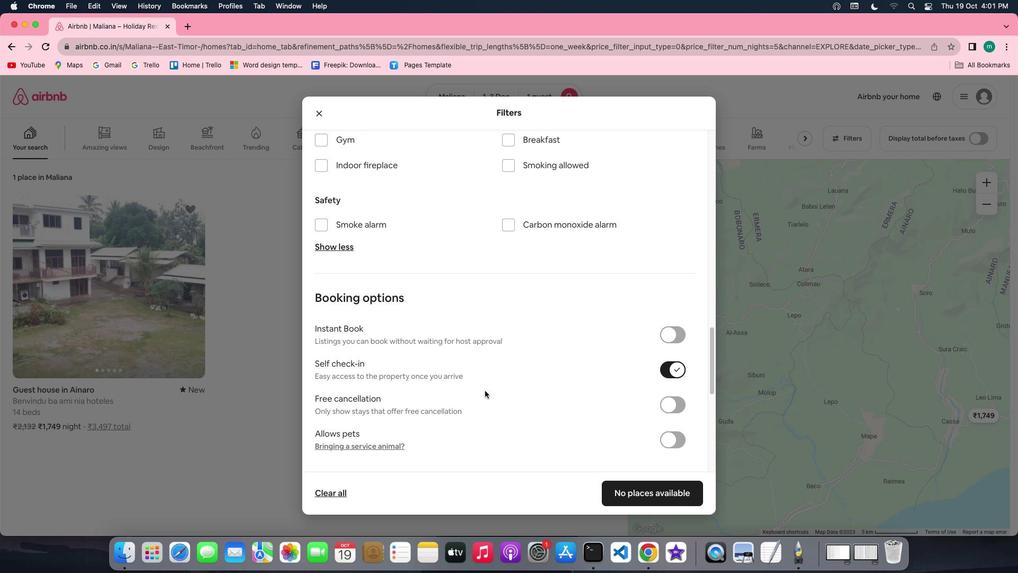 
Action: Mouse scrolled (489, 395) with delta (4, 3)
Screenshot: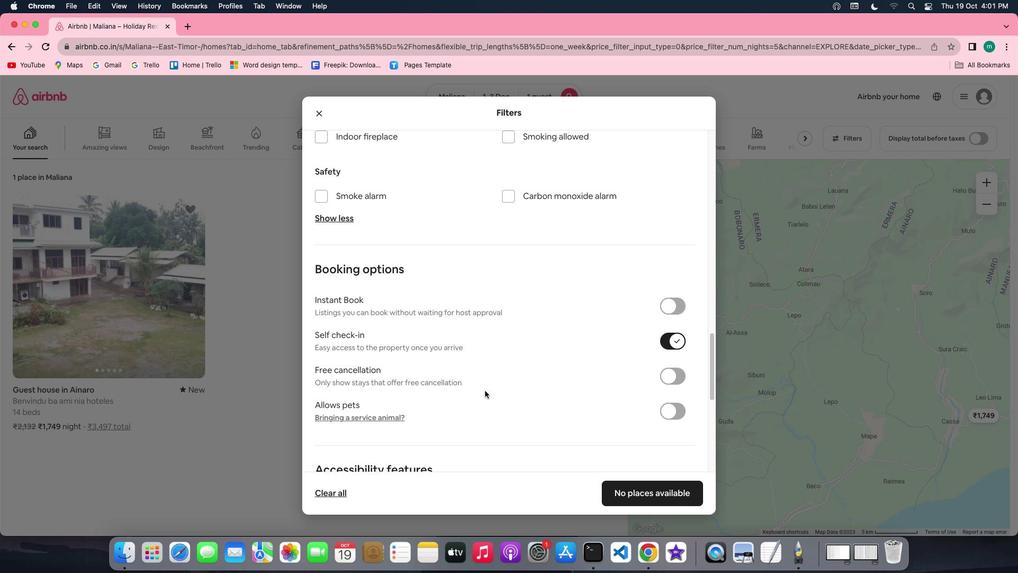 
Action: Mouse scrolled (489, 395) with delta (4, 2)
Screenshot: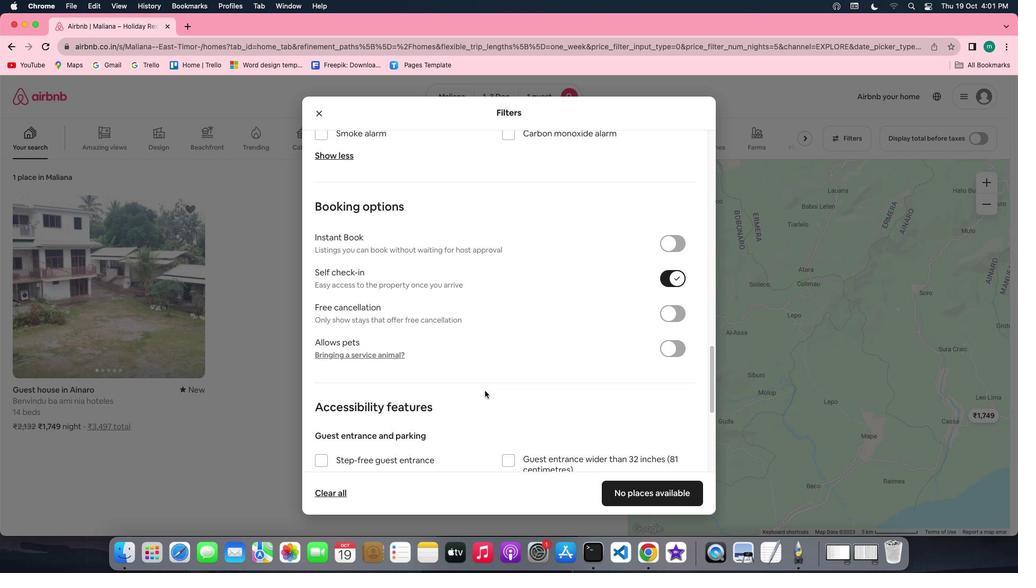 
Action: Mouse moved to (529, 409)
Screenshot: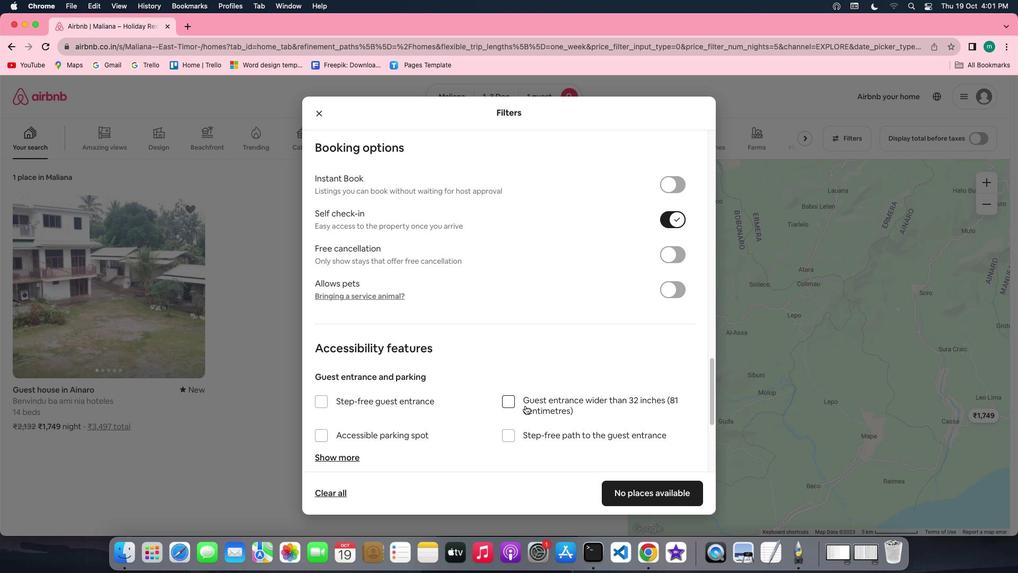 
Action: Mouse scrolled (529, 409) with delta (4, 3)
Screenshot: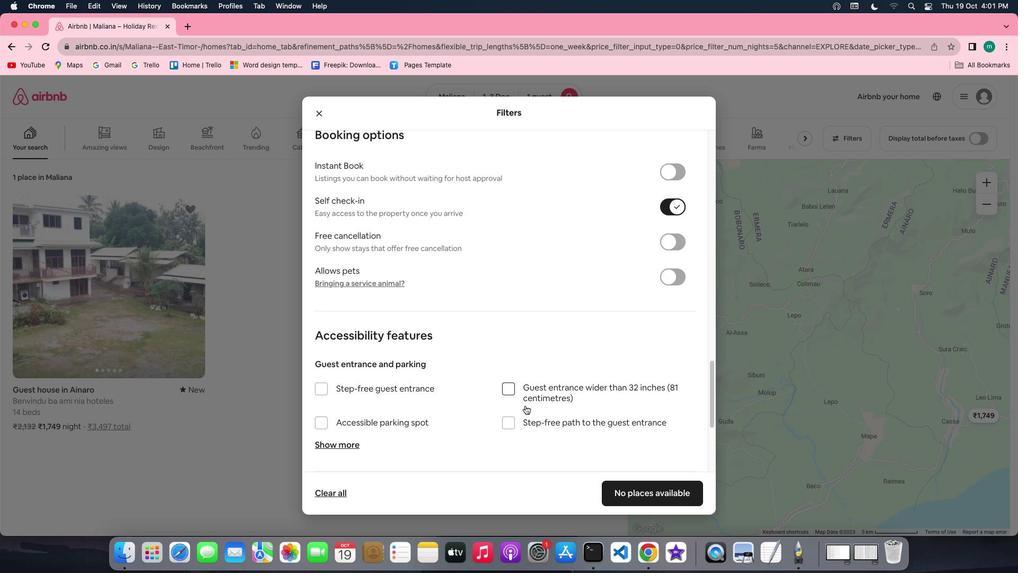 
Action: Mouse scrolled (529, 409) with delta (4, 3)
Screenshot: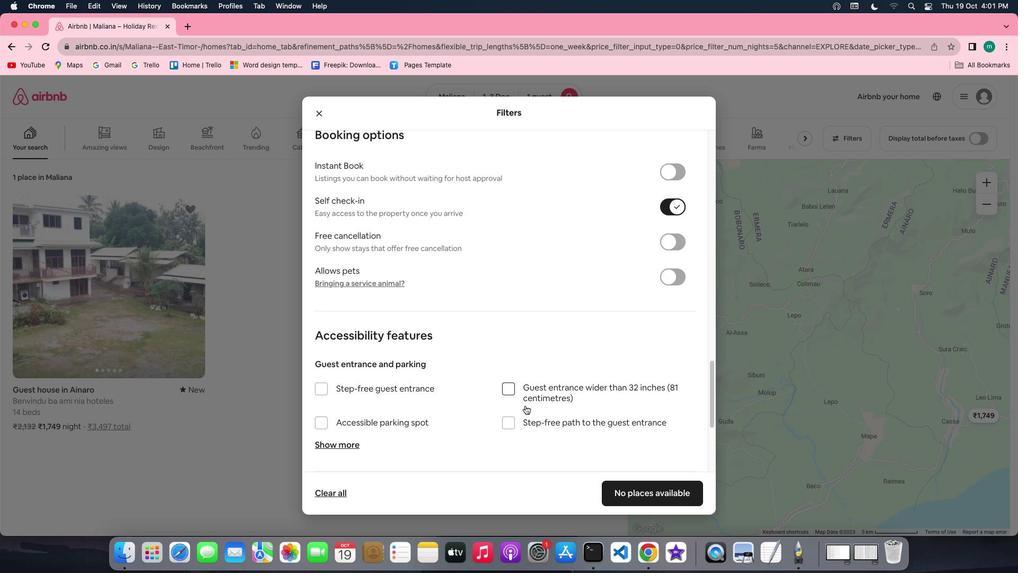 
Action: Mouse scrolled (529, 409) with delta (4, 2)
Screenshot: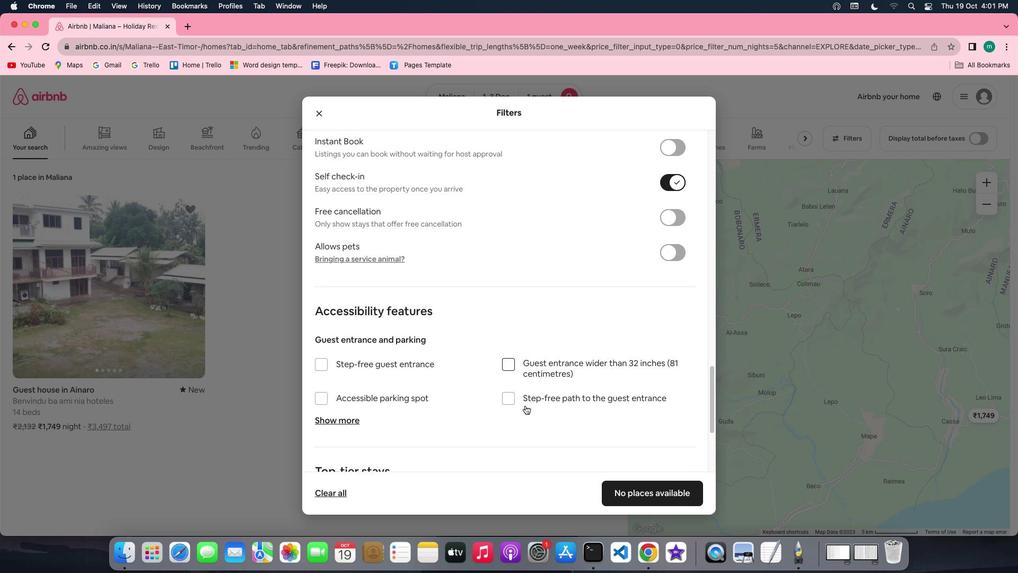 
Action: Mouse scrolled (529, 409) with delta (4, 2)
Screenshot: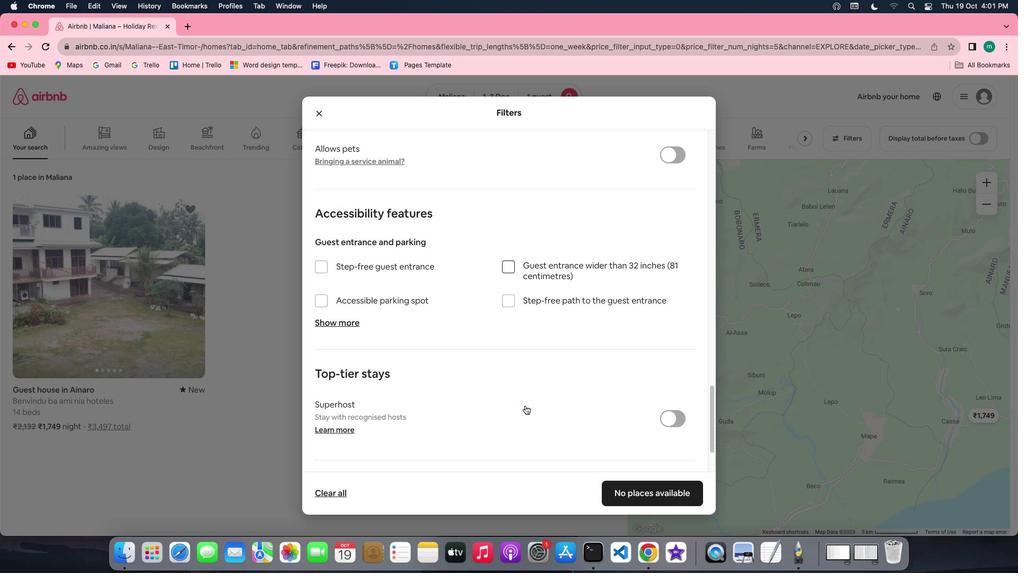
Action: Mouse moved to (638, 493)
Screenshot: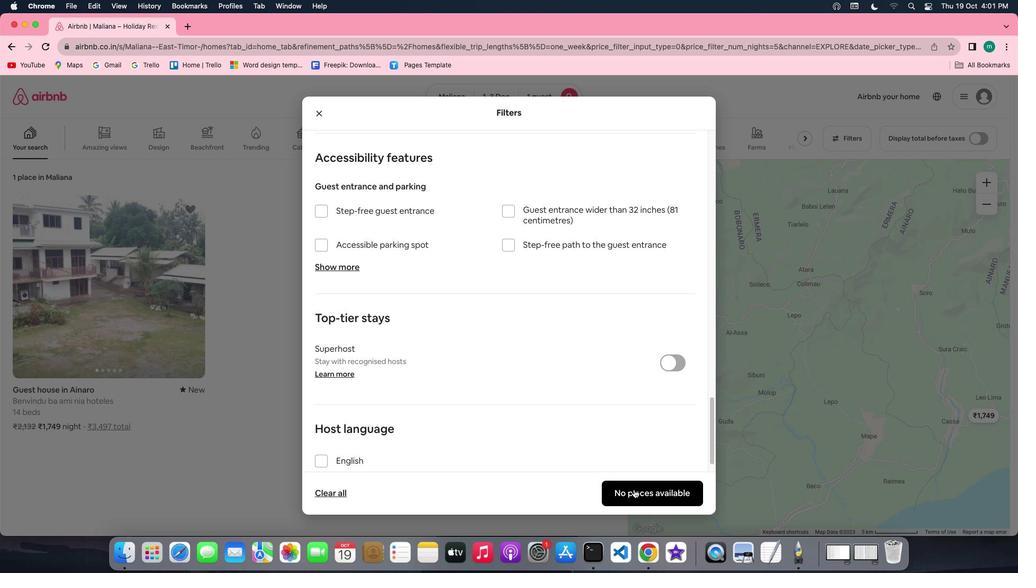 
Action: Mouse pressed left at (638, 493)
Screenshot: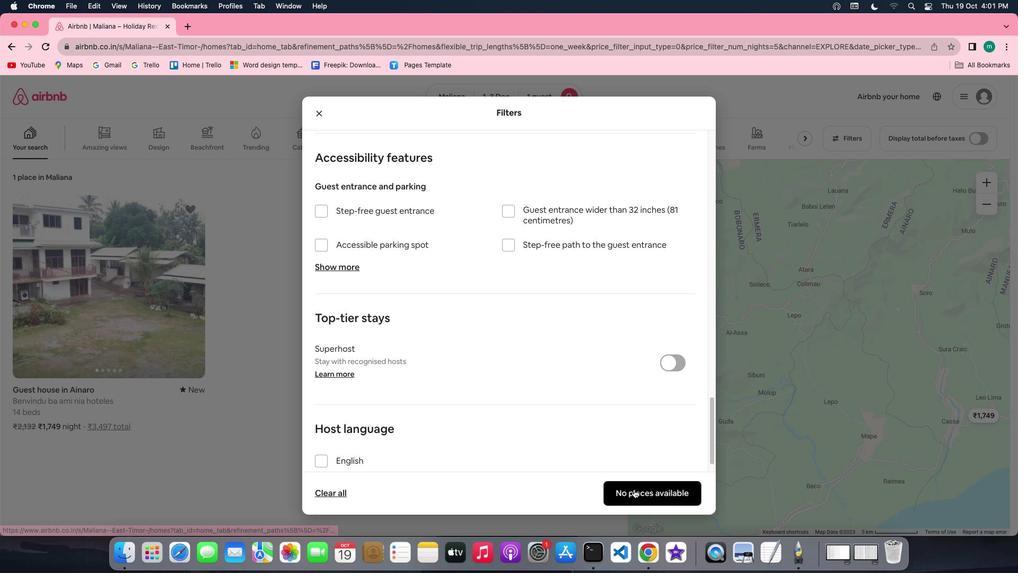 
Action: Mouse moved to (315, 419)
Screenshot: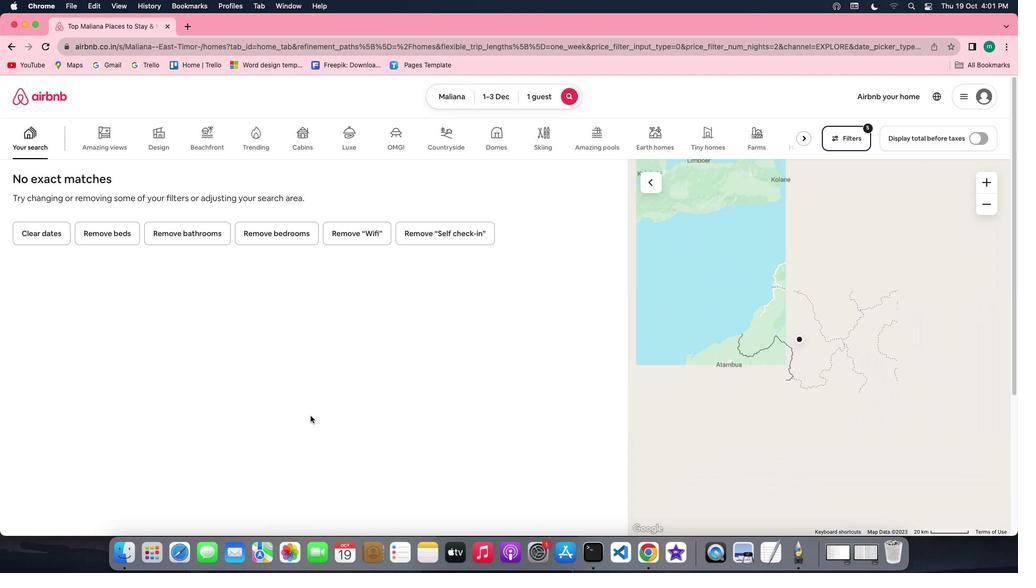 
